 Task: Find connections with filter location Dhrāngadhra with filter topic #successwith filter profile language German with filter current company HDFC Life with filter school Cochin University of Science & Technology, Kochi with filter industry Footwear Manufacturing with filter service category Event Planning with filter keywords title Credit Authorizer
Action: Mouse moved to (151, 235)
Screenshot: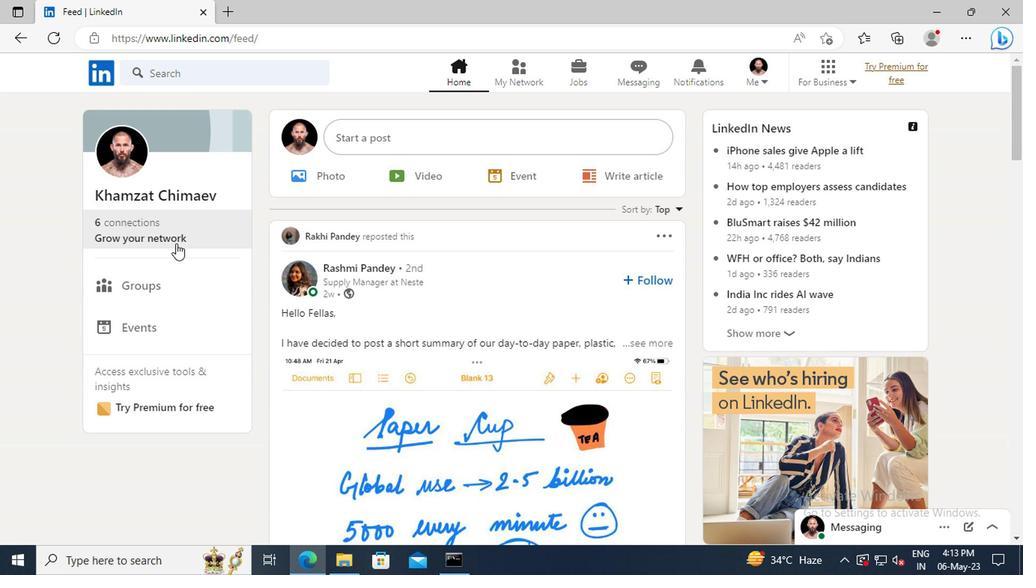 
Action: Mouse pressed left at (151, 235)
Screenshot: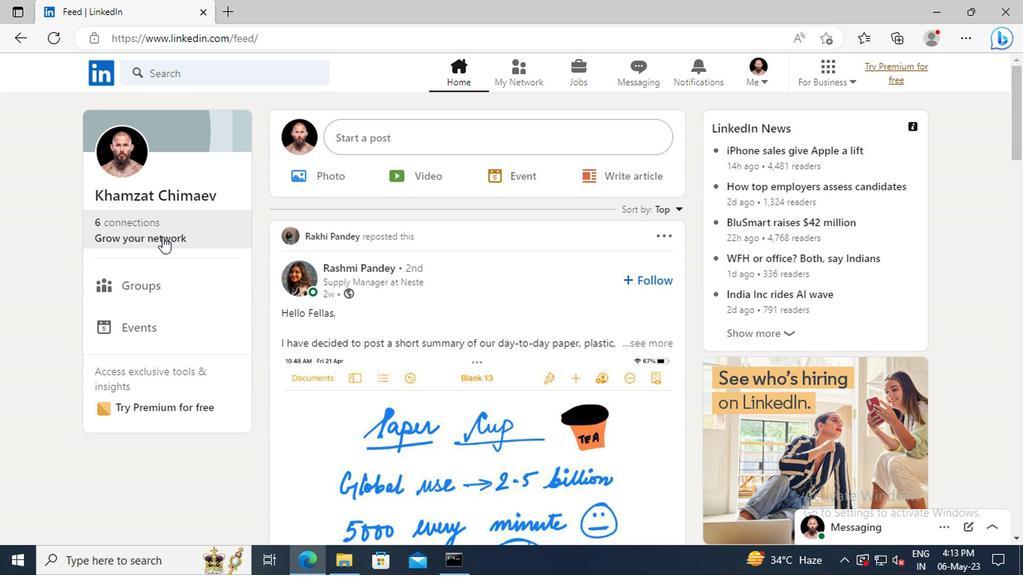 
Action: Mouse moved to (159, 157)
Screenshot: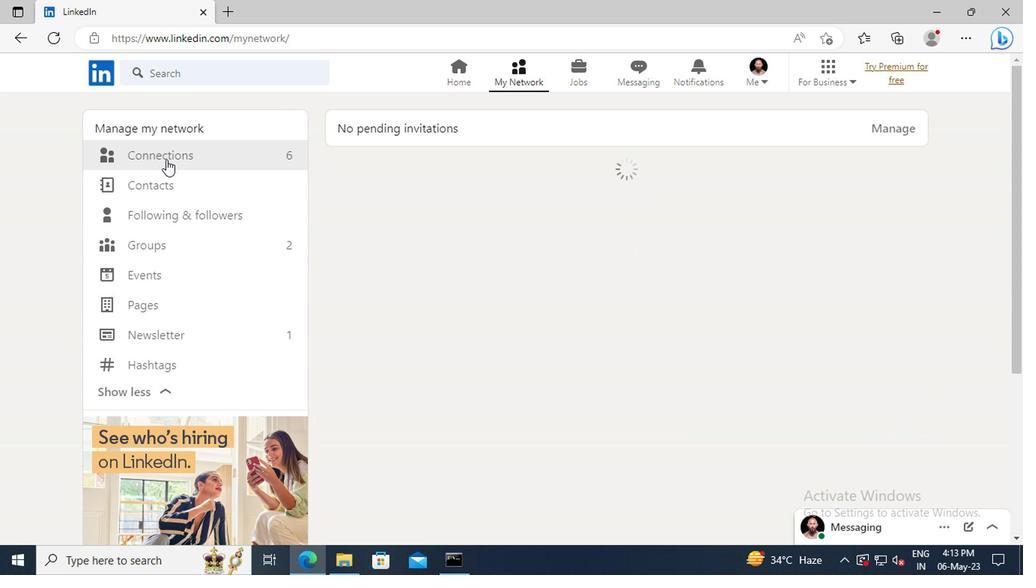 
Action: Mouse pressed left at (159, 157)
Screenshot: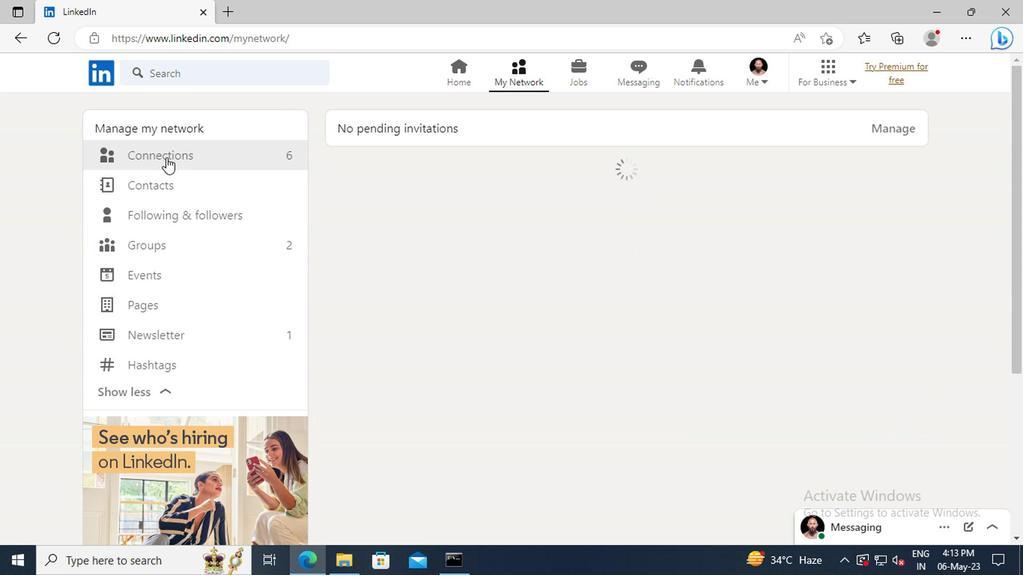 
Action: Mouse moved to (611, 164)
Screenshot: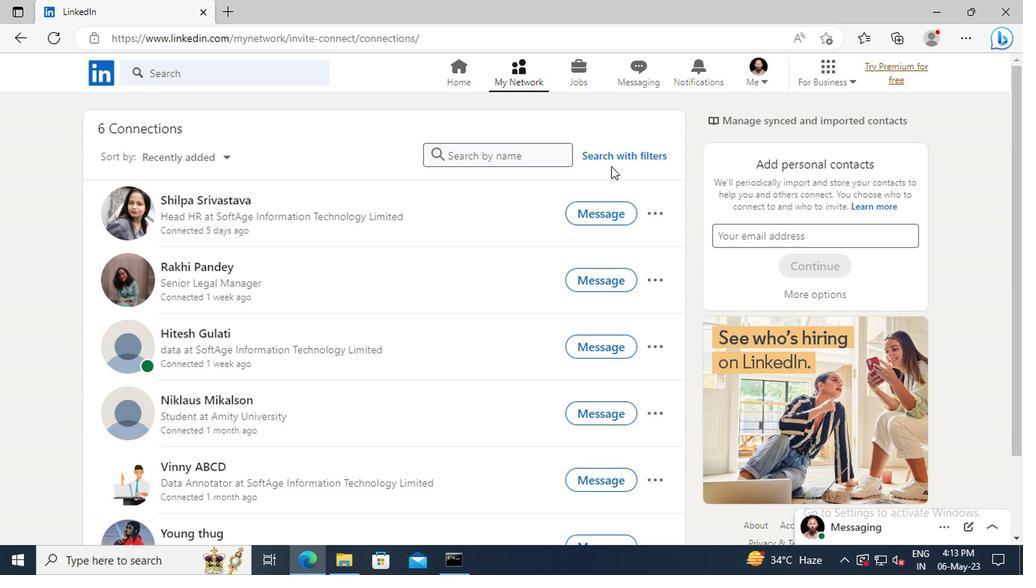 
Action: Mouse pressed left at (611, 164)
Screenshot: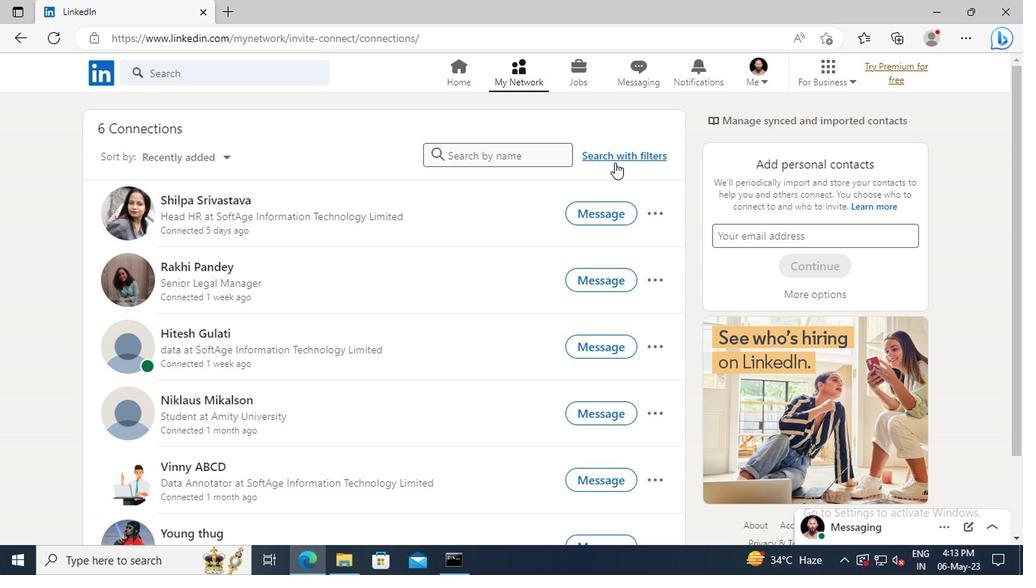 
Action: Mouse moved to (564, 115)
Screenshot: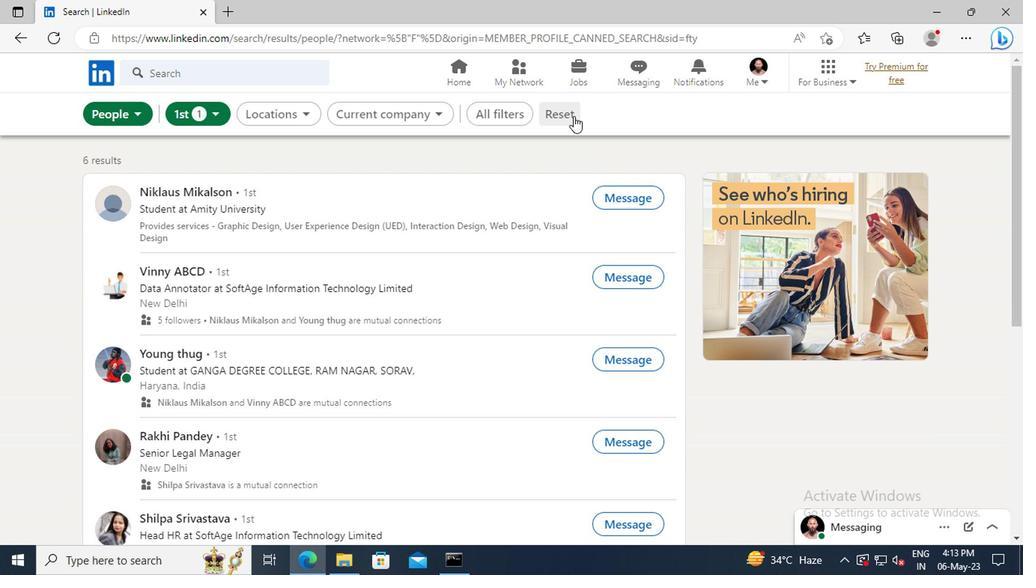
Action: Mouse pressed left at (564, 115)
Screenshot: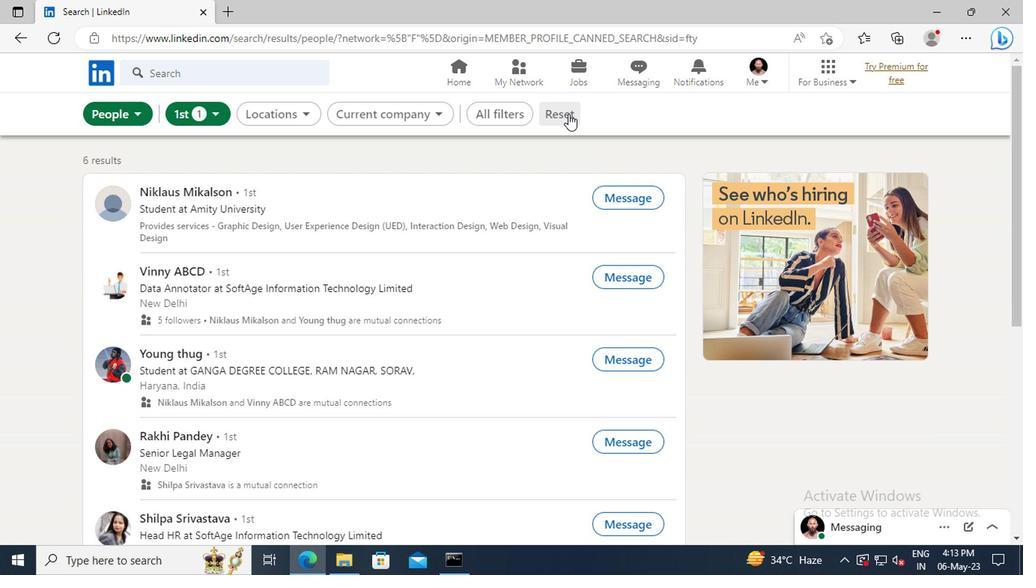 
Action: Mouse moved to (540, 115)
Screenshot: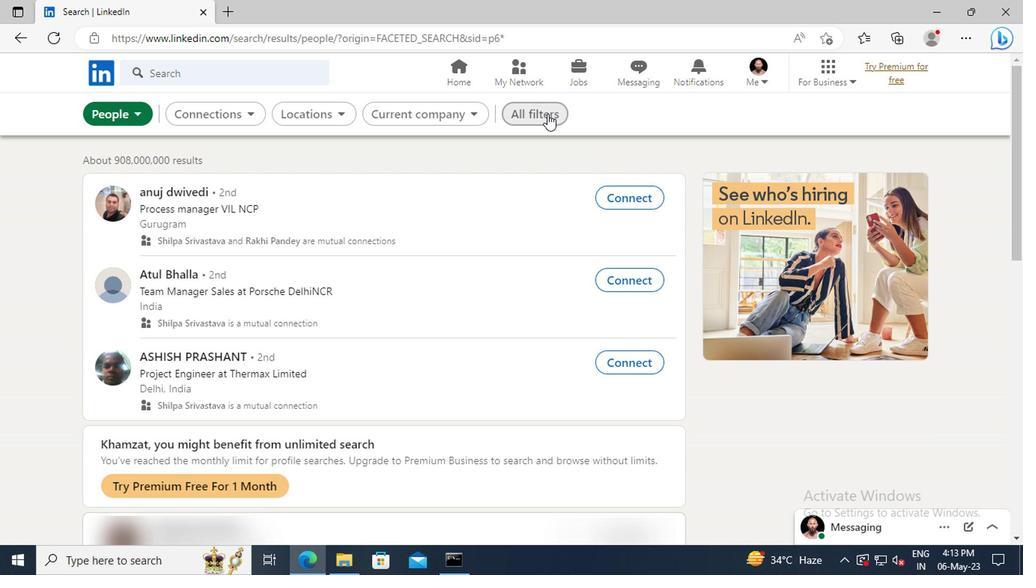 
Action: Mouse pressed left at (540, 115)
Screenshot: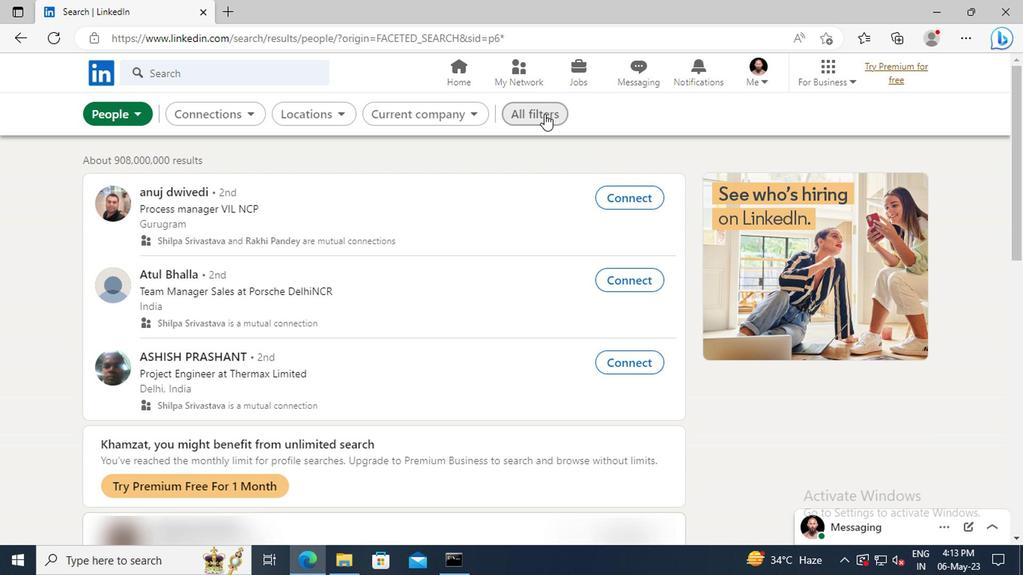 
Action: Mouse moved to (827, 285)
Screenshot: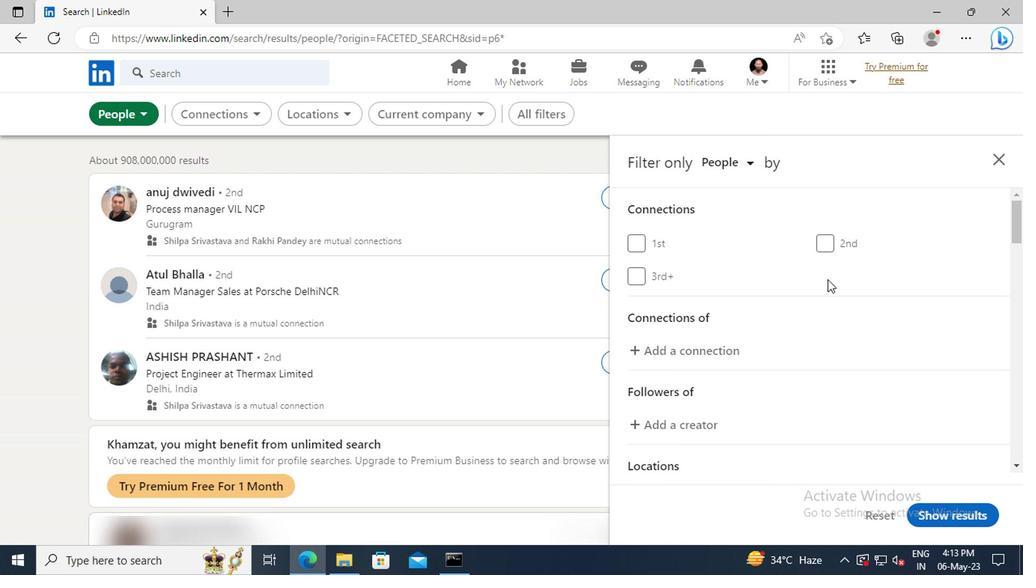 
Action: Mouse scrolled (827, 285) with delta (0, 0)
Screenshot: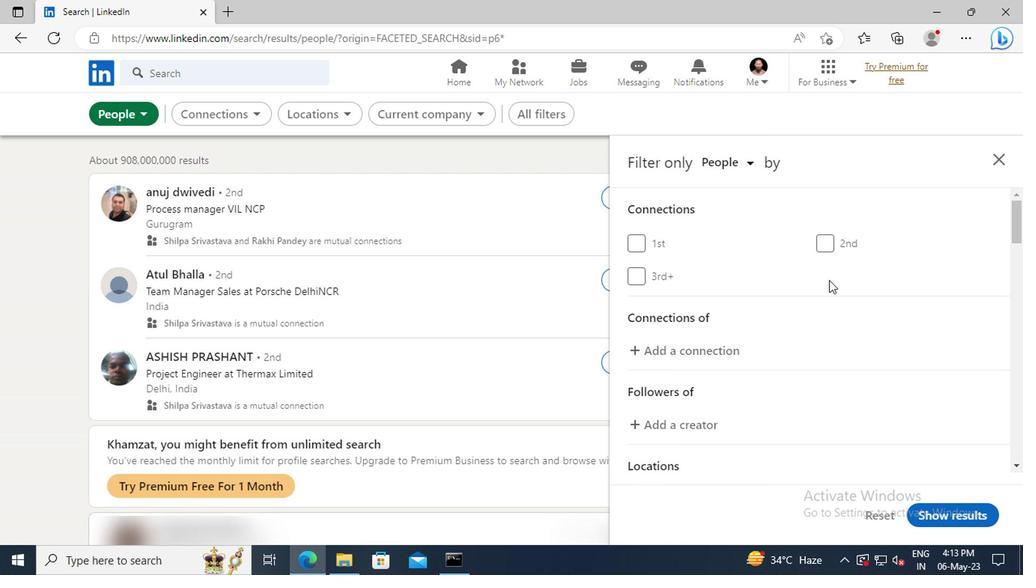 
Action: Mouse scrolled (827, 285) with delta (0, 0)
Screenshot: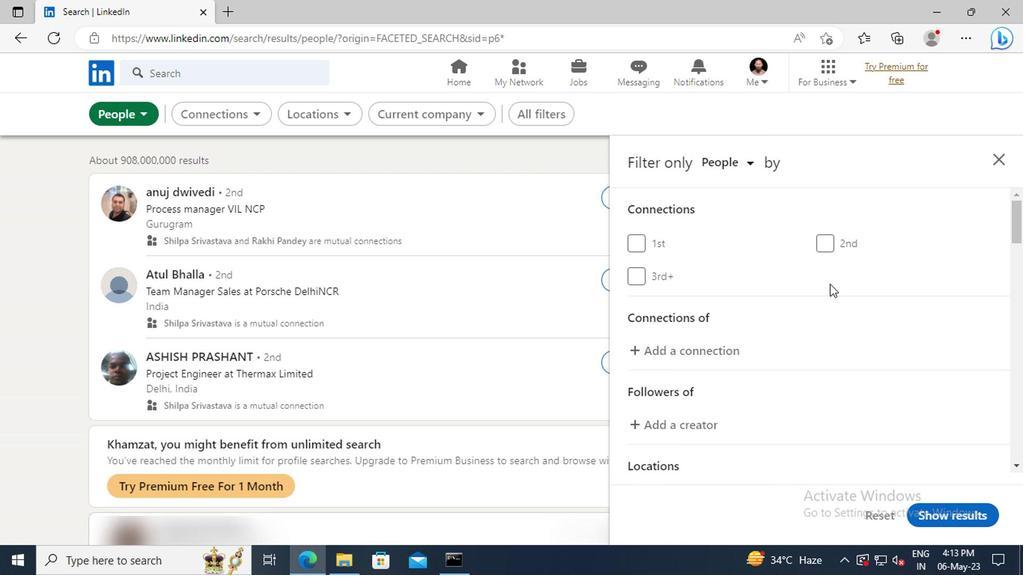 
Action: Mouse scrolled (827, 285) with delta (0, 0)
Screenshot: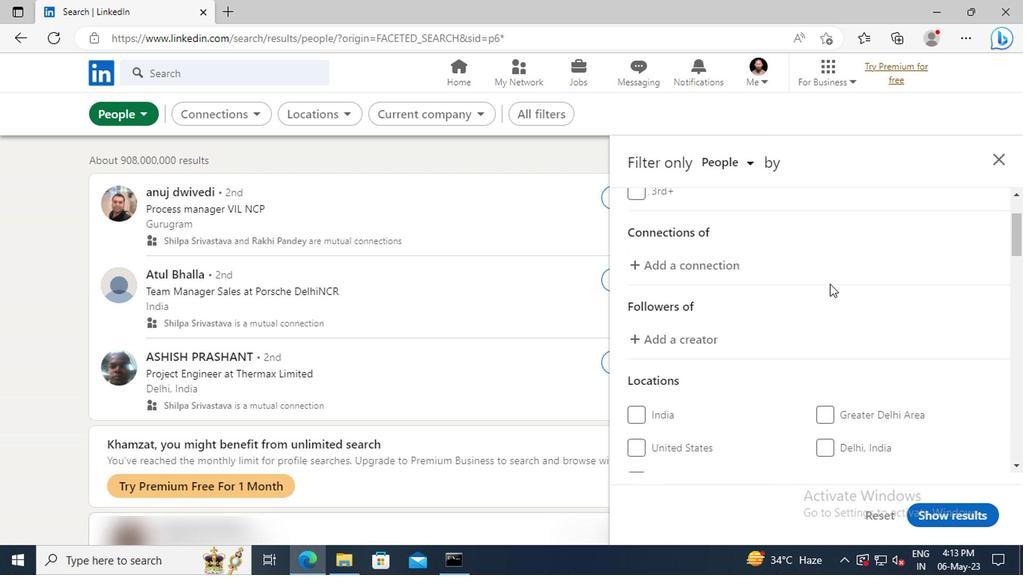 
Action: Mouse scrolled (827, 285) with delta (0, 0)
Screenshot: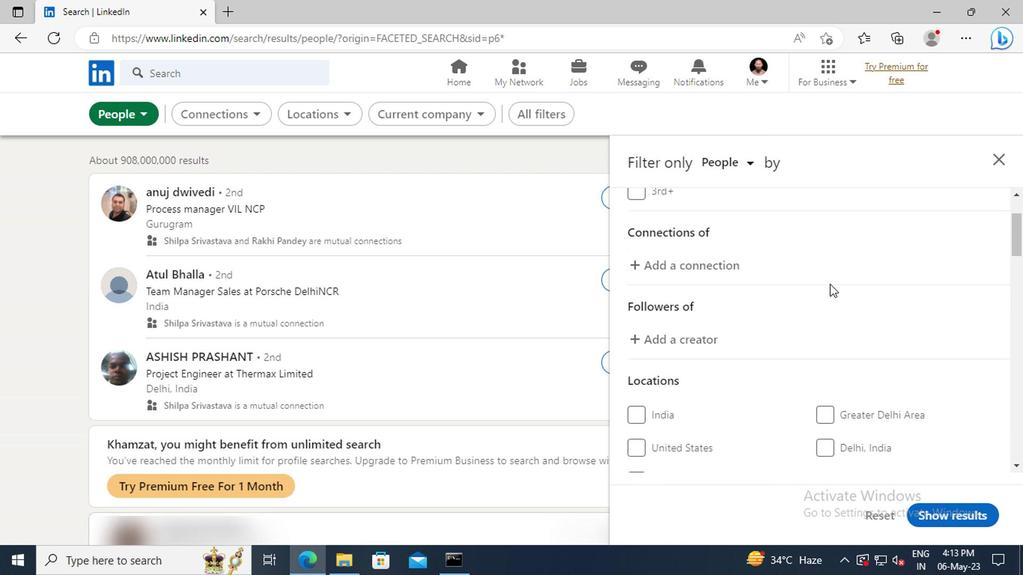 
Action: Mouse scrolled (827, 285) with delta (0, 0)
Screenshot: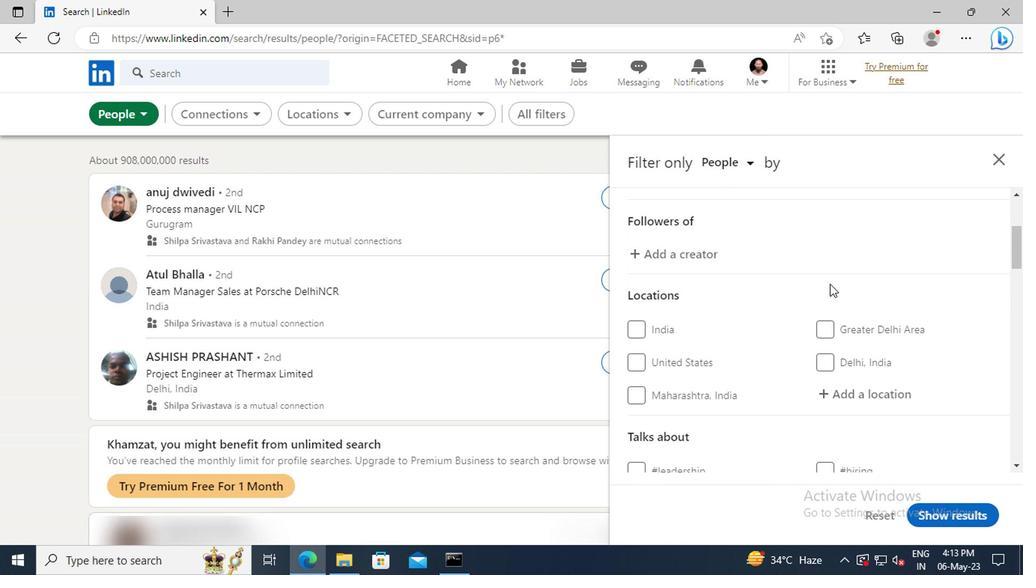 
Action: Mouse moved to (838, 356)
Screenshot: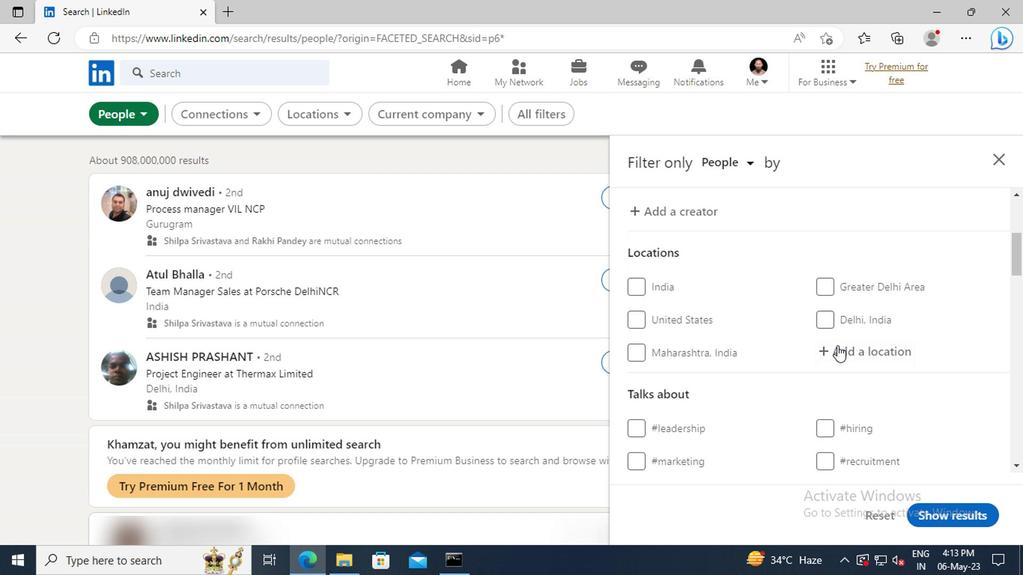
Action: Mouse pressed left at (838, 356)
Screenshot: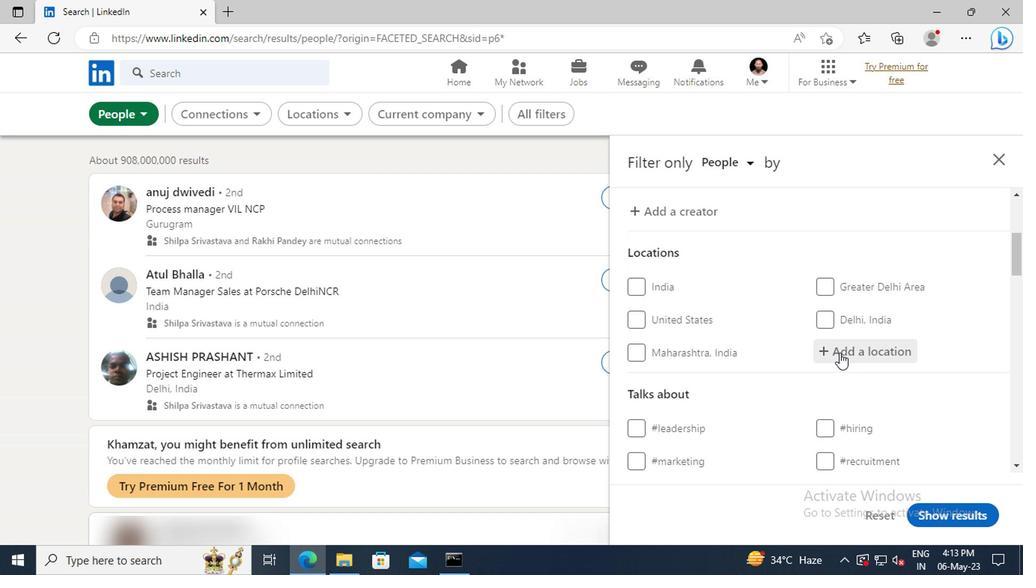 
Action: Key pressed <Key.shift>DHRANGADHRA
Screenshot: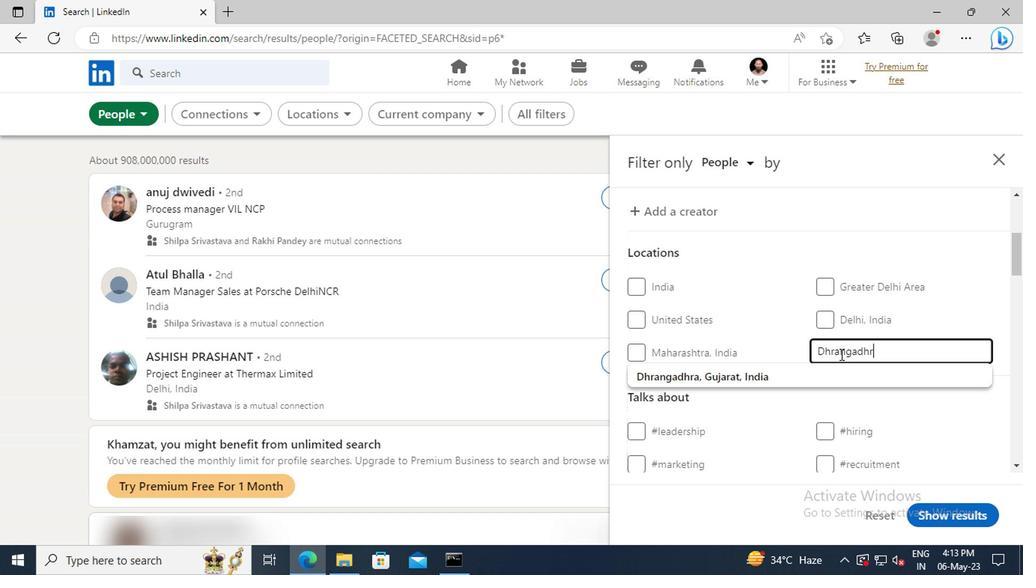 
Action: Mouse moved to (834, 375)
Screenshot: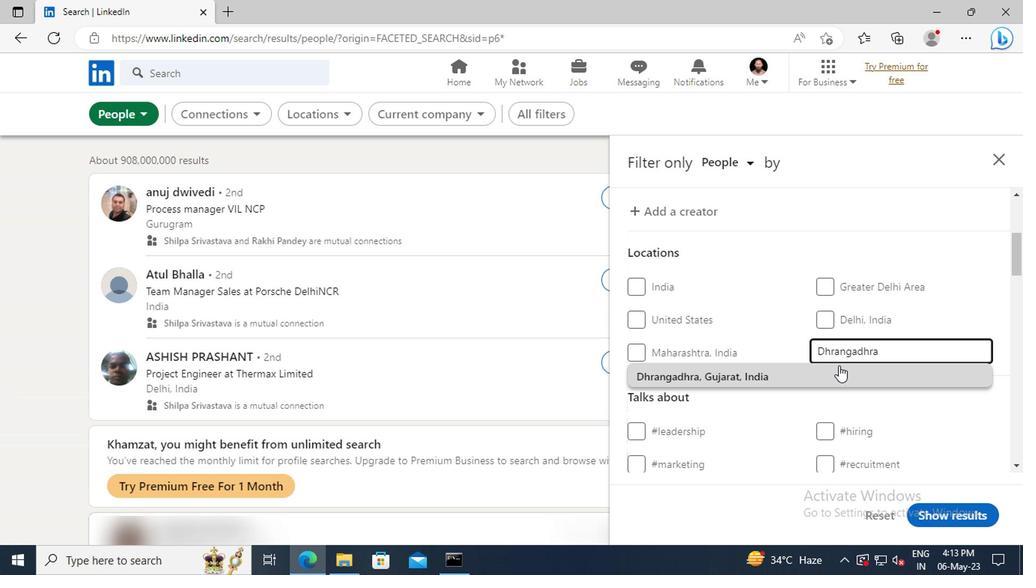 
Action: Mouse pressed left at (834, 375)
Screenshot: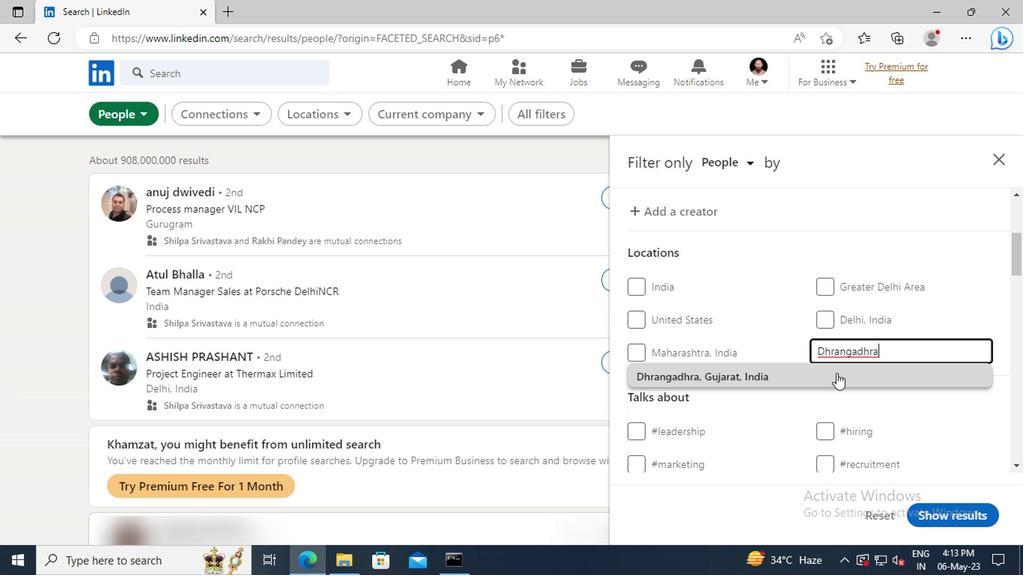 
Action: Mouse scrolled (834, 375) with delta (0, 0)
Screenshot: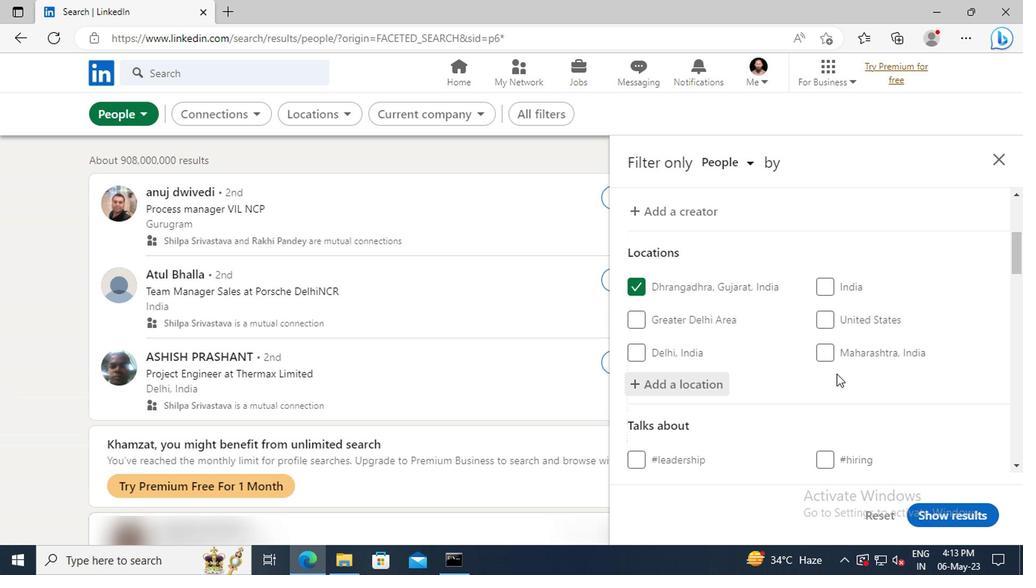 
Action: Mouse scrolled (834, 375) with delta (0, 0)
Screenshot: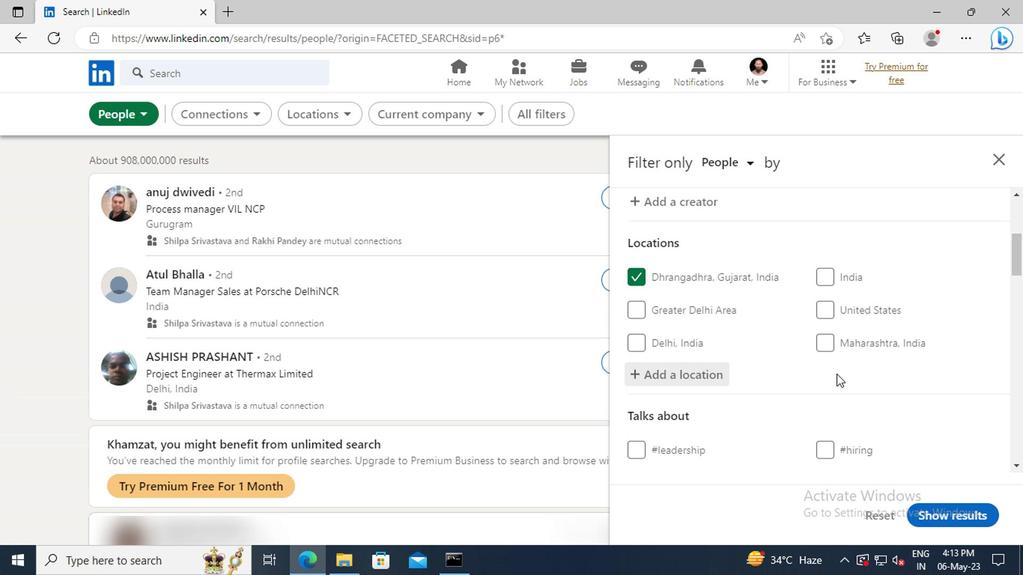
Action: Mouse scrolled (834, 375) with delta (0, 0)
Screenshot: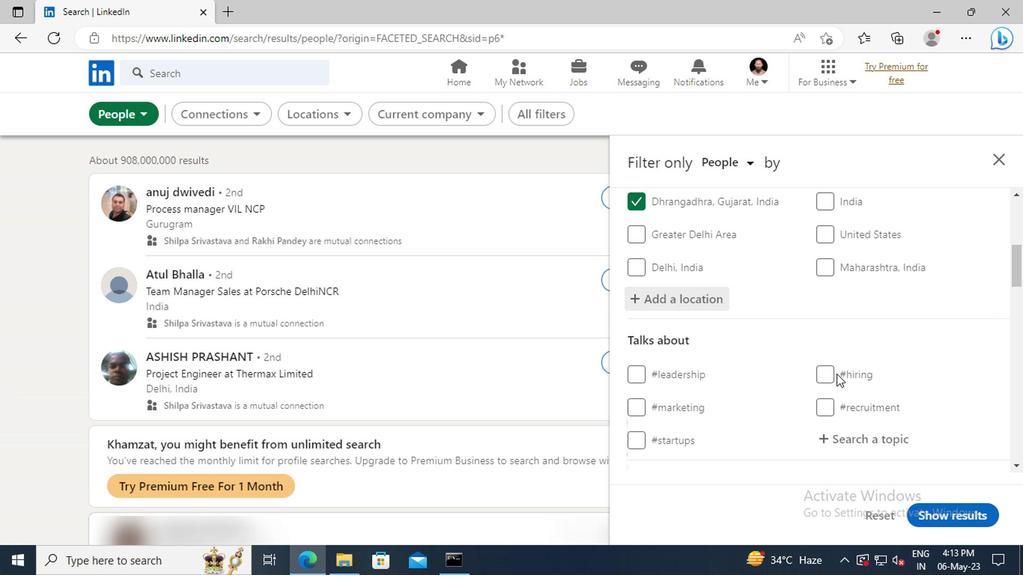 
Action: Mouse moved to (834, 394)
Screenshot: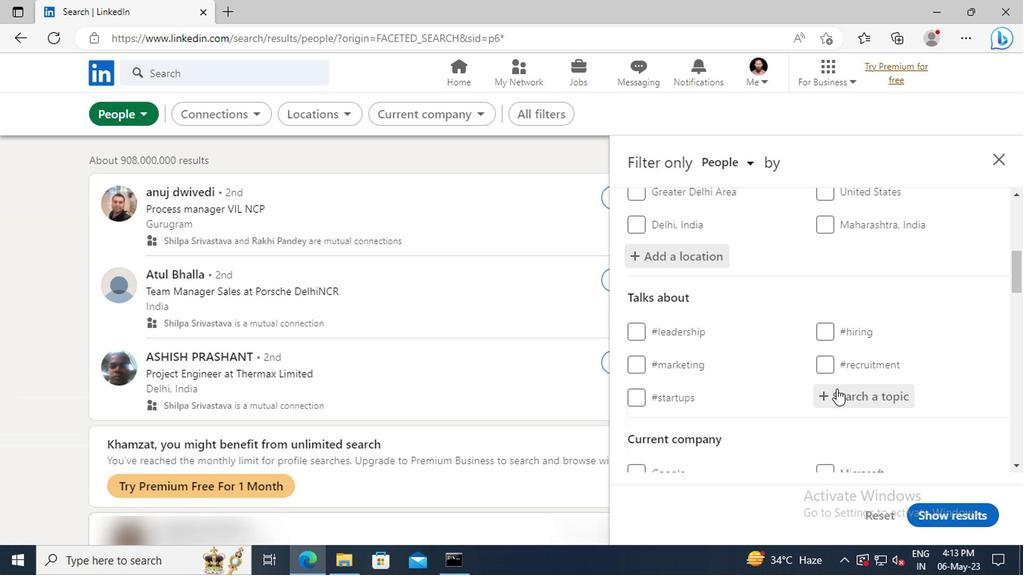 
Action: Mouse pressed left at (834, 394)
Screenshot: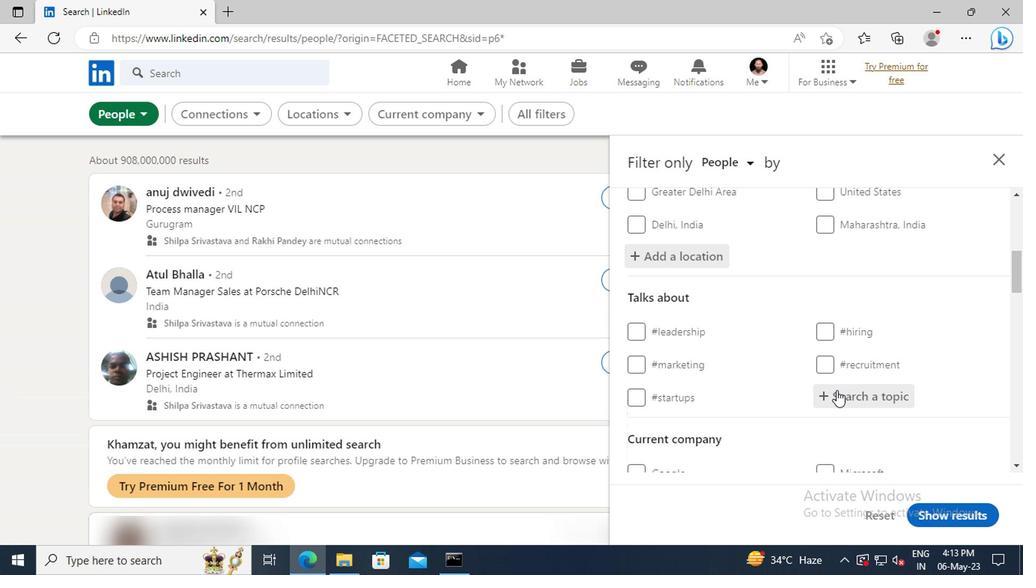 
Action: Mouse moved to (835, 395)
Screenshot: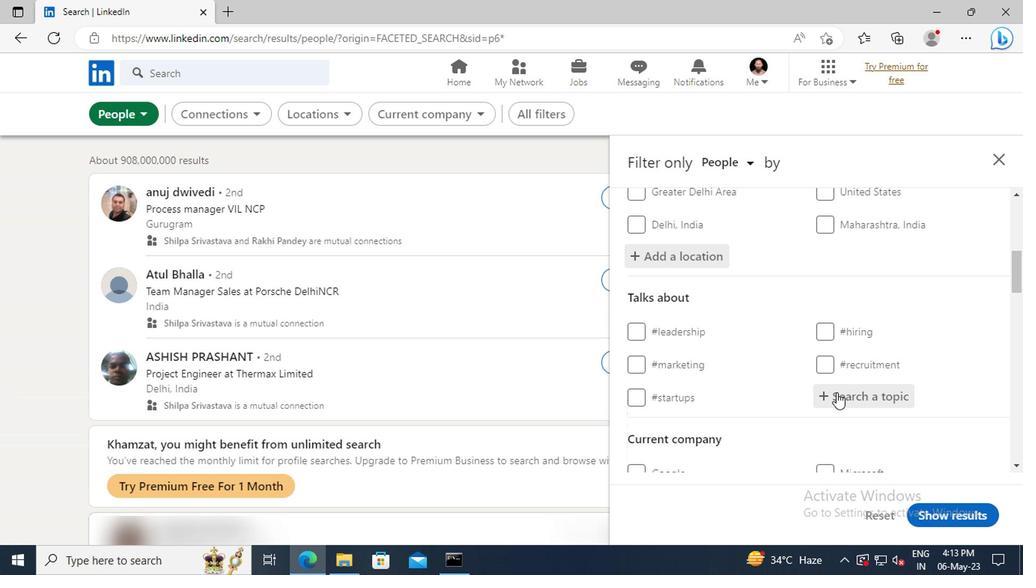 
Action: Key pressed SUCC
Screenshot: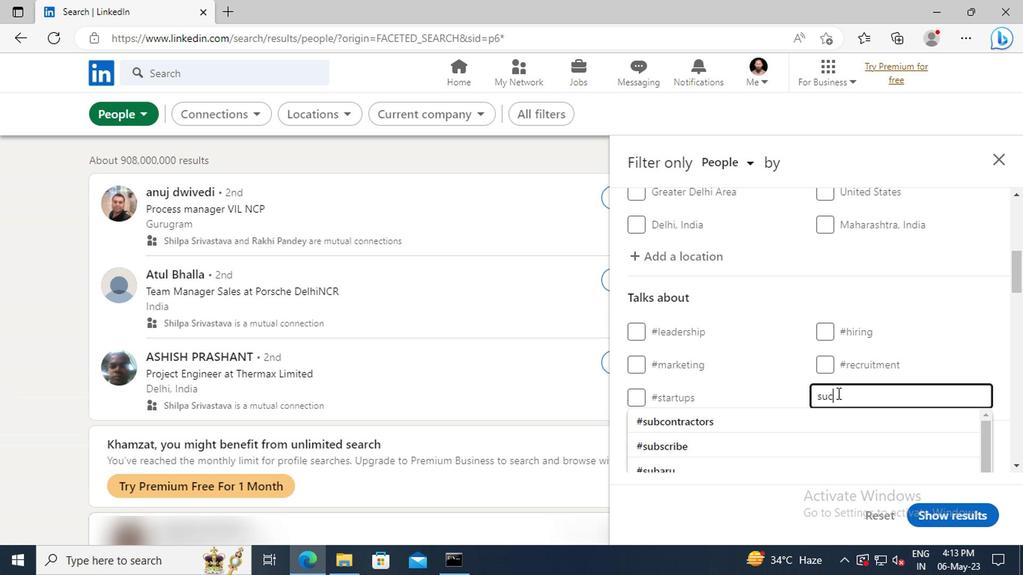 
Action: Mouse moved to (841, 414)
Screenshot: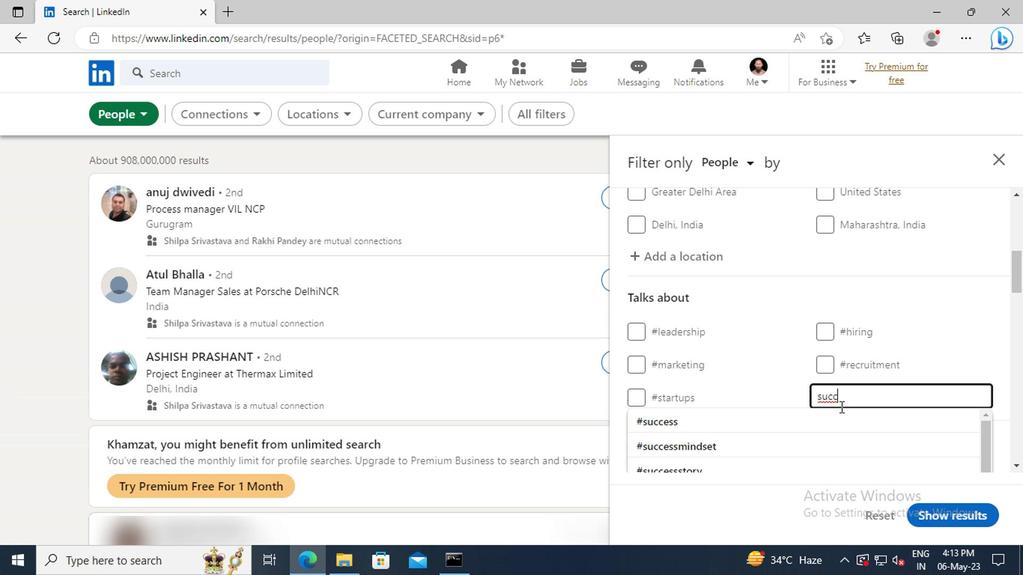 
Action: Mouse pressed left at (841, 414)
Screenshot: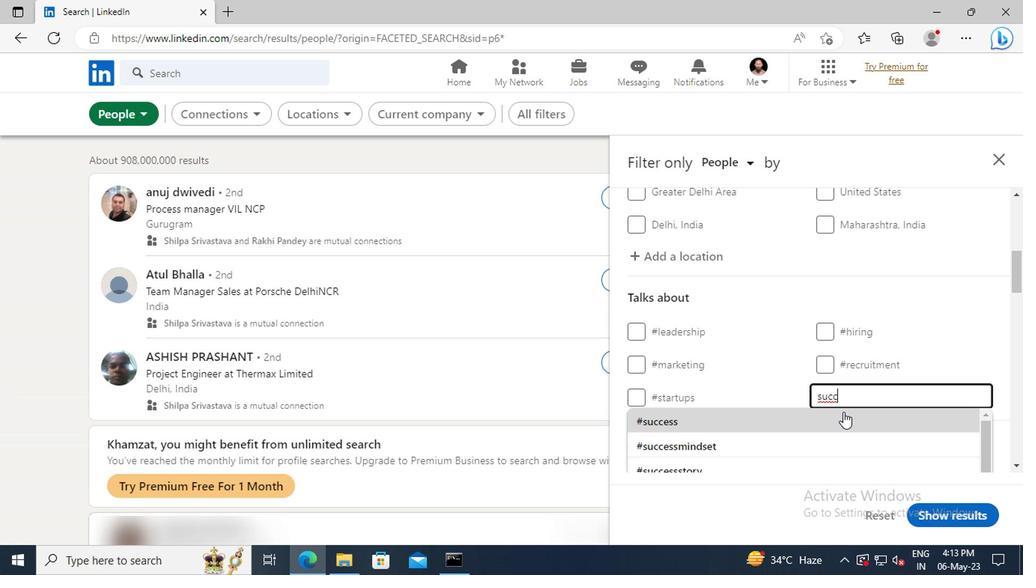 
Action: Mouse scrolled (841, 413) with delta (0, 0)
Screenshot: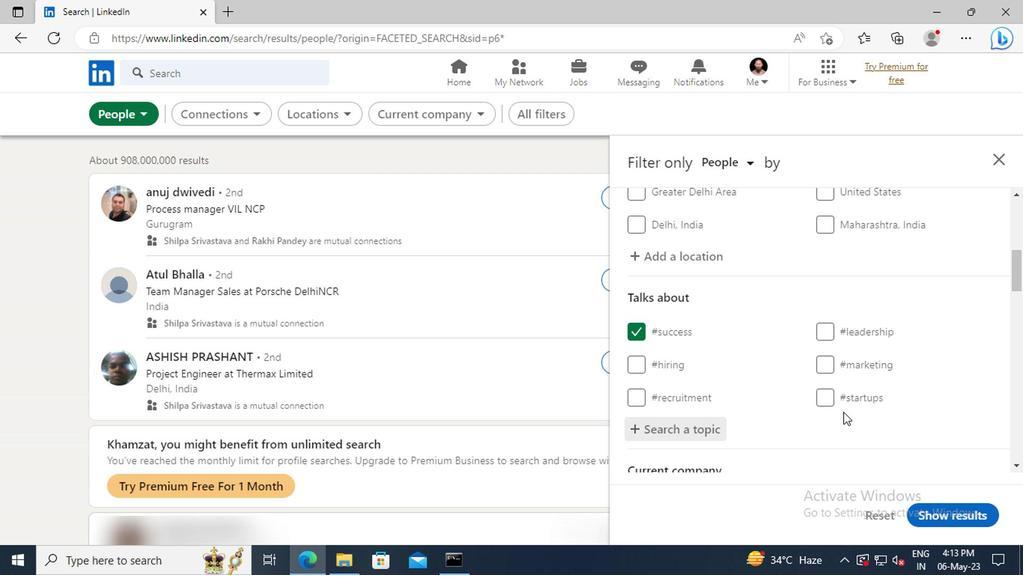 
Action: Mouse scrolled (841, 413) with delta (0, 0)
Screenshot: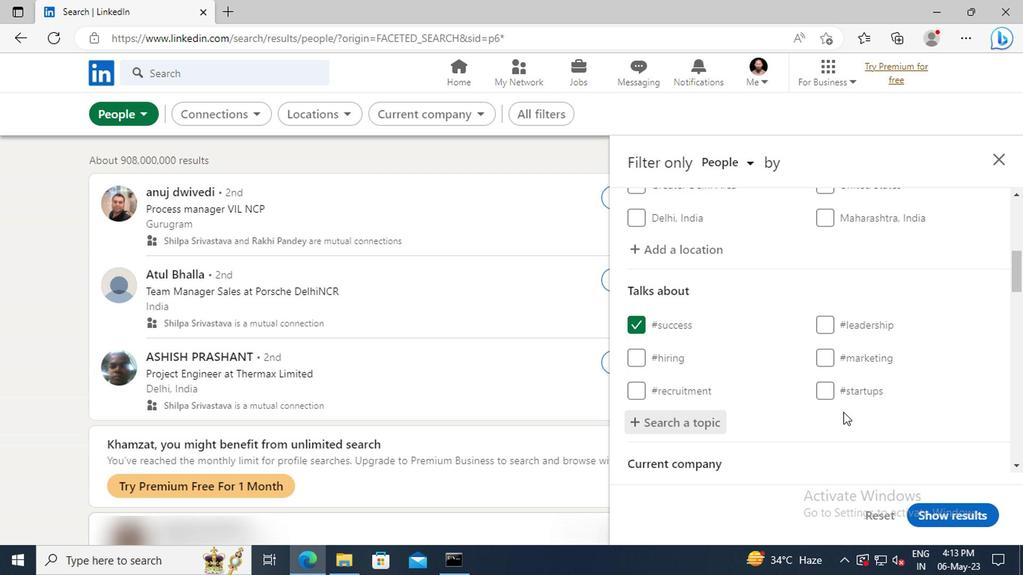 
Action: Mouse scrolled (841, 413) with delta (0, 0)
Screenshot: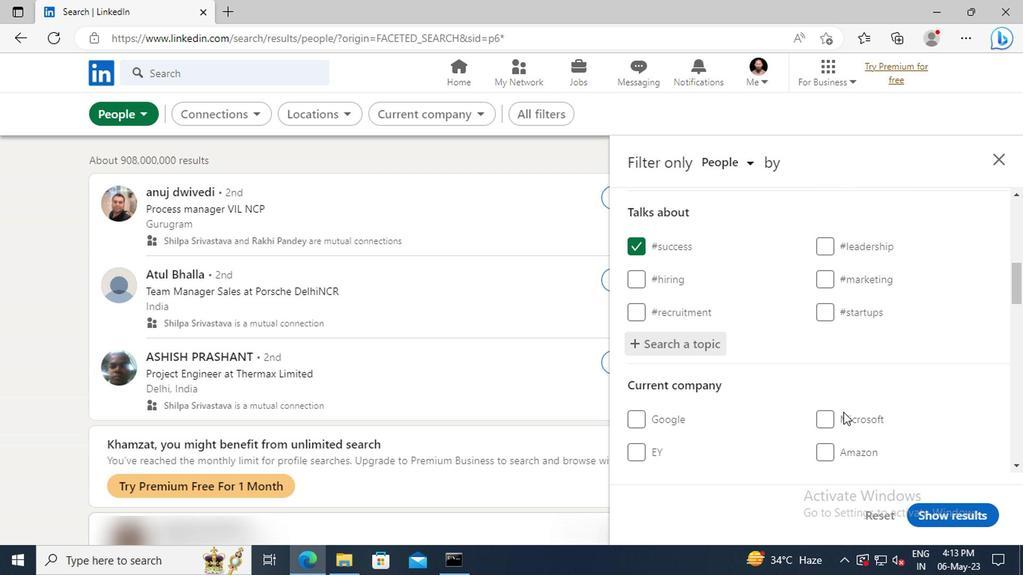 
Action: Mouse scrolled (841, 413) with delta (0, 0)
Screenshot: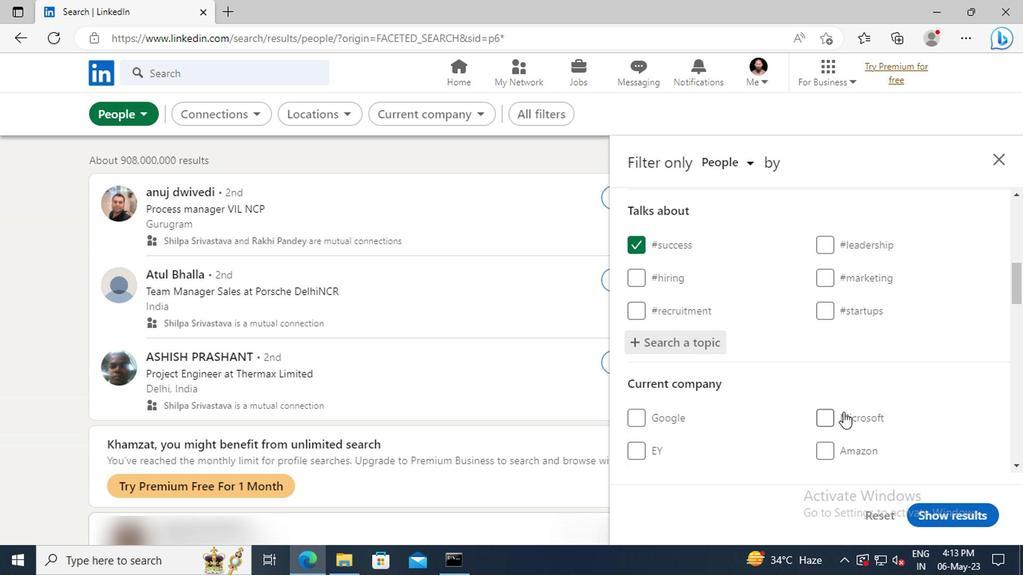 
Action: Mouse scrolled (841, 413) with delta (0, 0)
Screenshot: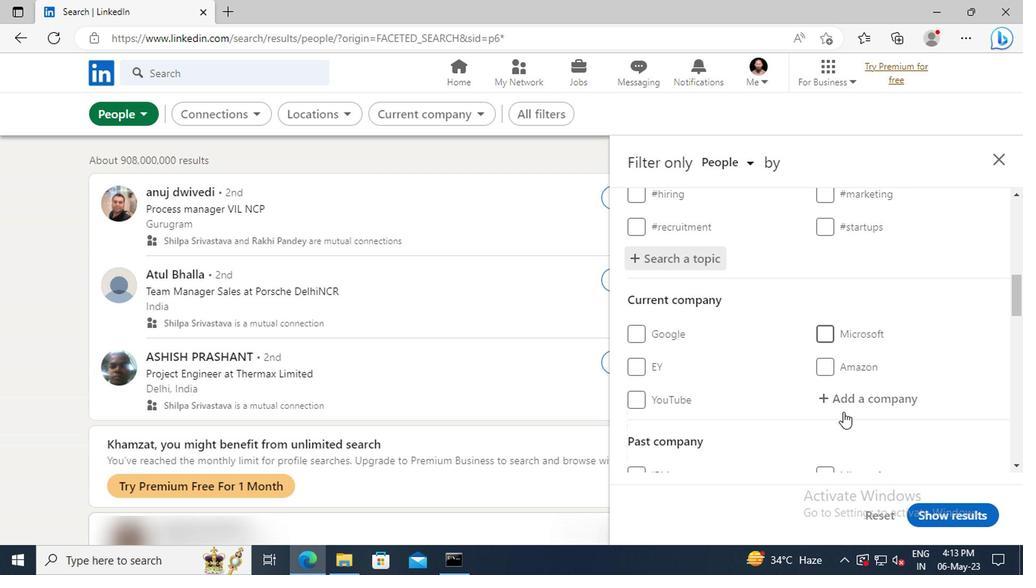 
Action: Mouse scrolled (841, 413) with delta (0, 0)
Screenshot: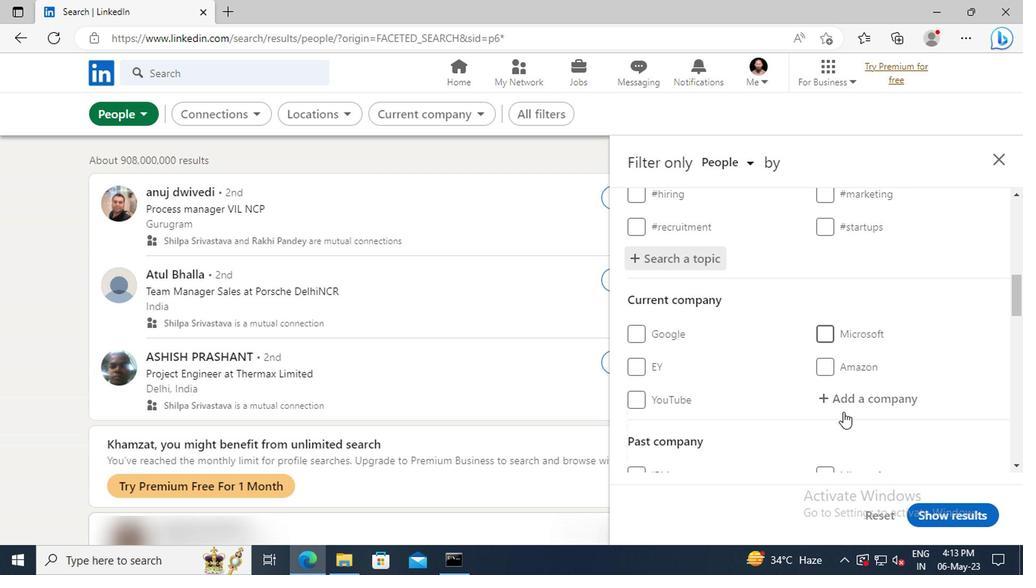 
Action: Mouse moved to (841, 413)
Screenshot: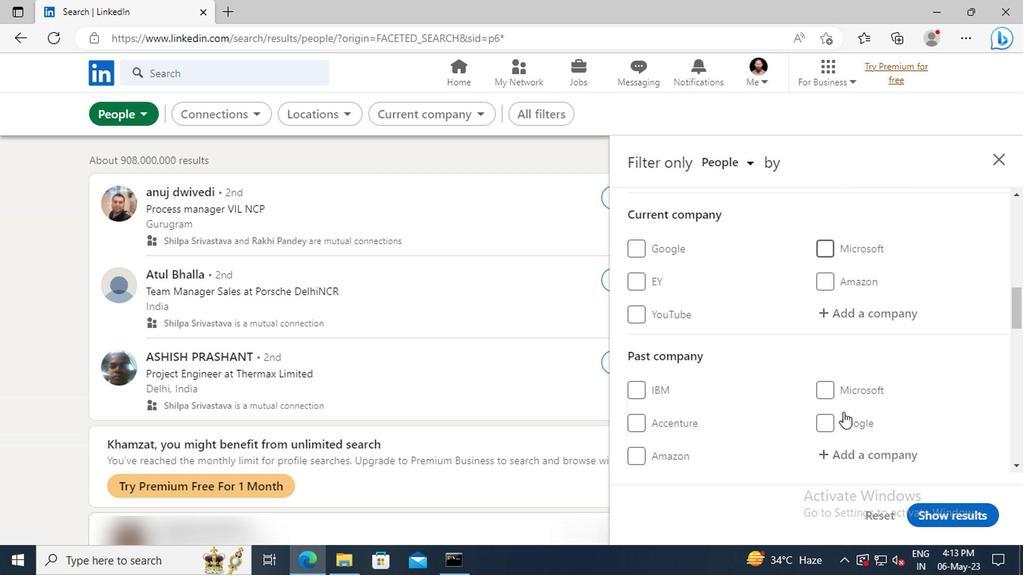 
Action: Mouse scrolled (841, 412) with delta (0, -1)
Screenshot: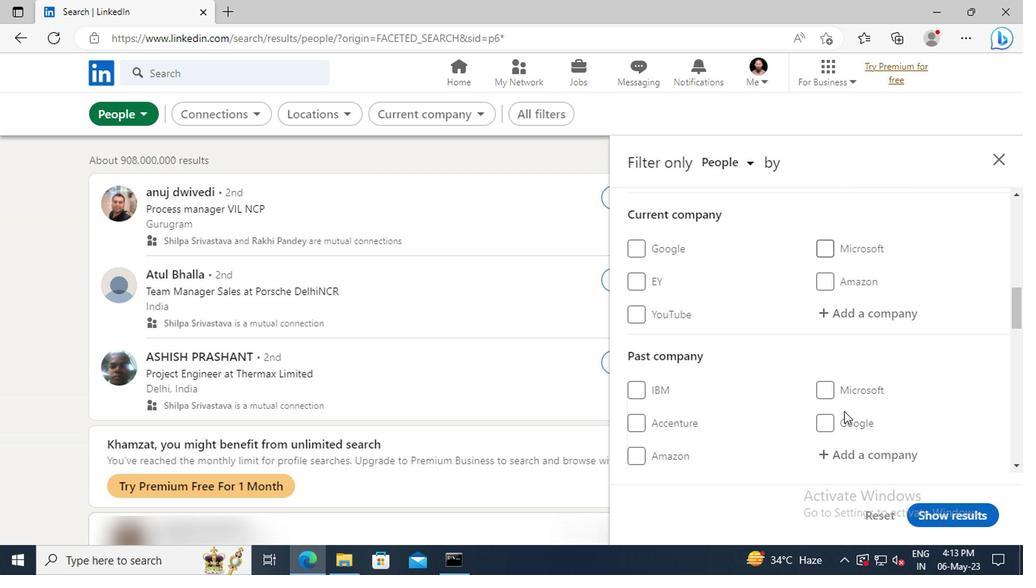 
Action: Mouse moved to (841, 411)
Screenshot: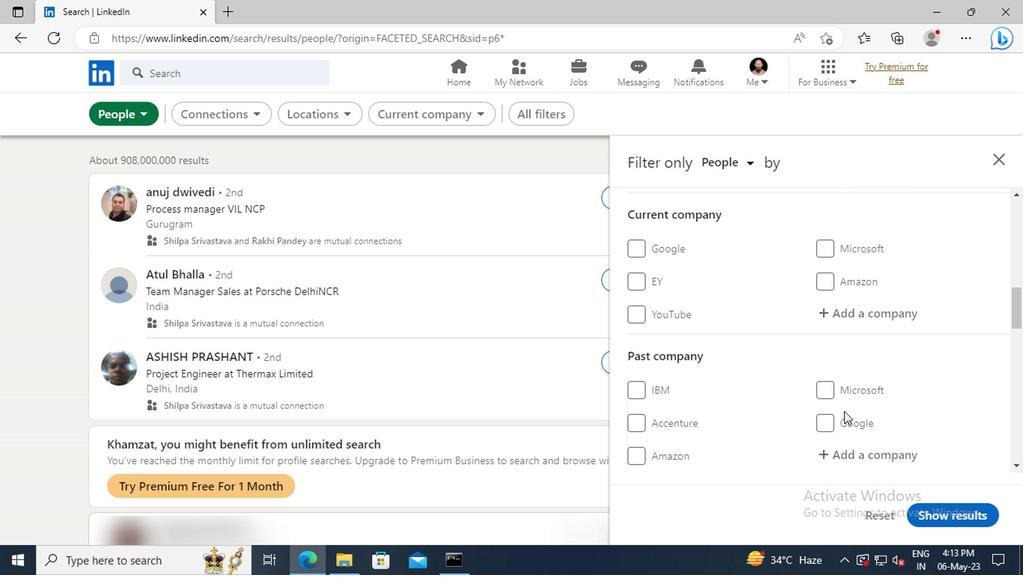 
Action: Mouse scrolled (841, 410) with delta (0, -1)
Screenshot: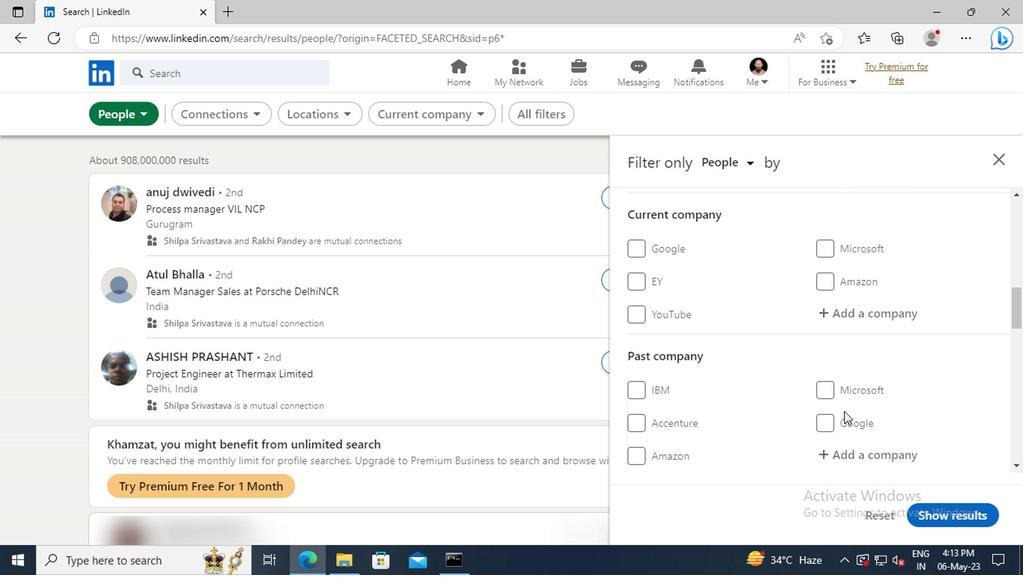 
Action: Mouse moved to (840, 409)
Screenshot: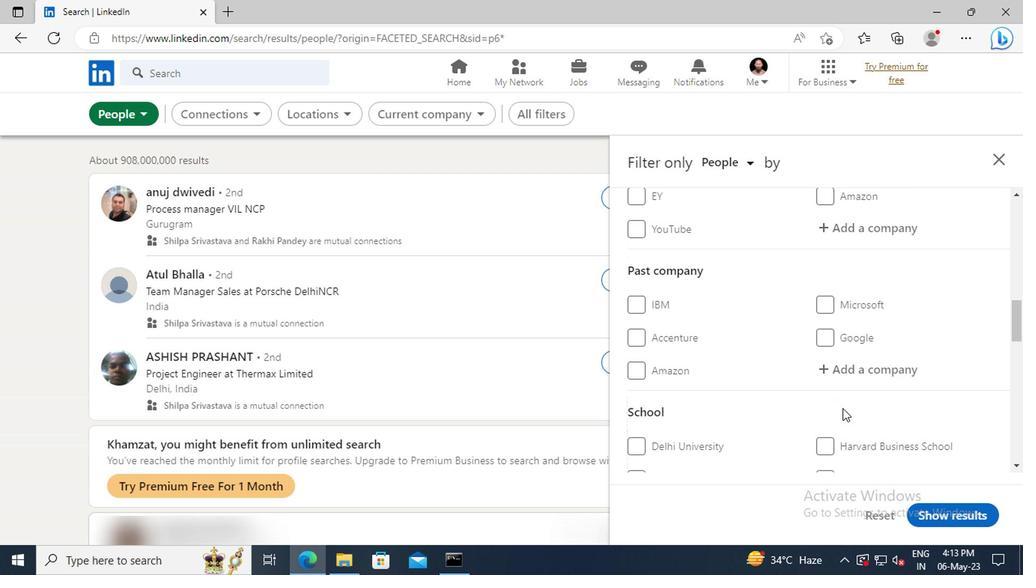 
Action: Mouse scrolled (840, 408) with delta (0, -1)
Screenshot: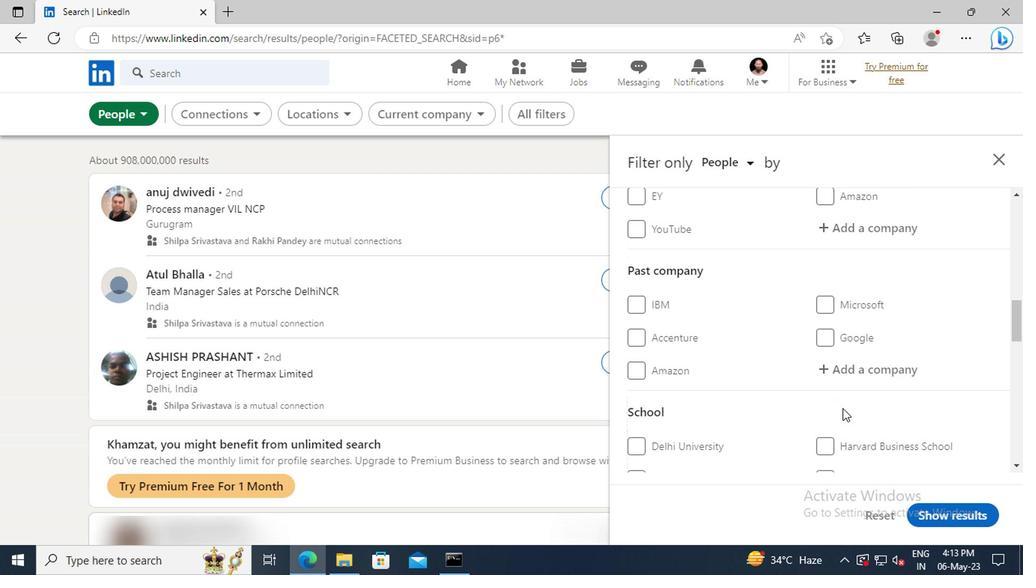 
Action: Mouse moved to (838, 405)
Screenshot: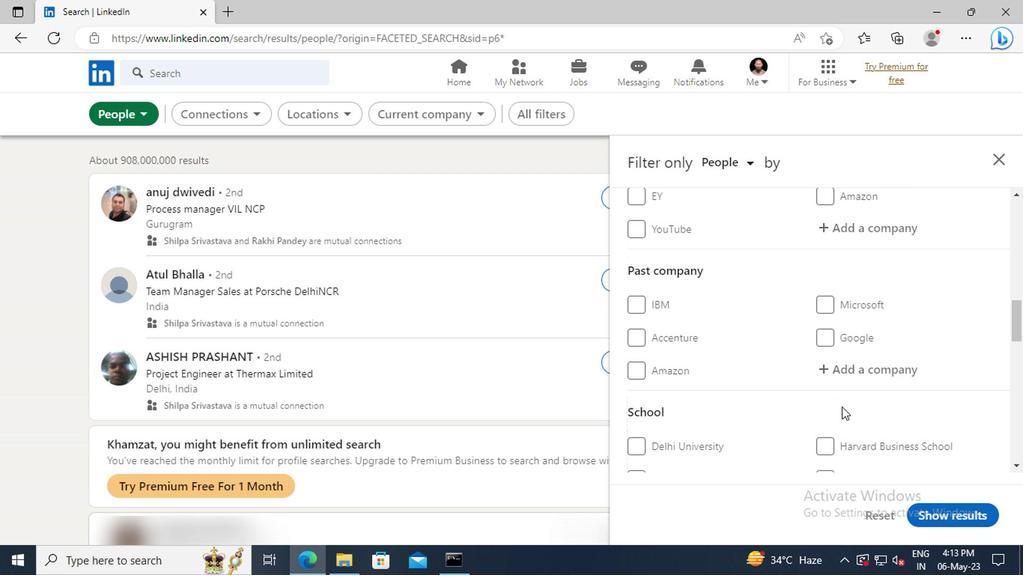 
Action: Mouse scrolled (838, 404) with delta (0, 0)
Screenshot: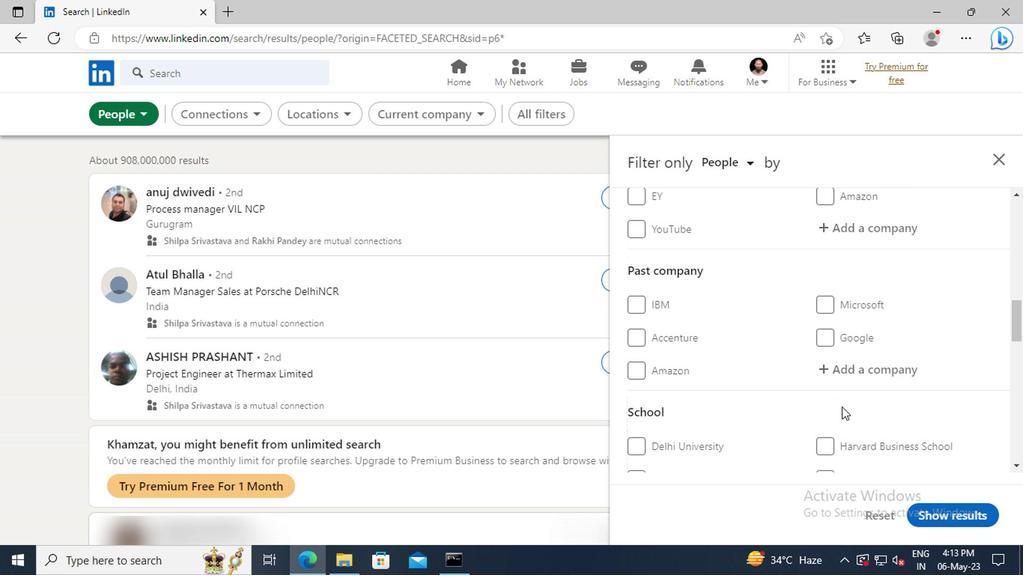 
Action: Mouse moved to (838, 390)
Screenshot: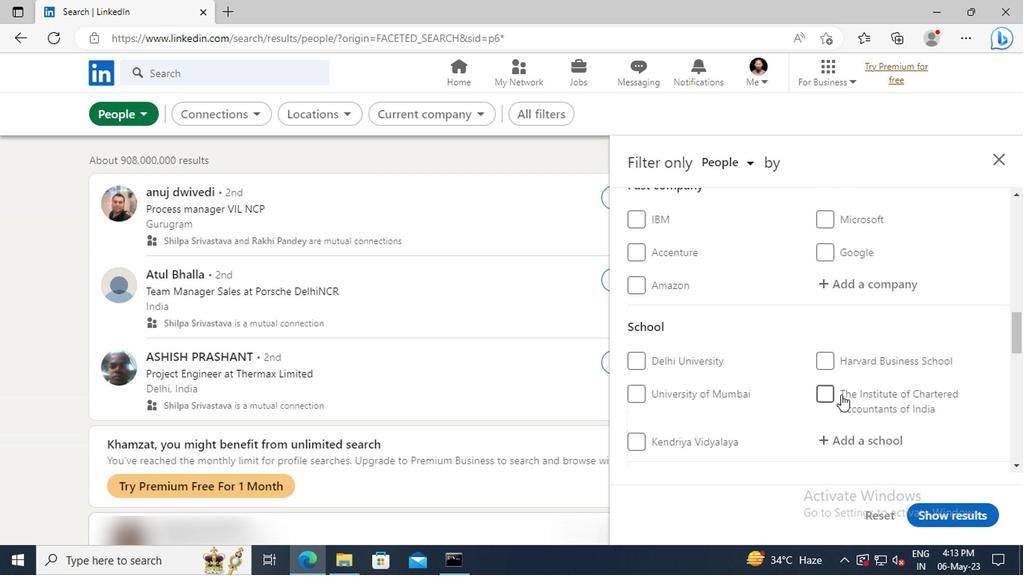 
Action: Mouse scrolled (838, 390) with delta (0, 0)
Screenshot: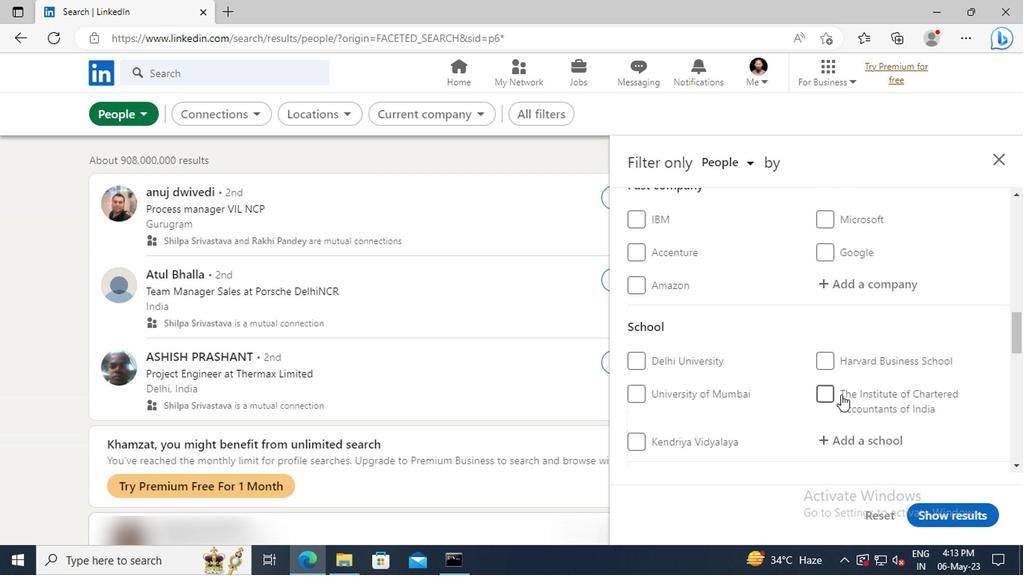 
Action: Mouse moved to (837, 386)
Screenshot: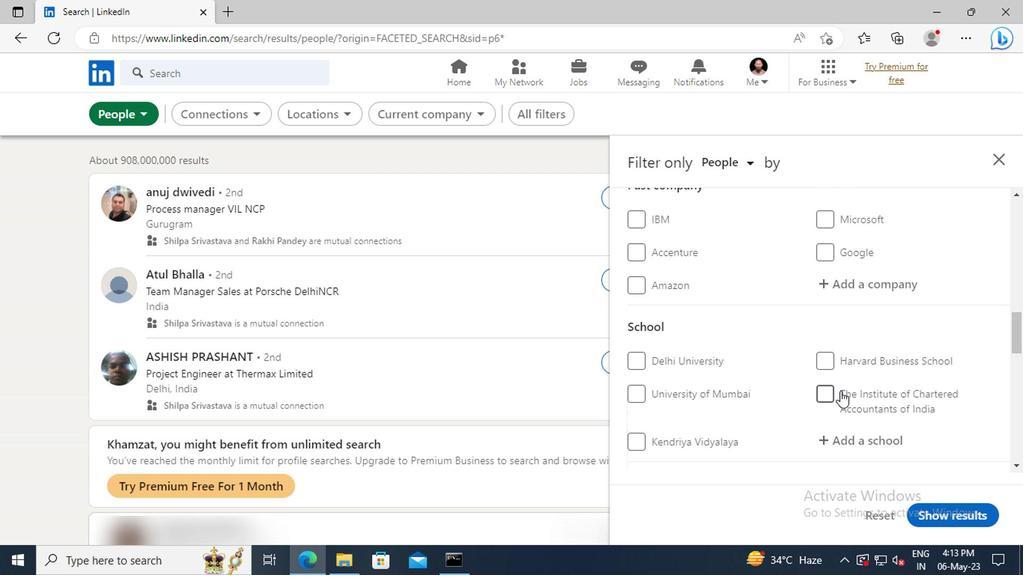 
Action: Mouse scrolled (837, 386) with delta (0, 0)
Screenshot: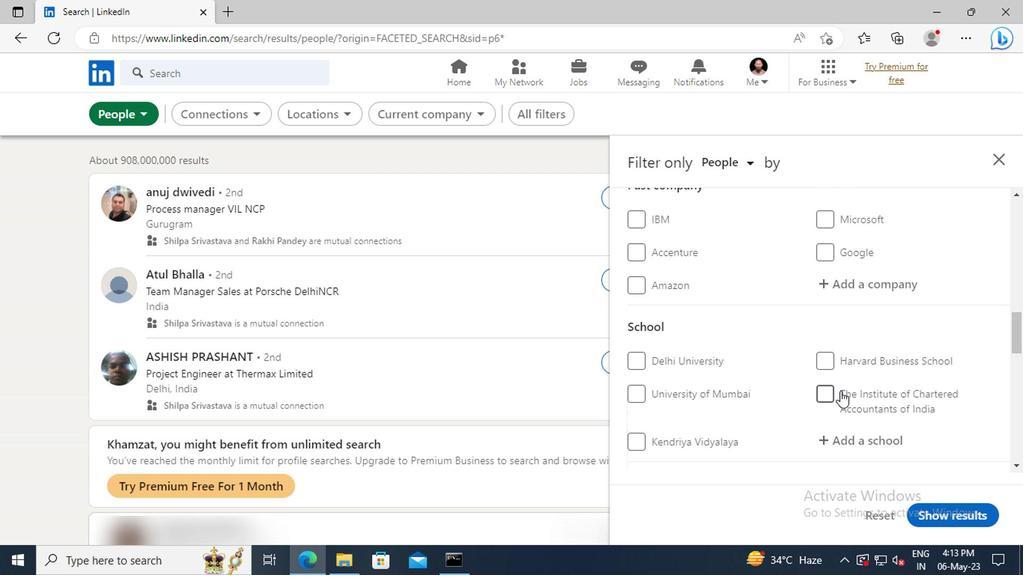 
Action: Mouse moved to (836, 369)
Screenshot: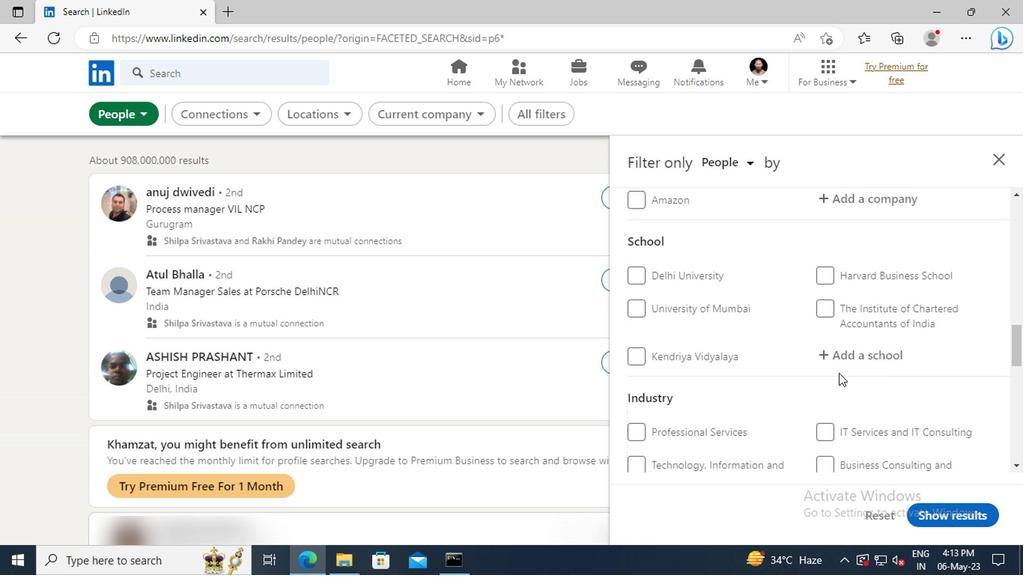
Action: Mouse scrolled (836, 369) with delta (0, 0)
Screenshot: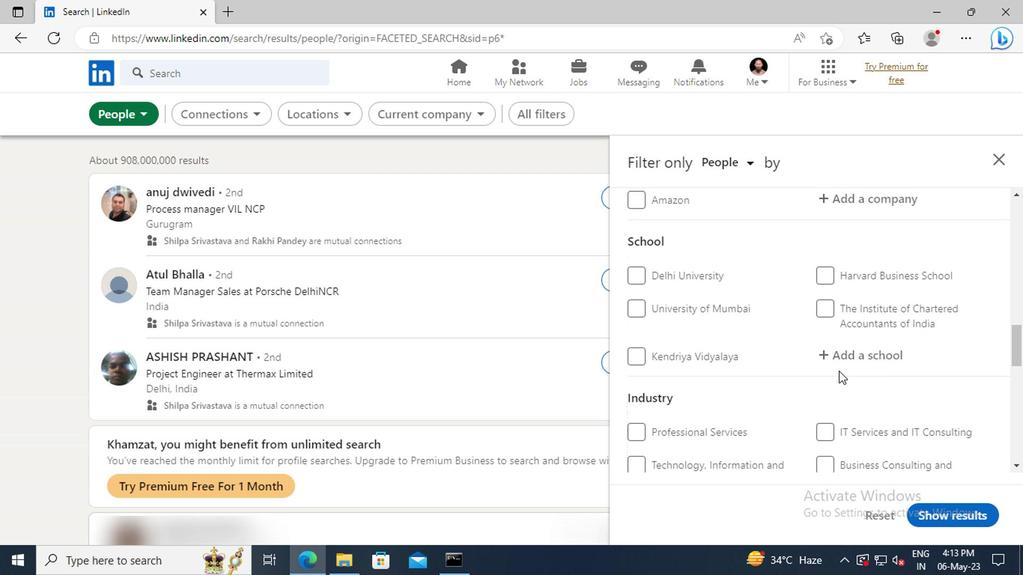 
Action: Mouse moved to (836, 367)
Screenshot: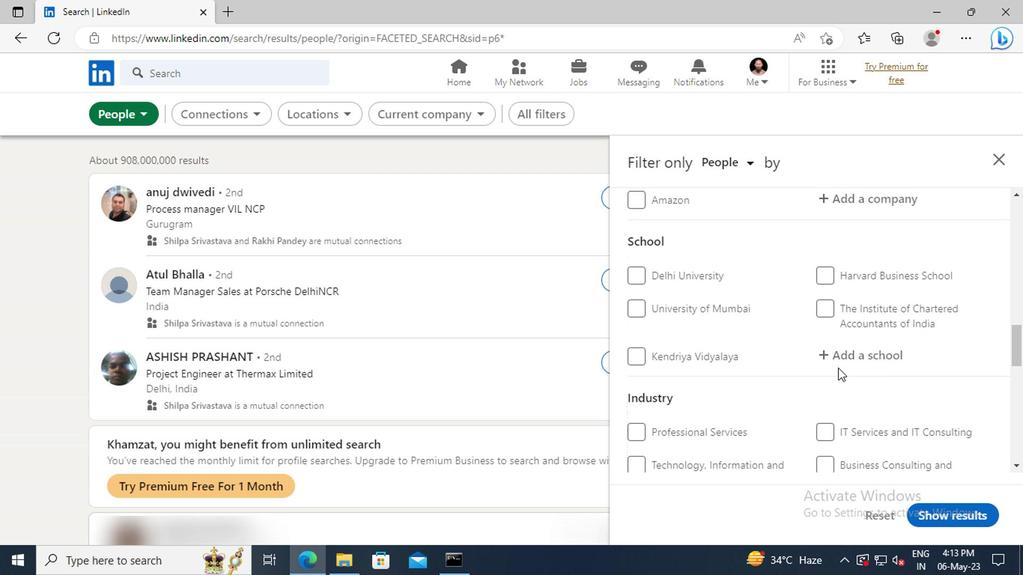 
Action: Mouse scrolled (836, 366) with delta (0, -1)
Screenshot: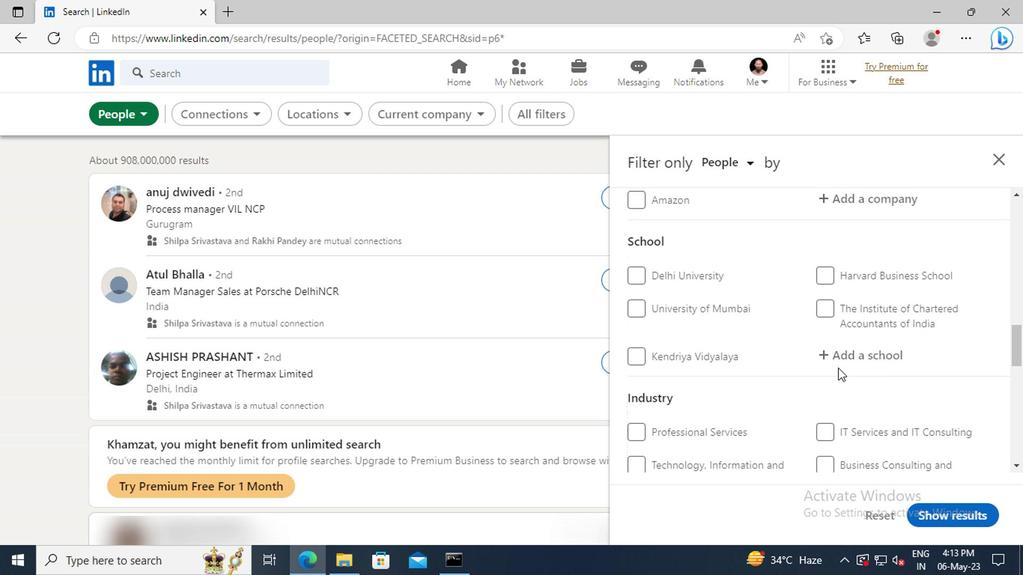 
Action: Mouse moved to (835, 365)
Screenshot: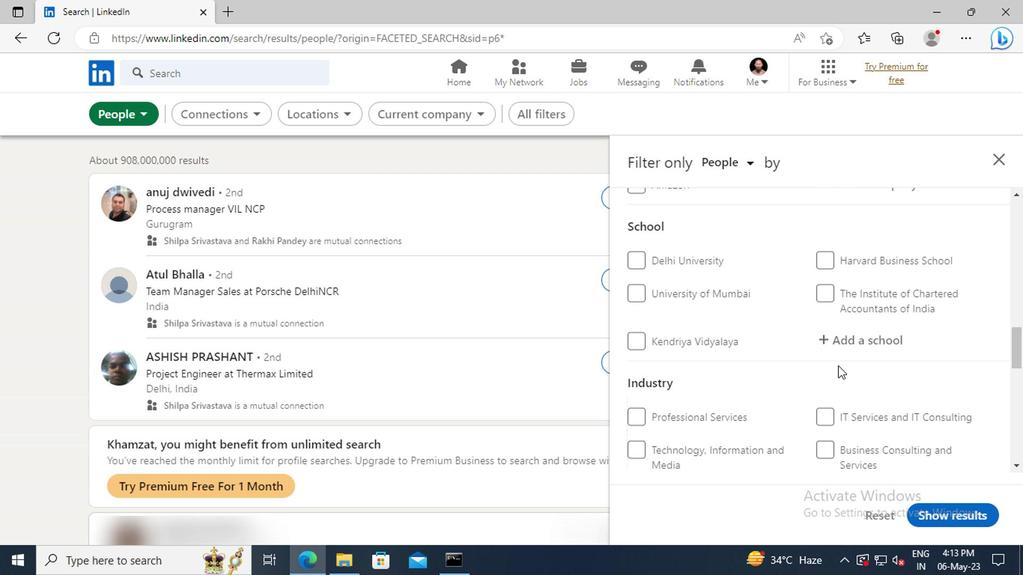 
Action: Mouse scrolled (835, 364) with delta (0, 0)
Screenshot: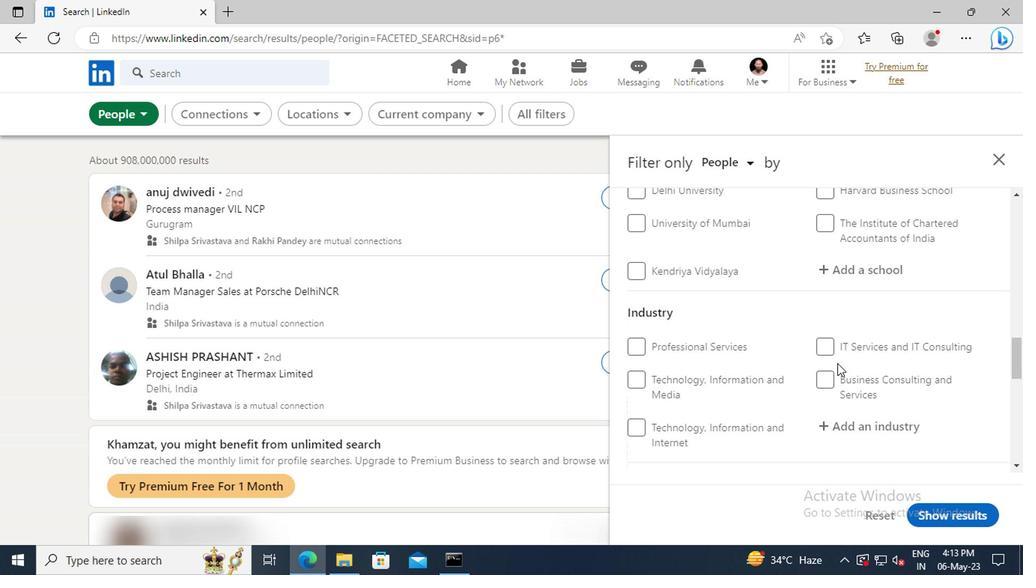 
Action: Mouse scrolled (835, 364) with delta (0, 0)
Screenshot: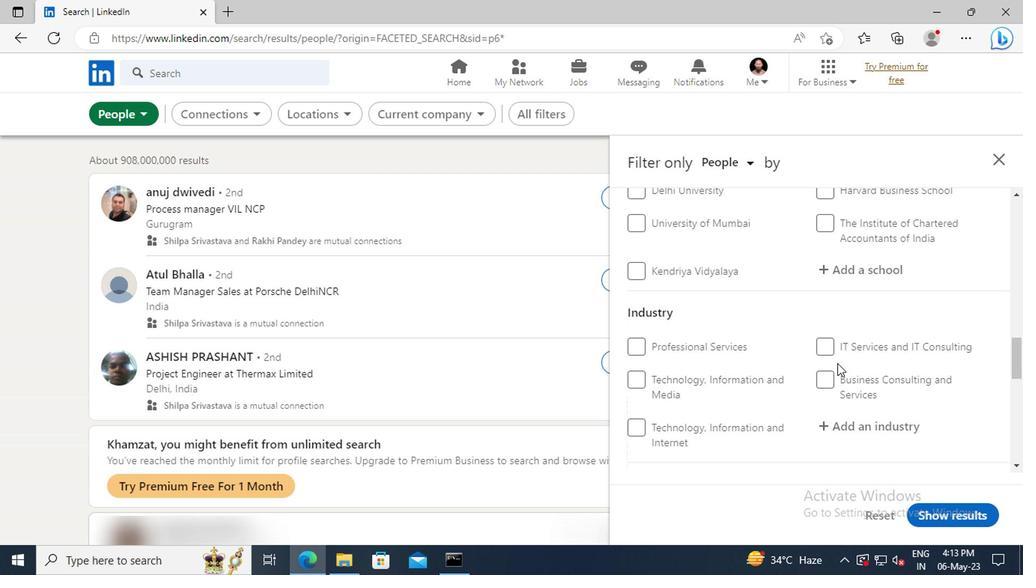 
Action: Mouse moved to (835, 365)
Screenshot: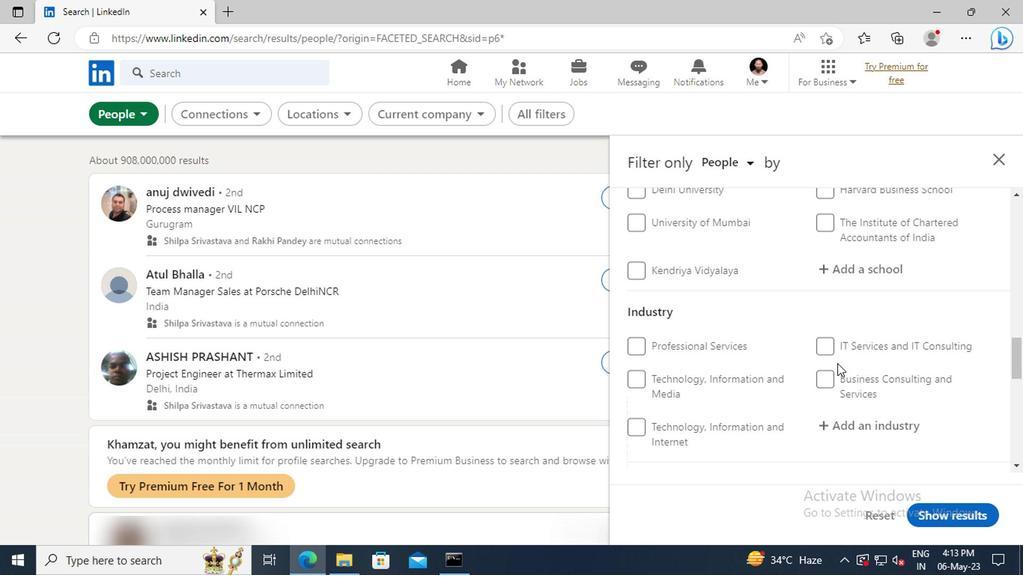 
Action: Mouse scrolled (835, 364) with delta (0, 0)
Screenshot: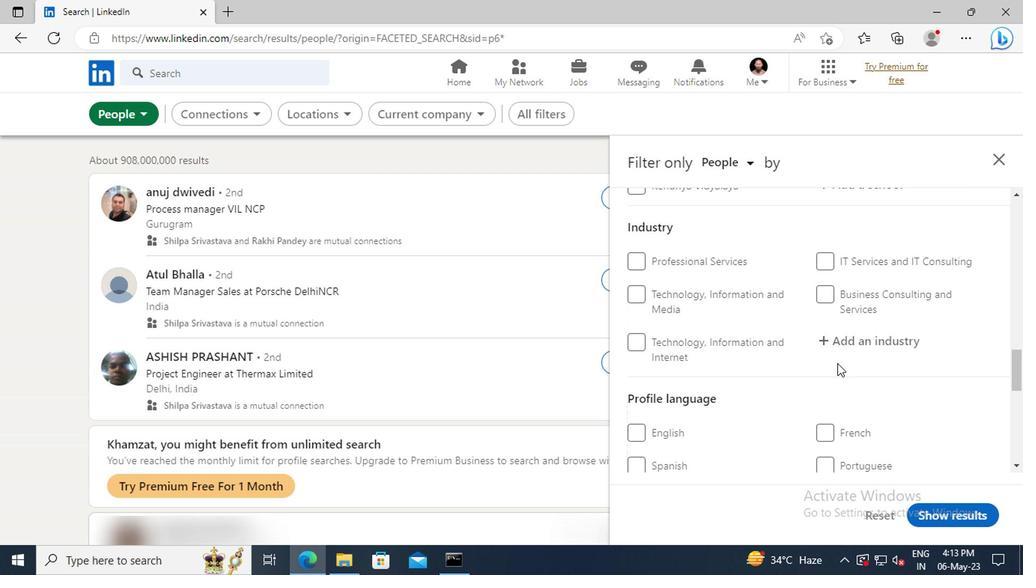 
Action: Mouse scrolled (835, 364) with delta (0, 0)
Screenshot: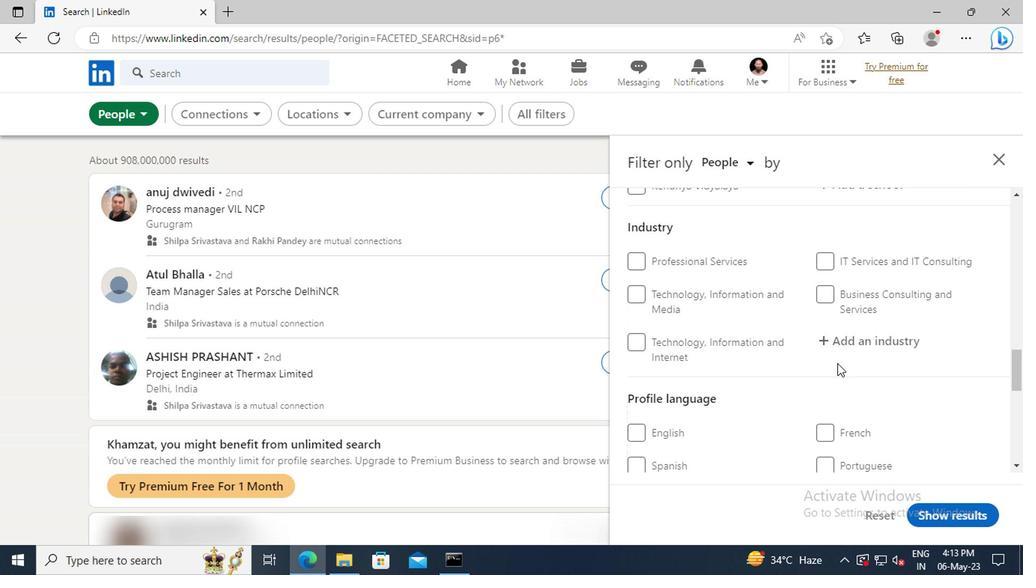 
Action: Mouse moved to (637, 414)
Screenshot: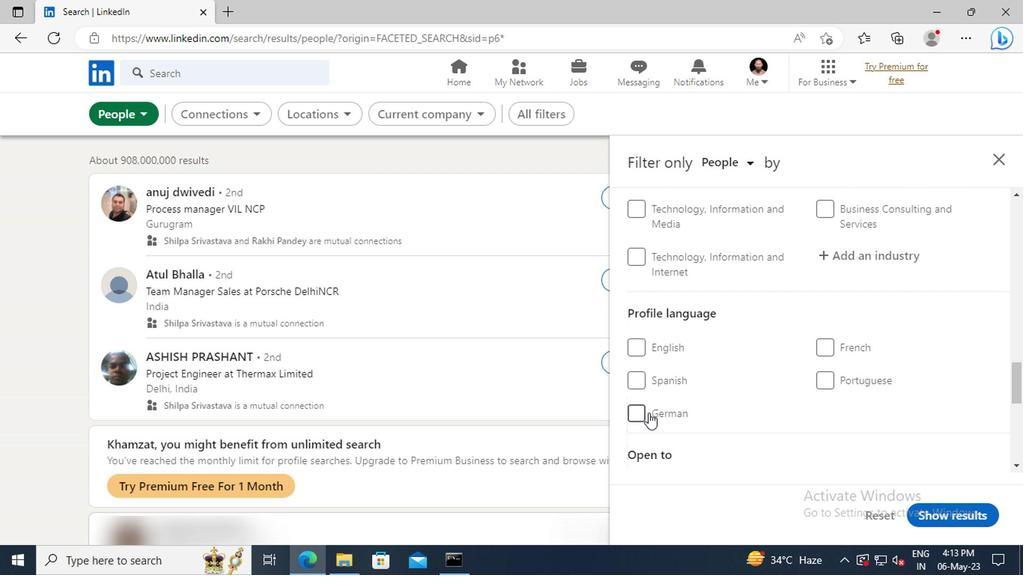 
Action: Mouse pressed left at (637, 414)
Screenshot: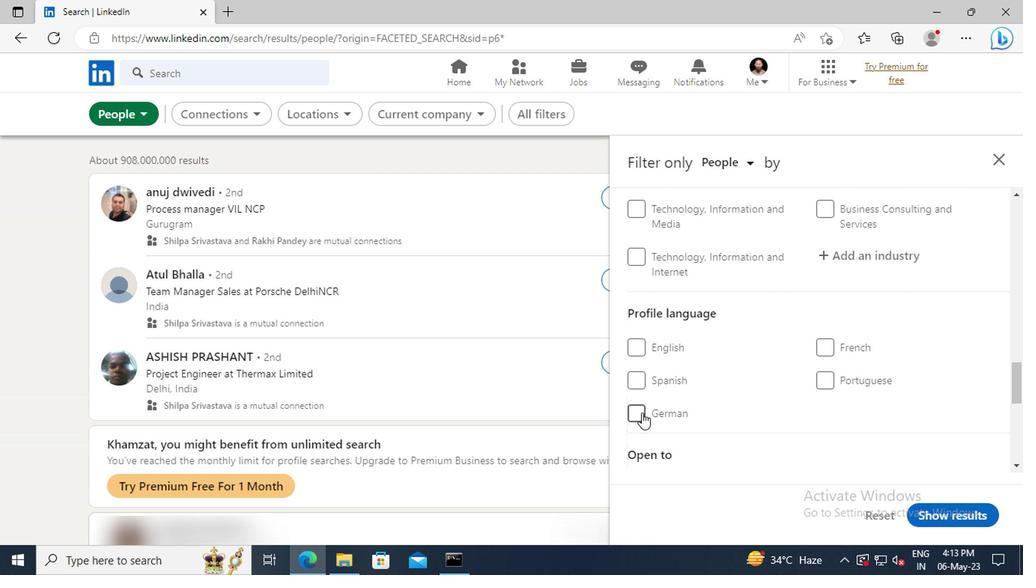 
Action: Mouse moved to (822, 371)
Screenshot: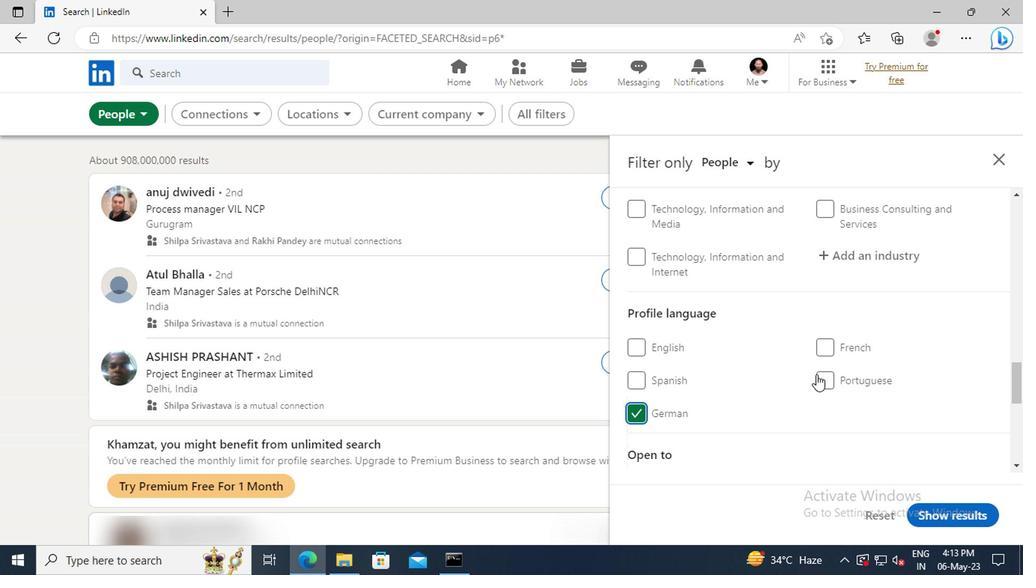 
Action: Mouse scrolled (822, 371) with delta (0, 0)
Screenshot: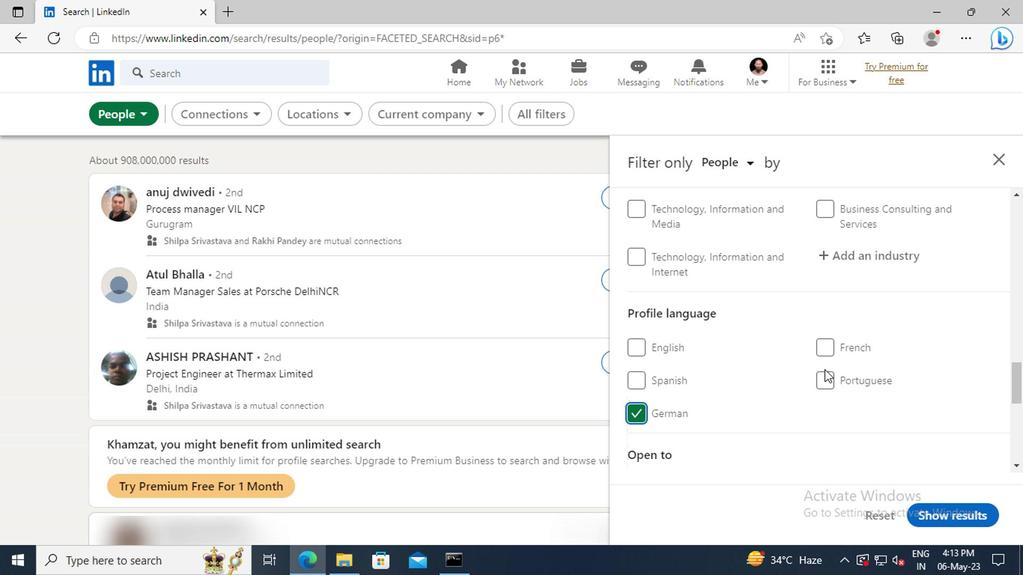 
Action: Mouse moved to (823, 371)
Screenshot: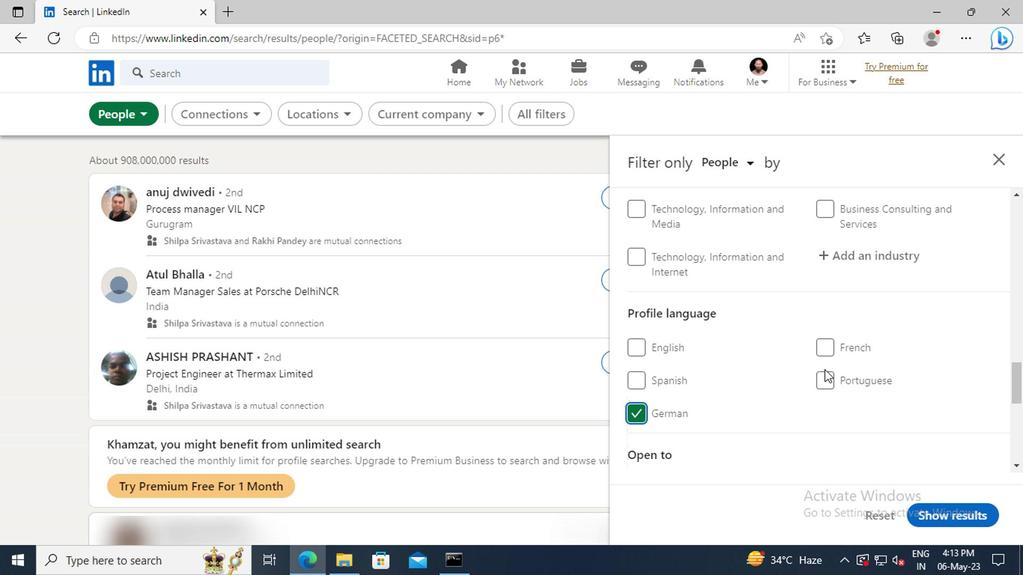 
Action: Mouse scrolled (823, 371) with delta (0, 0)
Screenshot: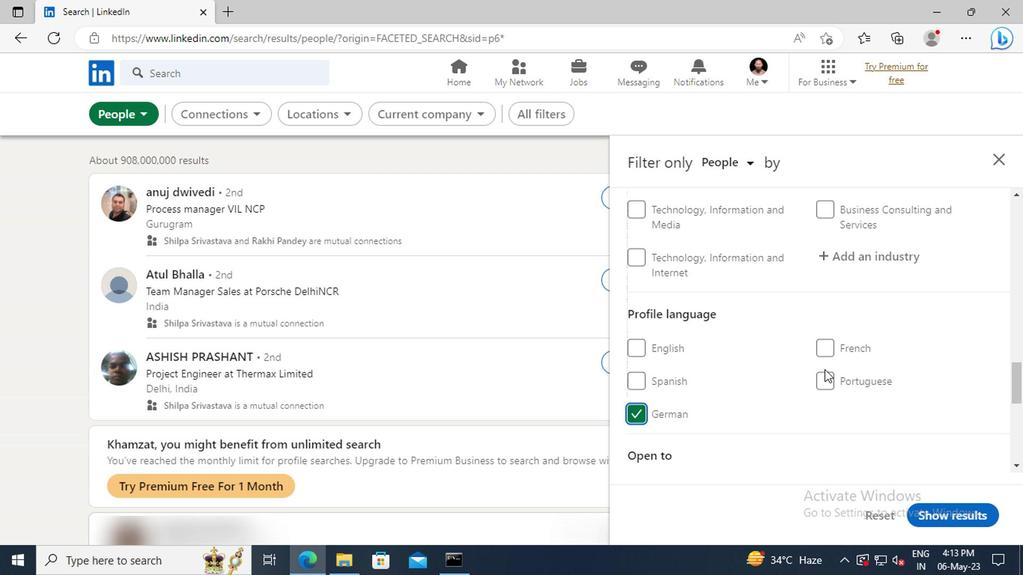 
Action: Mouse scrolled (823, 371) with delta (0, 0)
Screenshot: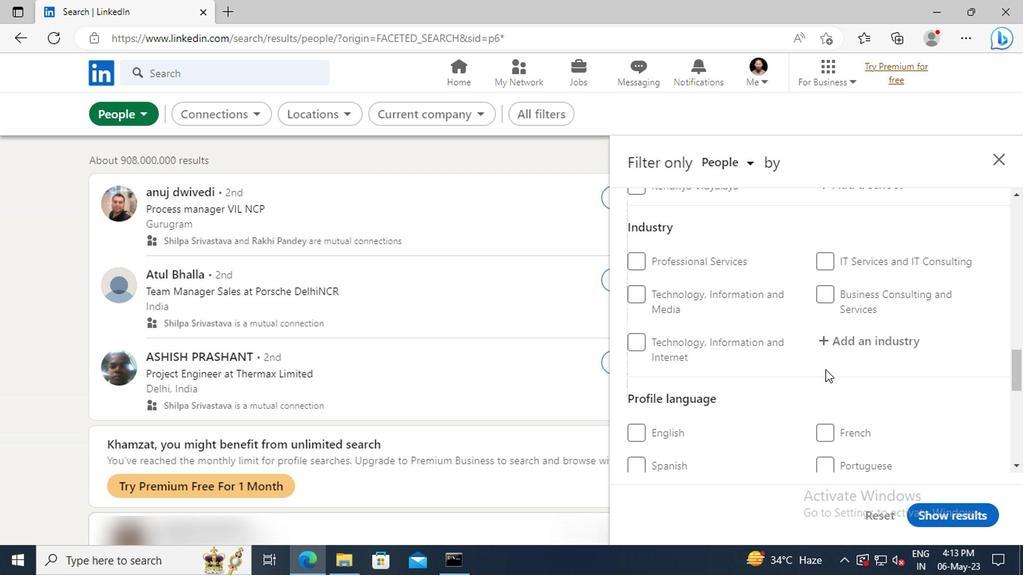 
Action: Mouse scrolled (823, 371) with delta (0, 0)
Screenshot: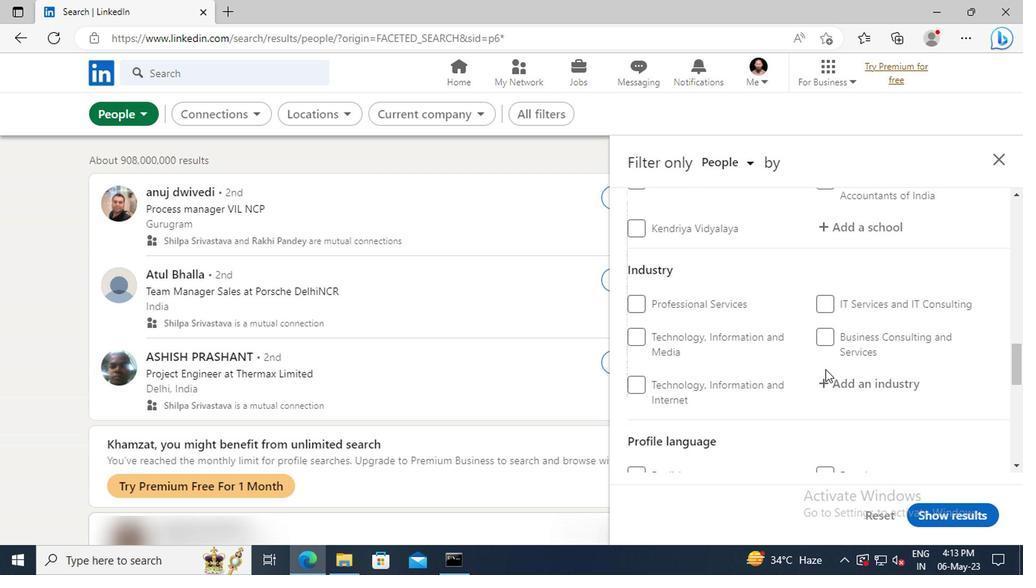 
Action: Mouse scrolled (823, 371) with delta (0, 0)
Screenshot: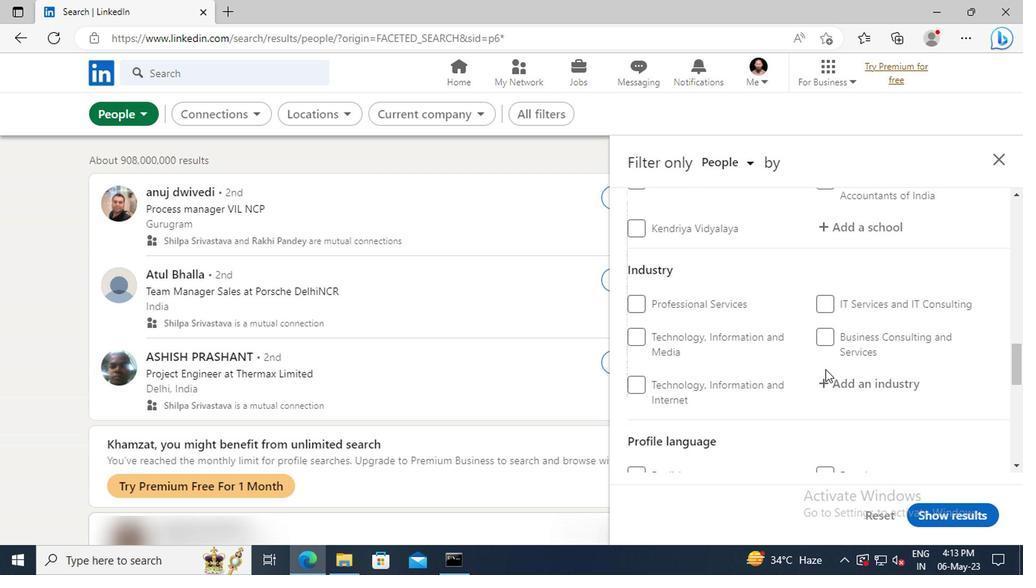 
Action: Mouse scrolled (823, 371) with delta (0, 0)
Screenshot: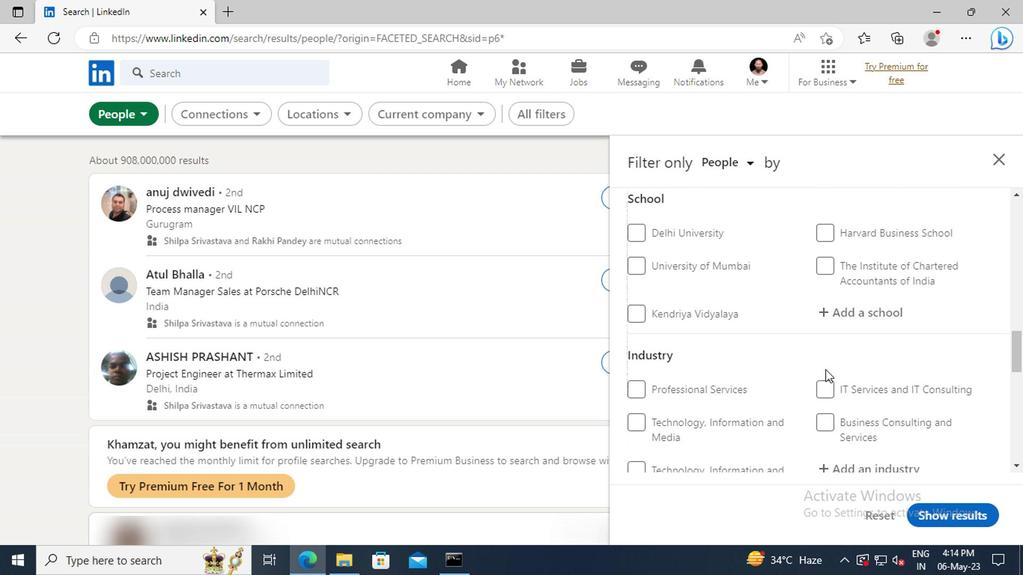 
Action: Mouse scrolled (823, 371) with delta (0, 0)
Screenshot: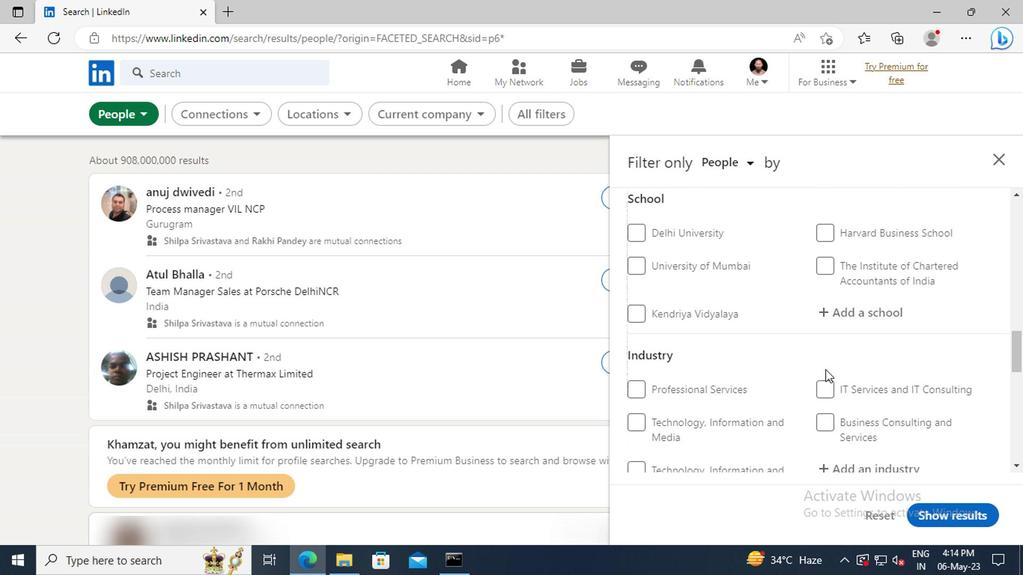 
Action: Mouse scrolled (823, 371) with delta (0, 0)
Screenshot: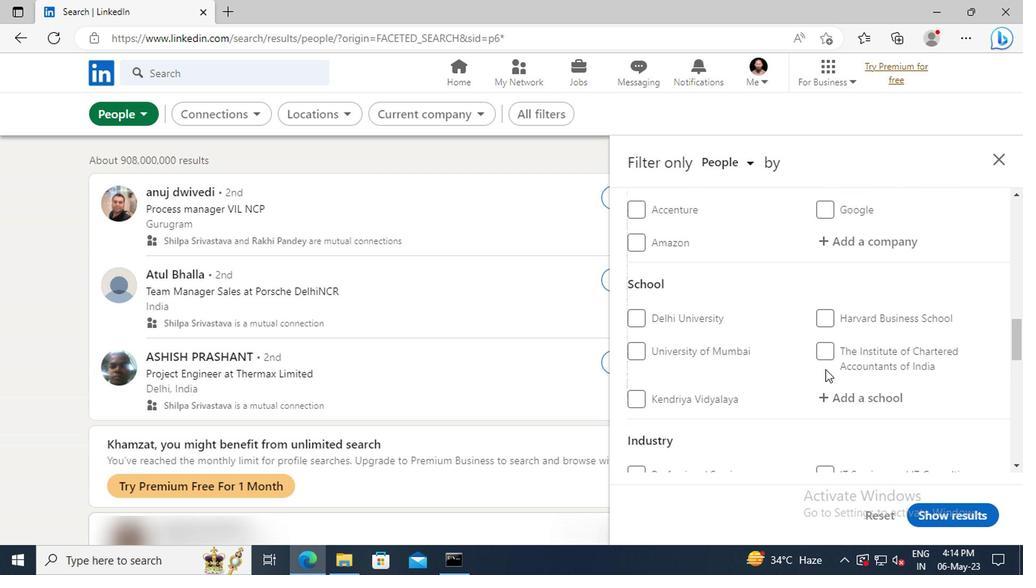
Action: Mouse moved to (823, 371)
Screenshot: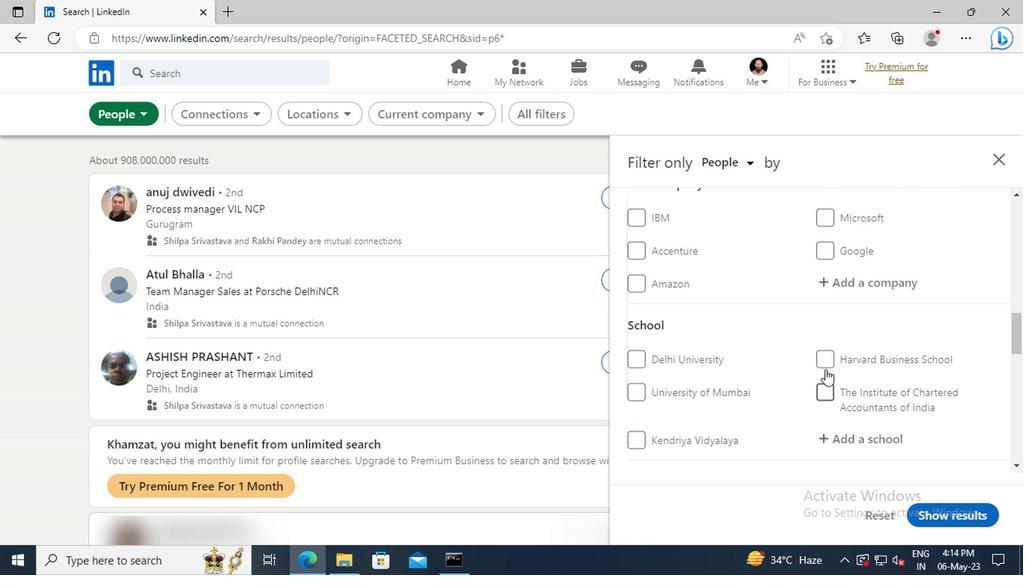 
Action: Mouse scrolled (823, 371) with delta (0, 0)
Screenshot: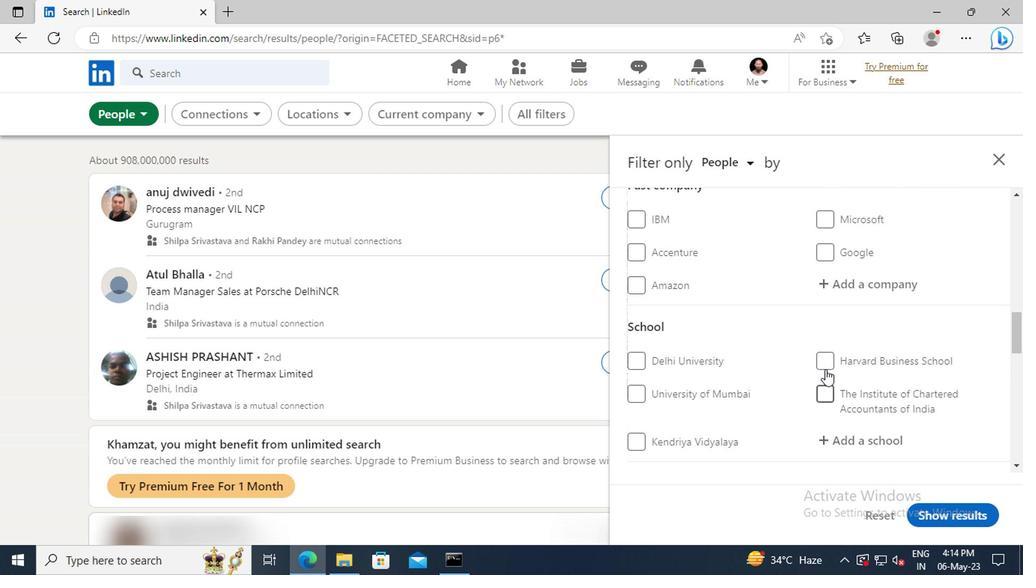 
Action: Mouse scrolled (823, 371) with delta (0, 0)
Screenshot: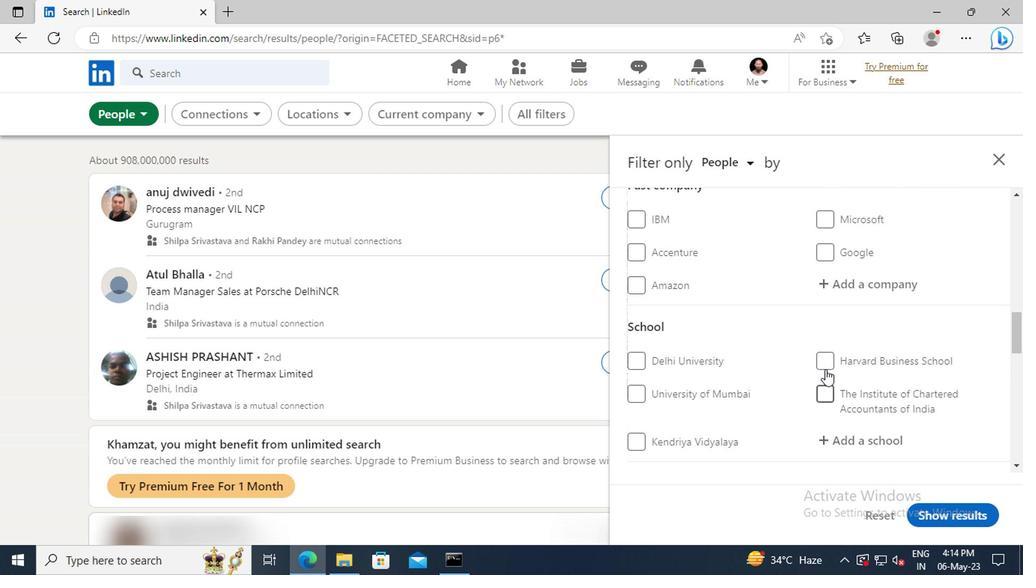 
Action: Mouse scrolled (823, 371) with delta (0, 0)
Screenshot: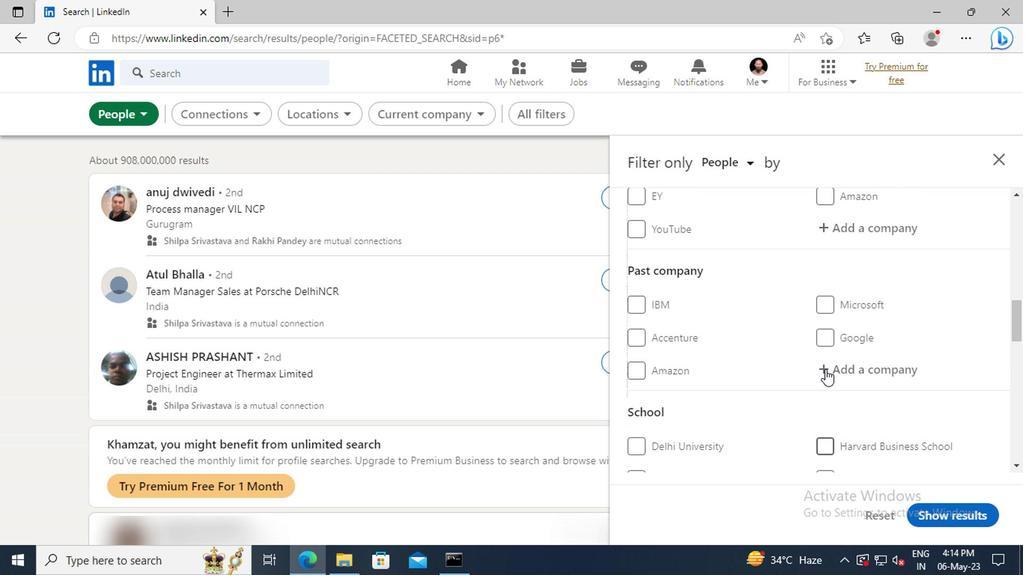 
Action: Mouse scrolled (823, 371) with delta (0, 0)
Screenshot: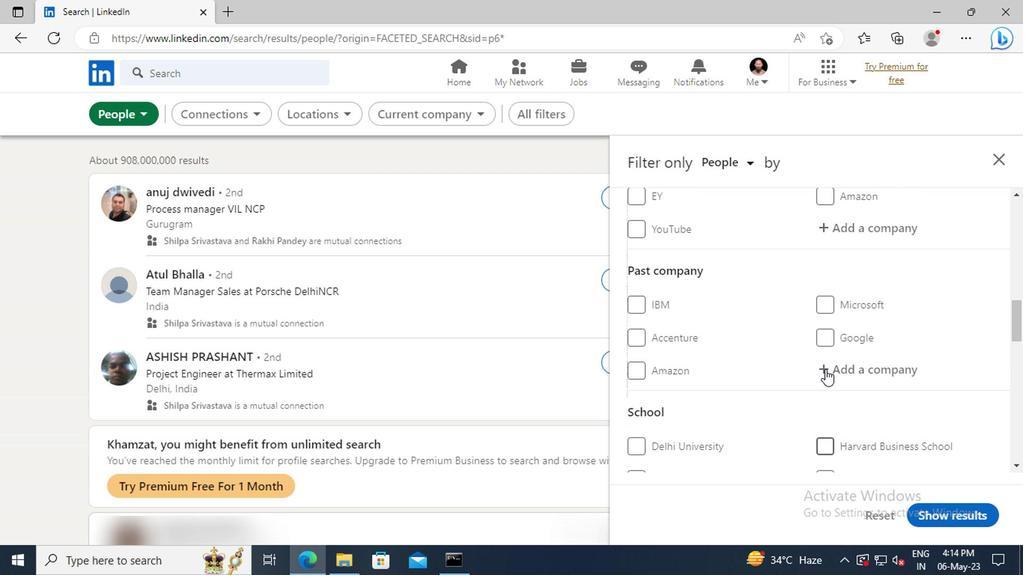 
Action: Mouse moved to (836, 324)
Screenshot: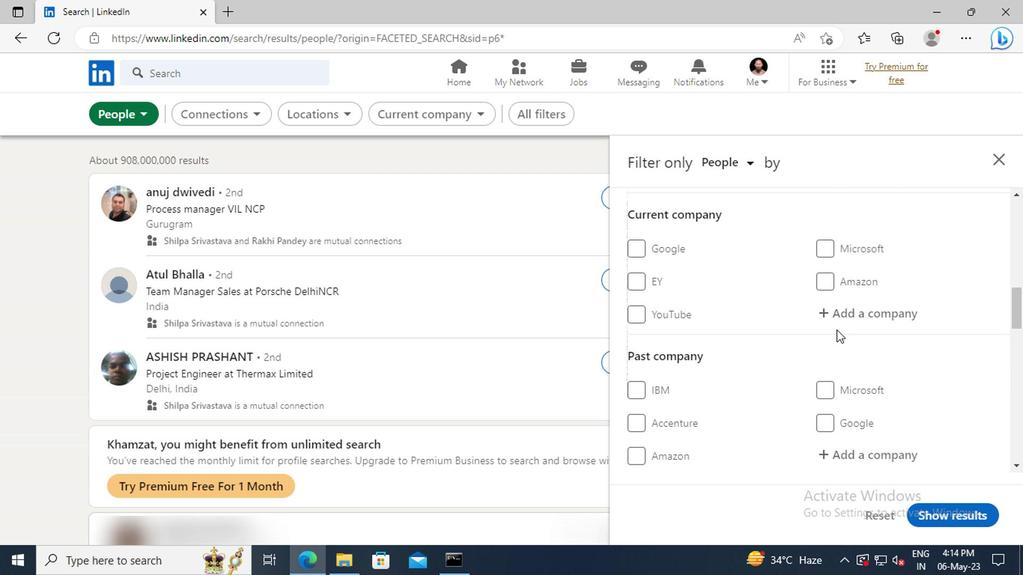 
Action: Mouse pressed left at (836, 324)
Screenshot: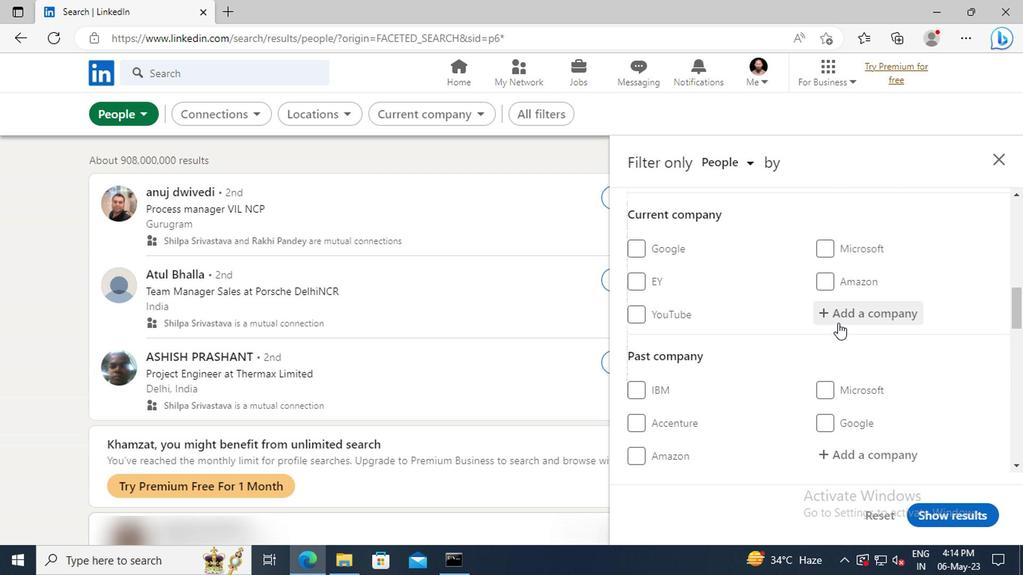 
Action: Key pressed <Key.shift>HDFC<Key.space><Key.shift>LIFE
Screenshot: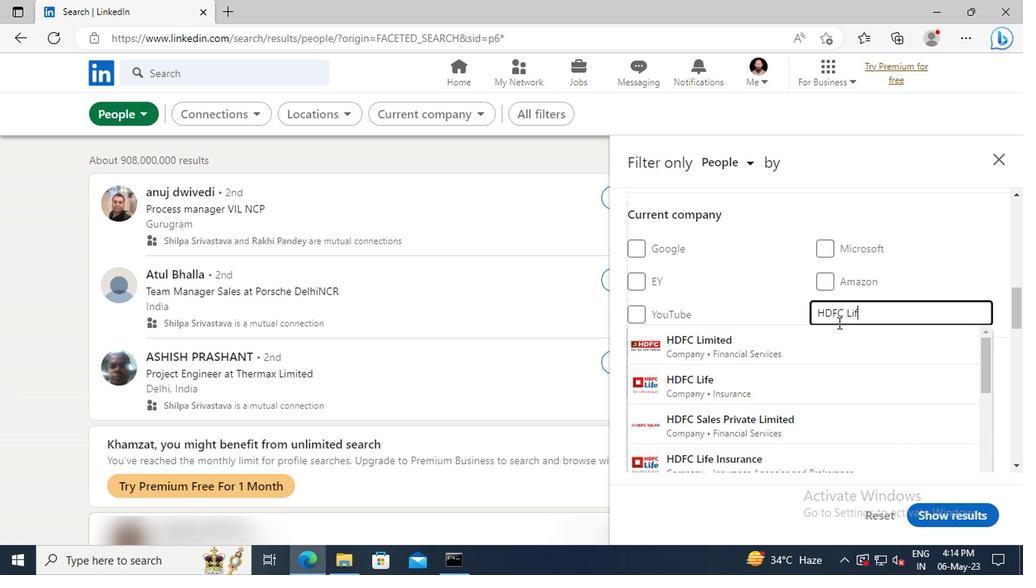 
Action: Mouse moved to (835, 336)
Screenshot: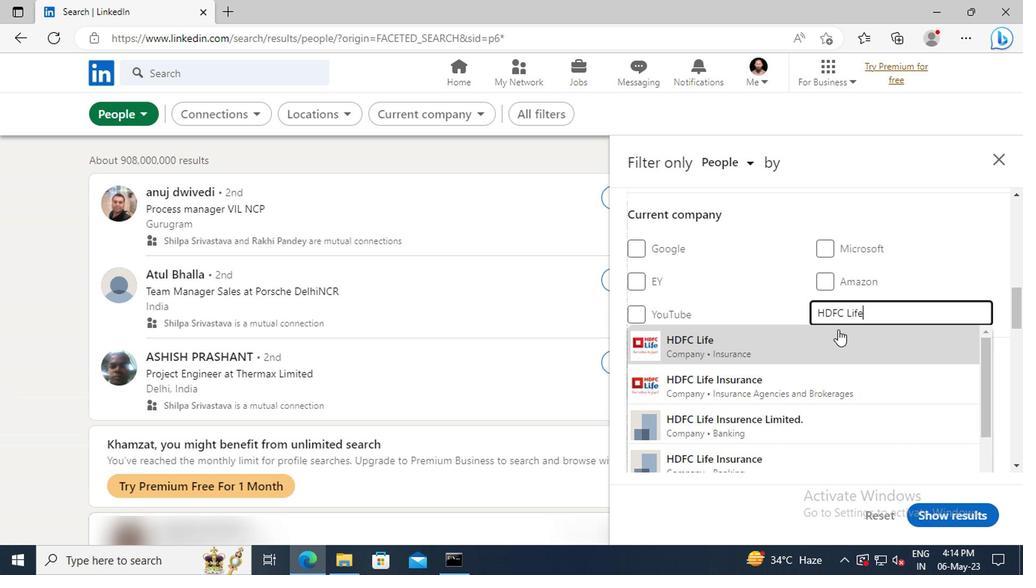 
Action: Mouse pressed left at (835, 336)
Screenshot: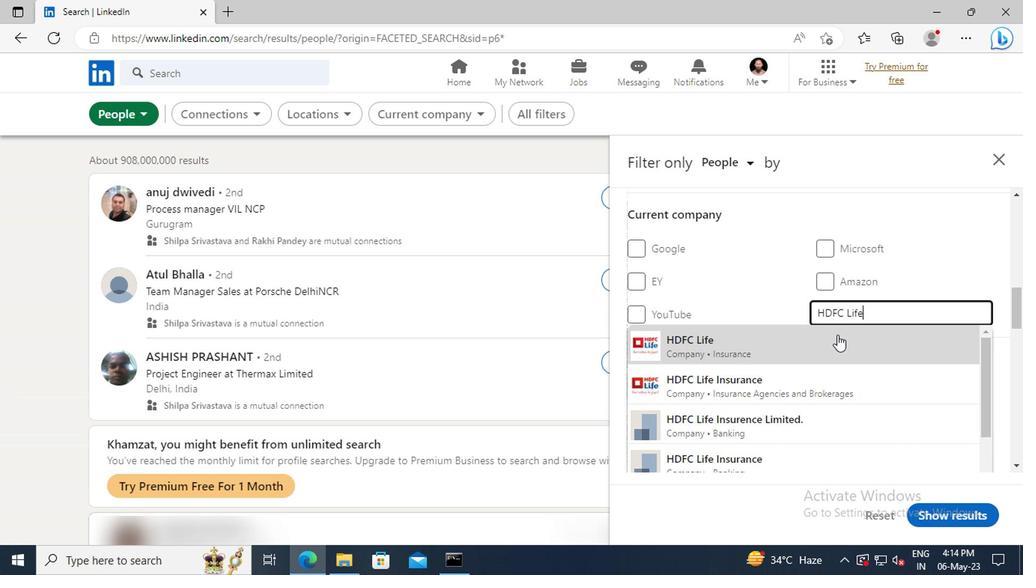 
Action: Mouse scrolled (835, 336) with delta (0, 0)
Screenshot: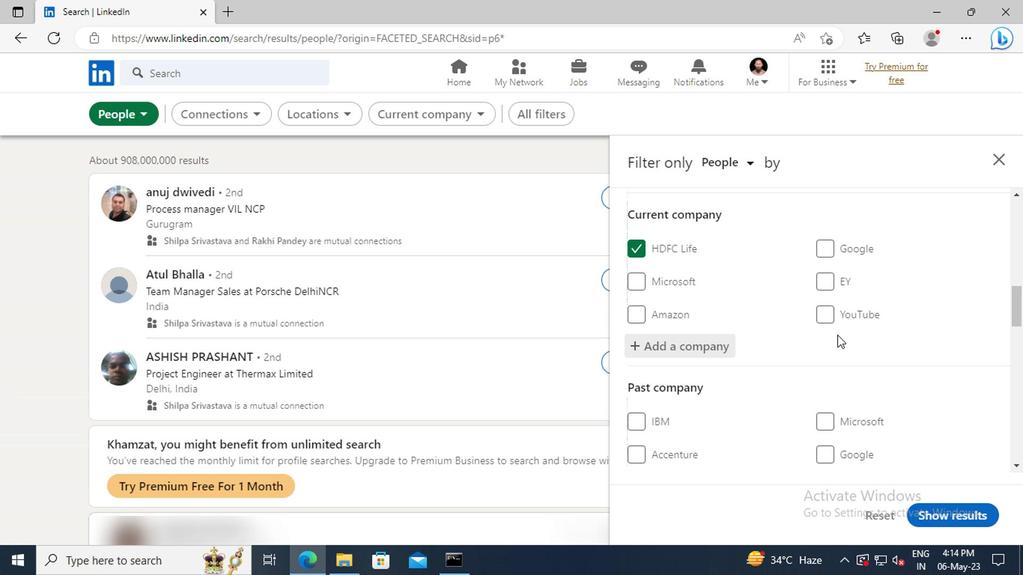
Action: Mouse scrolled (835, 336) with delta (0, 0)
Screenshot: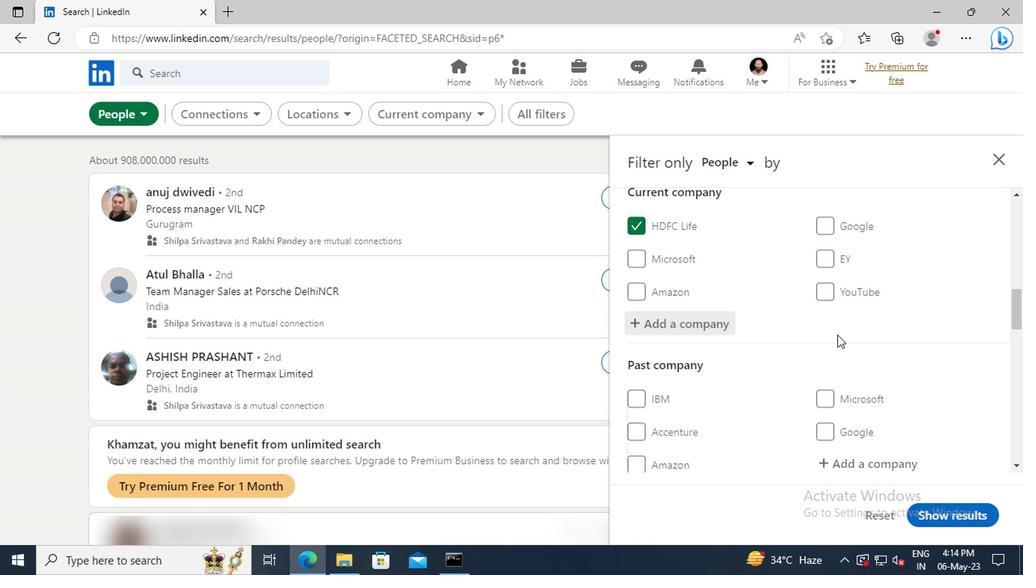 
Action: Mouse scrolled (835, 336) with delta (0, 0)
Screenshot: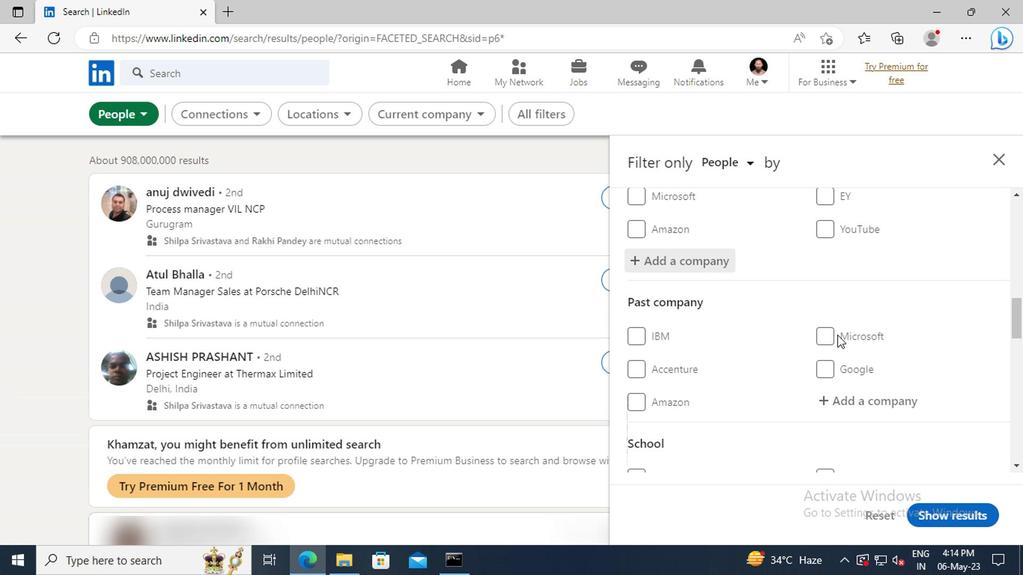 
Action: Mouse moved to (835, 336)
Screenshot: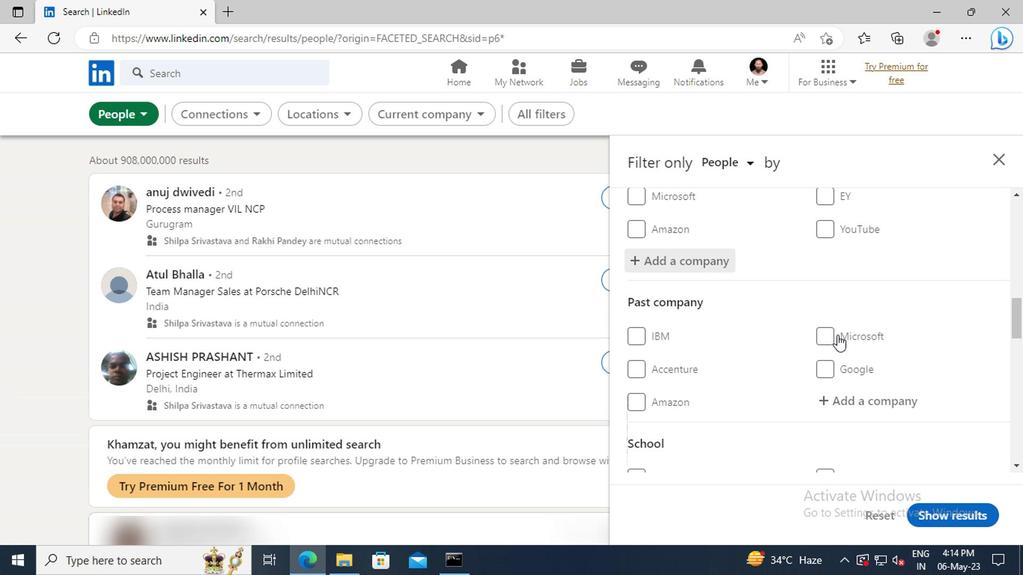 
Action: Mouse scrolled (835, 335) with delta (0, -1)
Screenshot: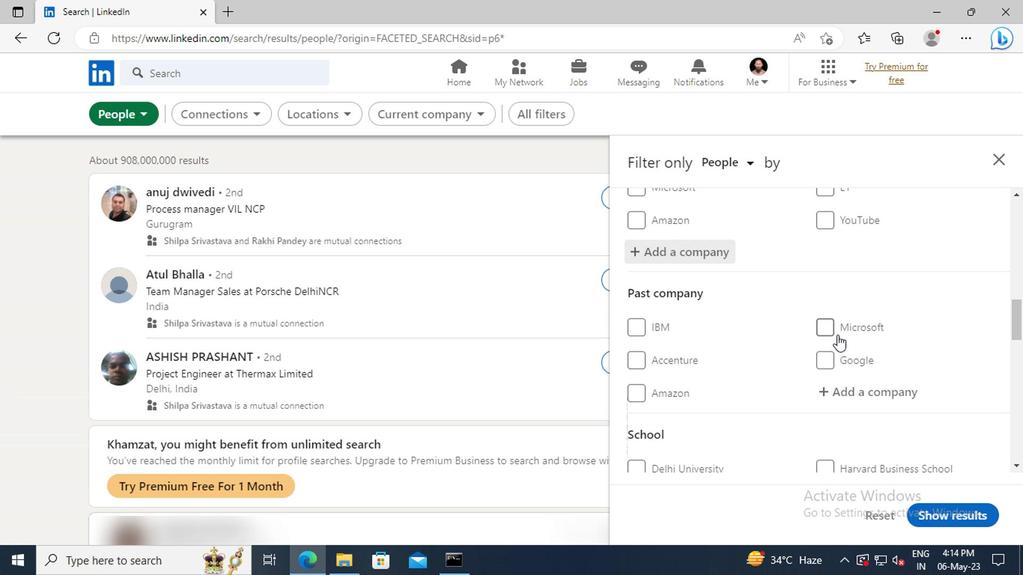 
Action: Mouse moved to (834, 334)
Screenshot: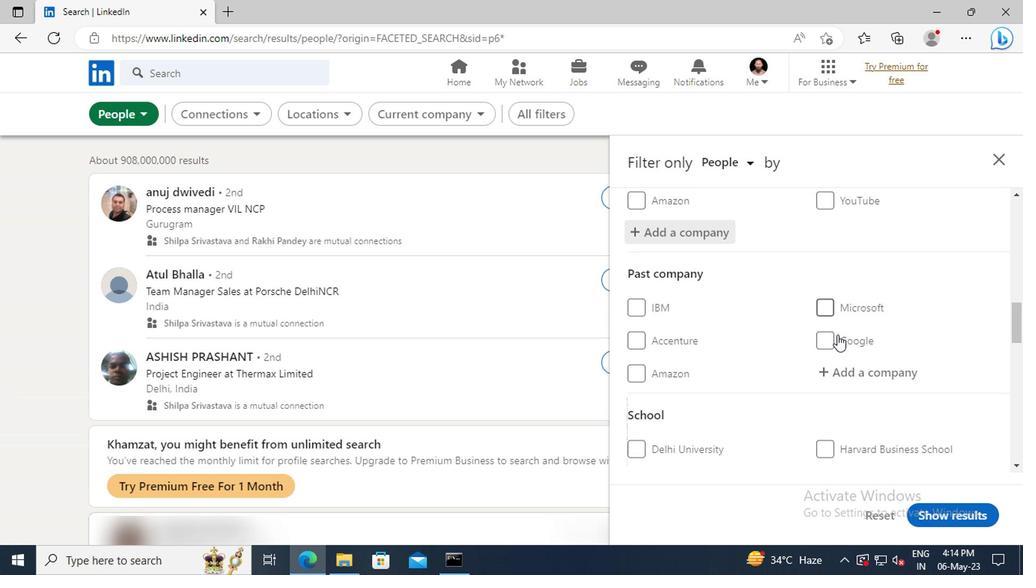 
Action: Mouse scrolled (834, 333) with delta (0, -1)
Screenshot: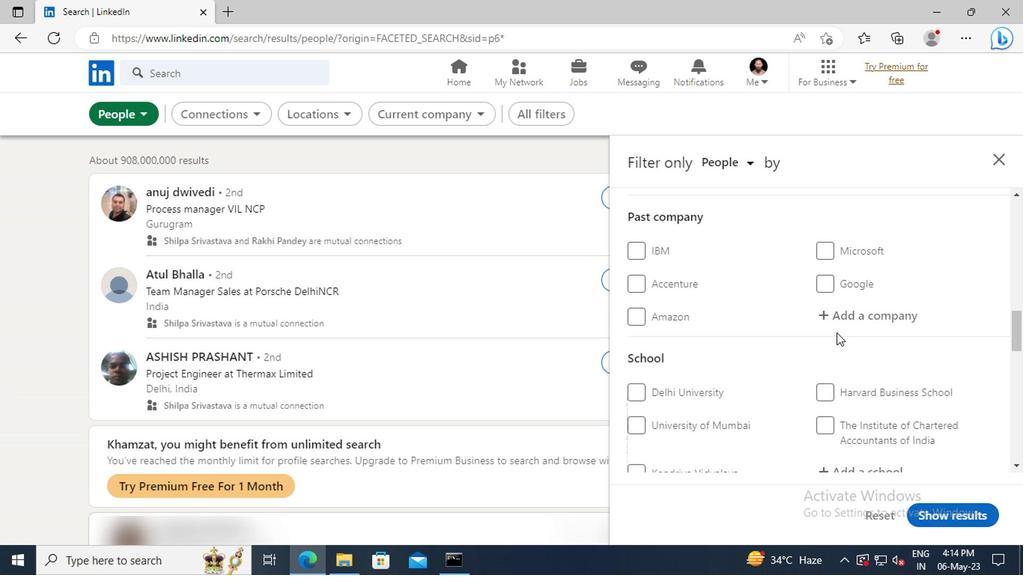 
Action: Mouse scrolled (834, 333) with delta (0, -1)
Screenshot: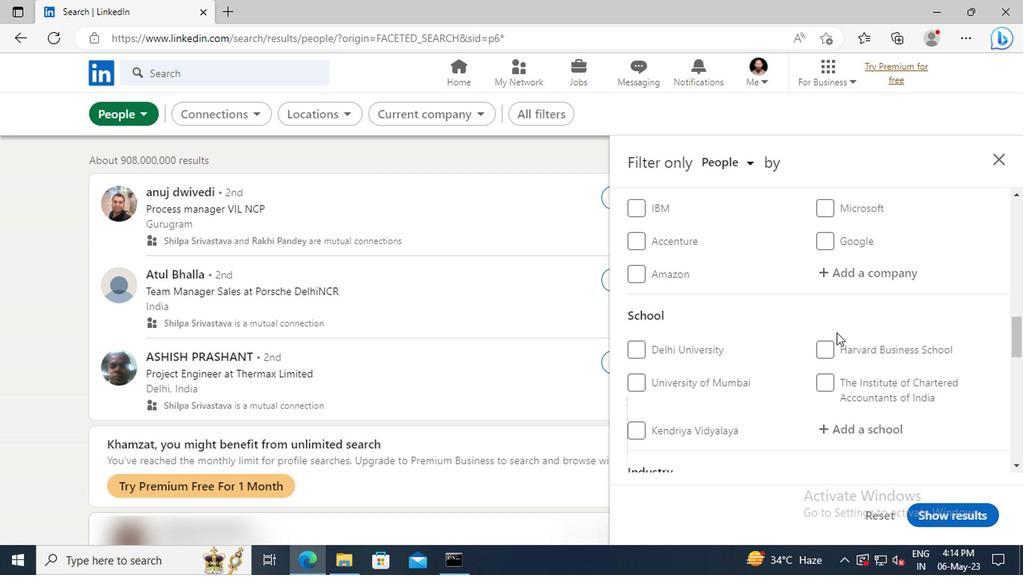 
Action: Mouse scrolled (834, 333) with delta (0, -1)
Screenshot: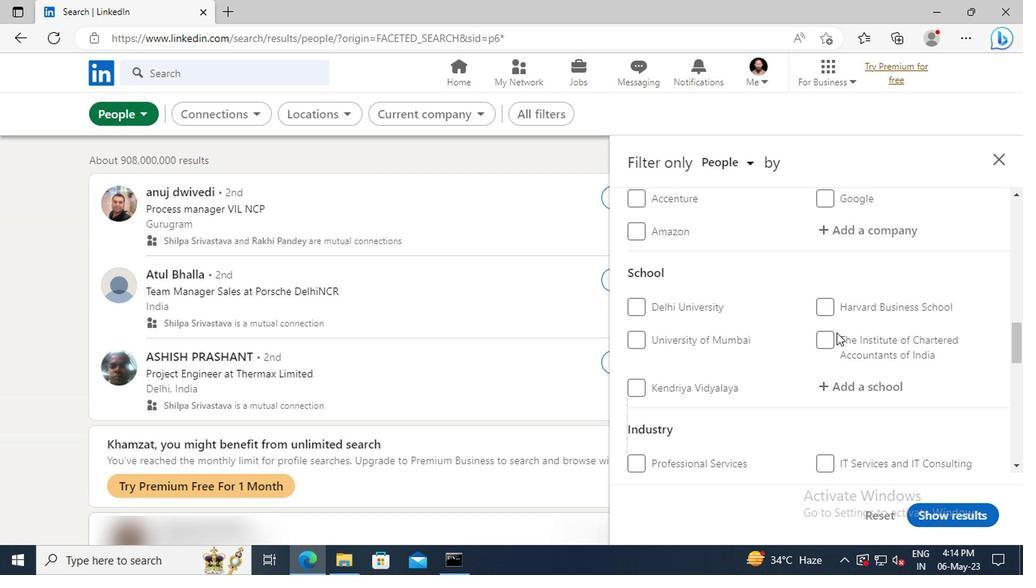 
Action: Mouse moved to (838, 341)
Screenshot: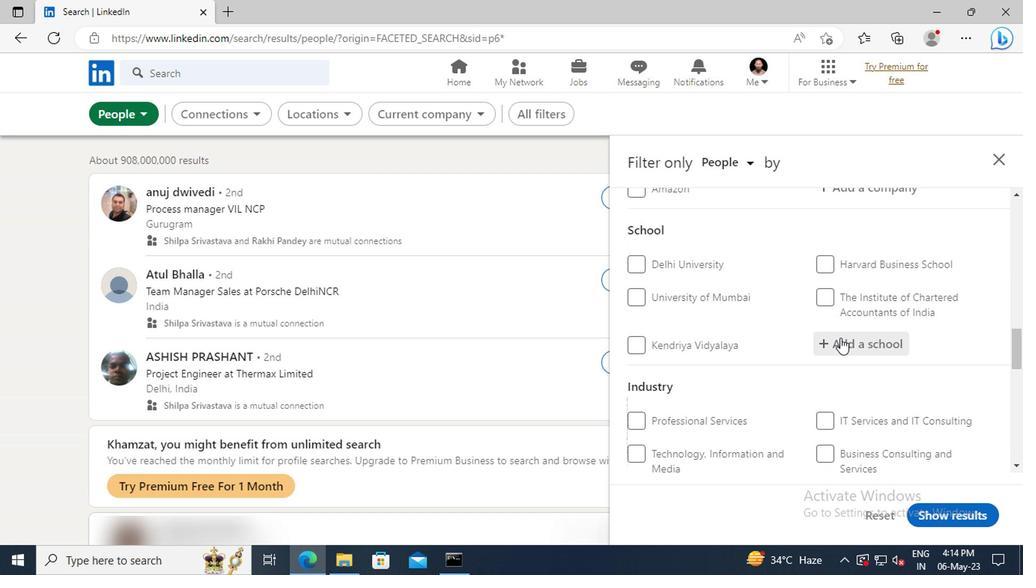 
Action: Mouse pressed left at (838, 341)
Screenshot: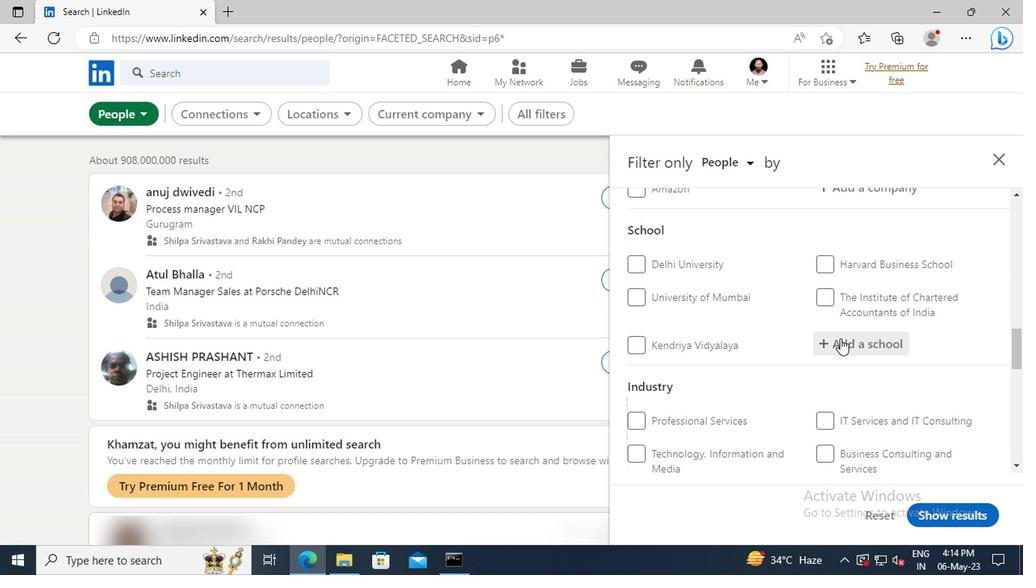 
Action: Key pressed <Key.shift>COCHIN<Key.space><Key.shift>UNIVERSITY<Key.space>
Screenshot: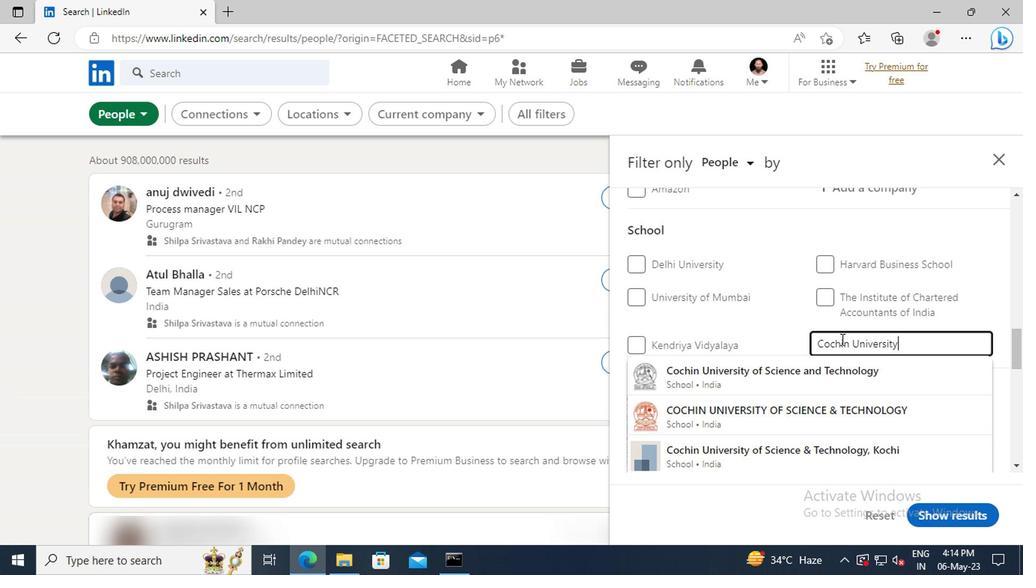 
Action: Mouse moved to (865, 443)
Screenshot: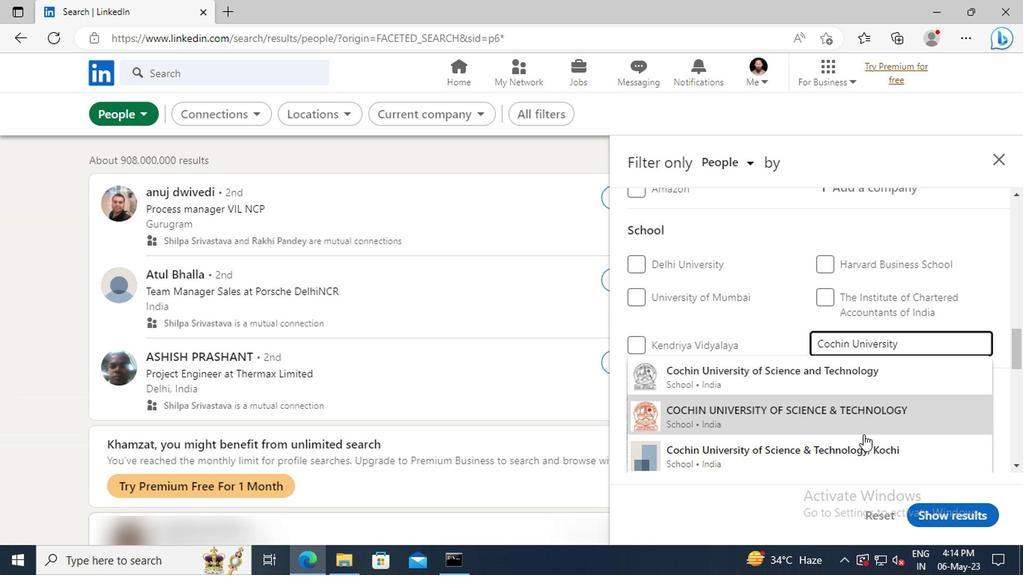 
Action: Mouse pressed left at (865, 443)
Screenshot: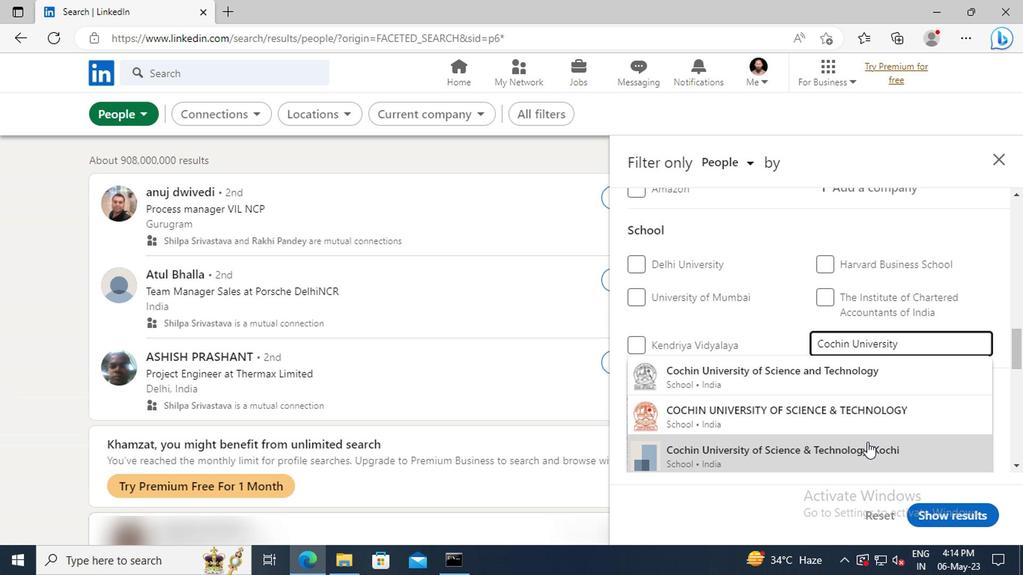 
Action: Mouse moved to (865, 440)
Screenshot: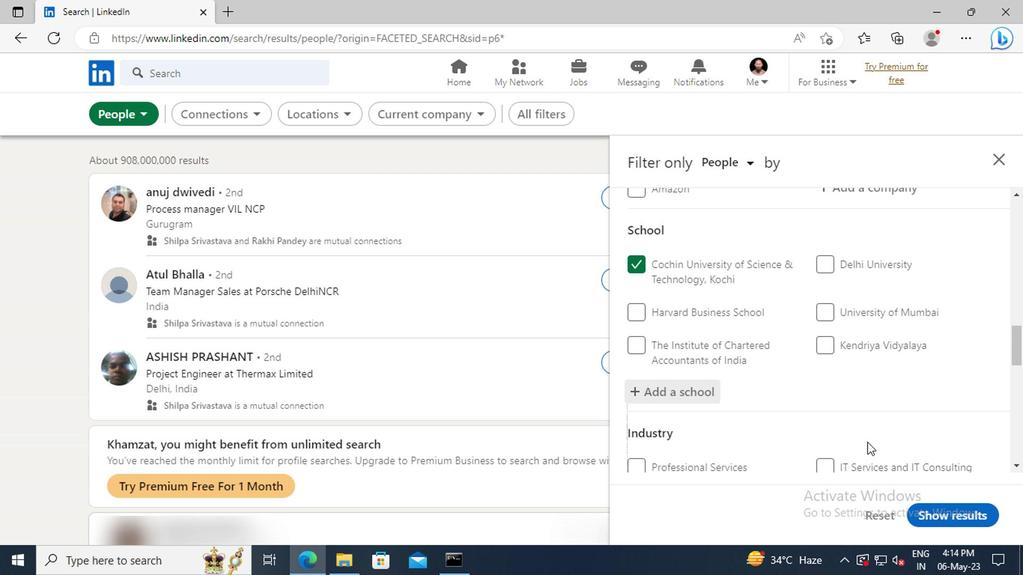 
Action: Mouse scrolled (865, 439) with delta (0, 0)
Screenshot: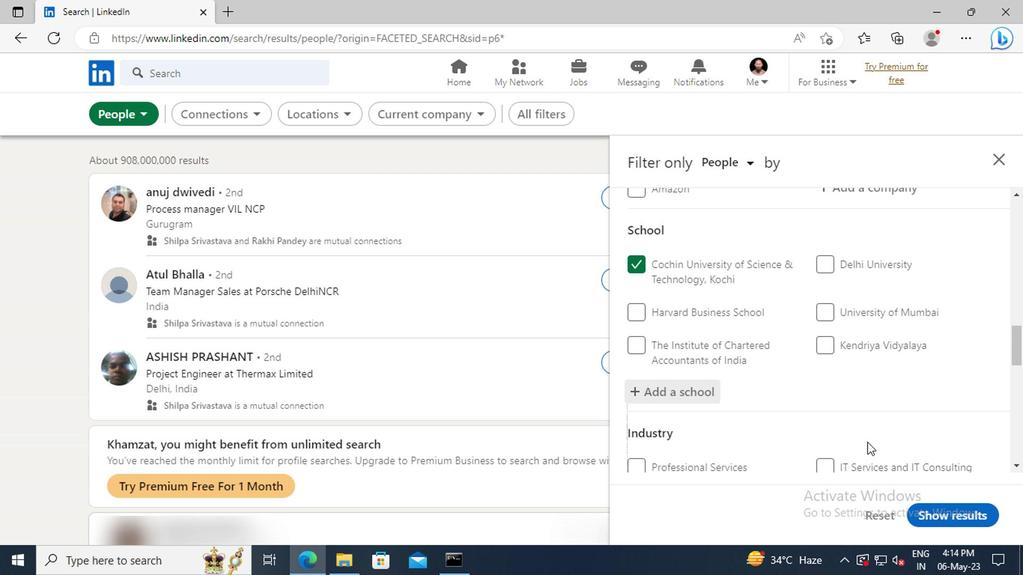 
Action: Mouse moved to (863, 428)
Screenshot: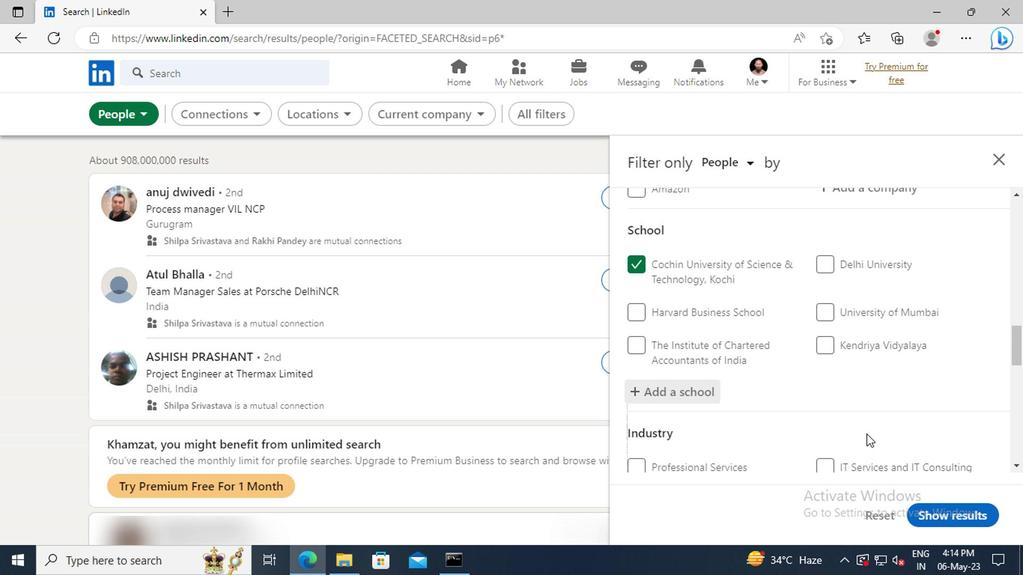 
Action: Mouse scrolled (863, 427) with delta (0, -1)
Screenshot: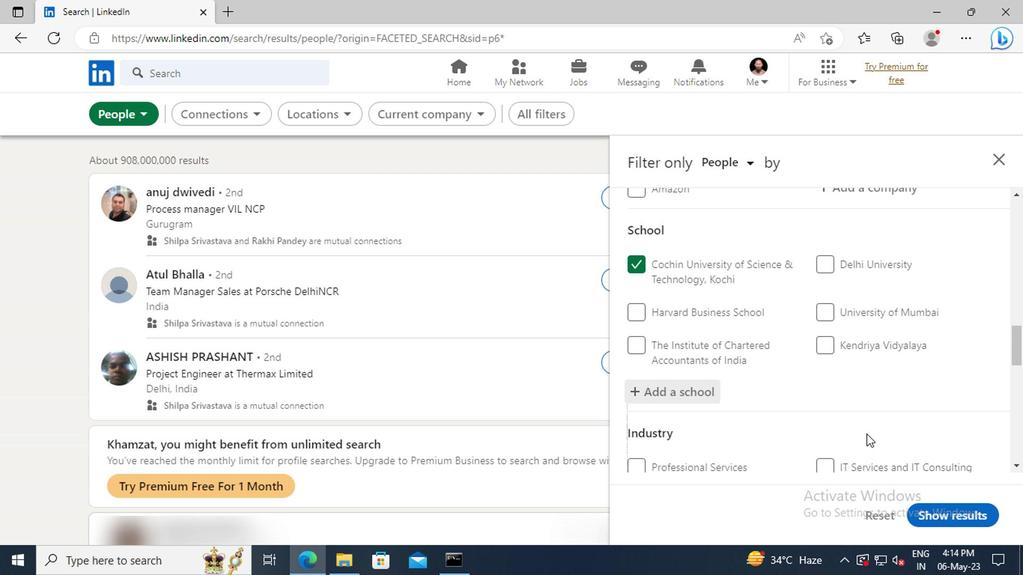 
Action: Mouse moved to (863, 395)
Screenshot: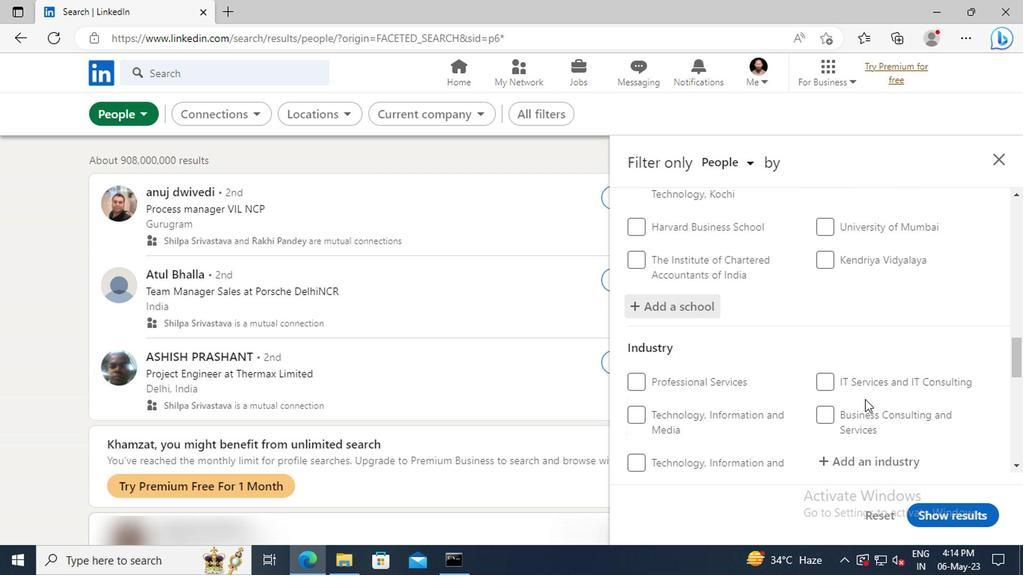 
Action: Mouse scrolled (863, 394) with delta (0, -1)
Screenshot: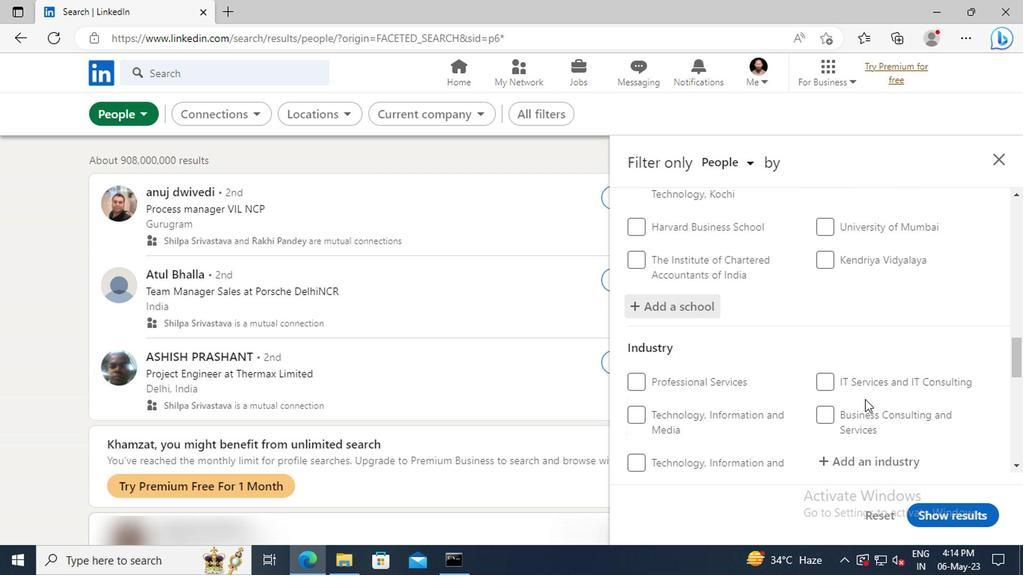 
Action: Mouse moved to (863, 393)
Screenshot: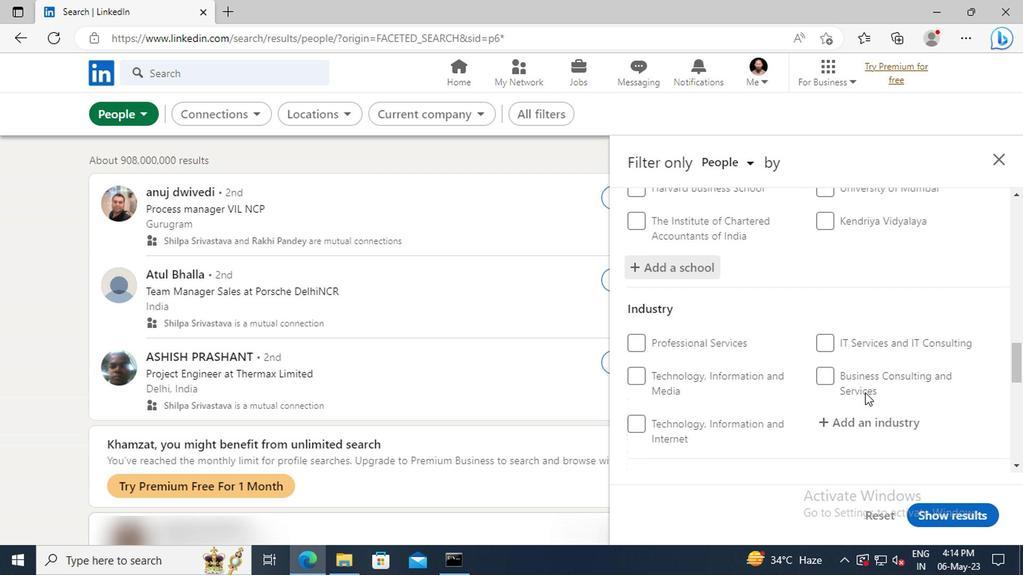 
Action: Mouse scrolled (863, 393) with delta (0, 0)
Screenshot: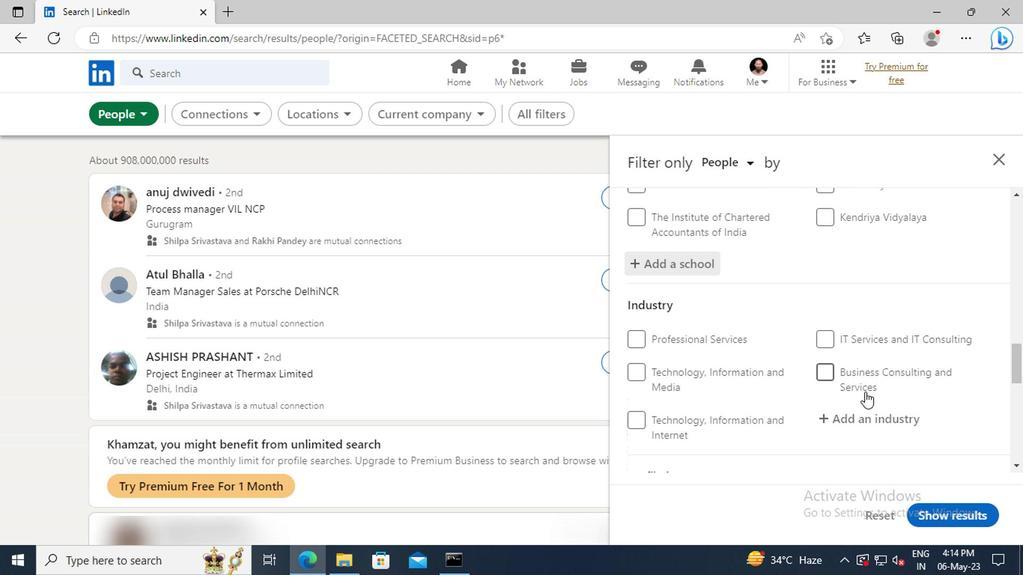 
Action: Mouse moved to (860, 381)
Screenshot: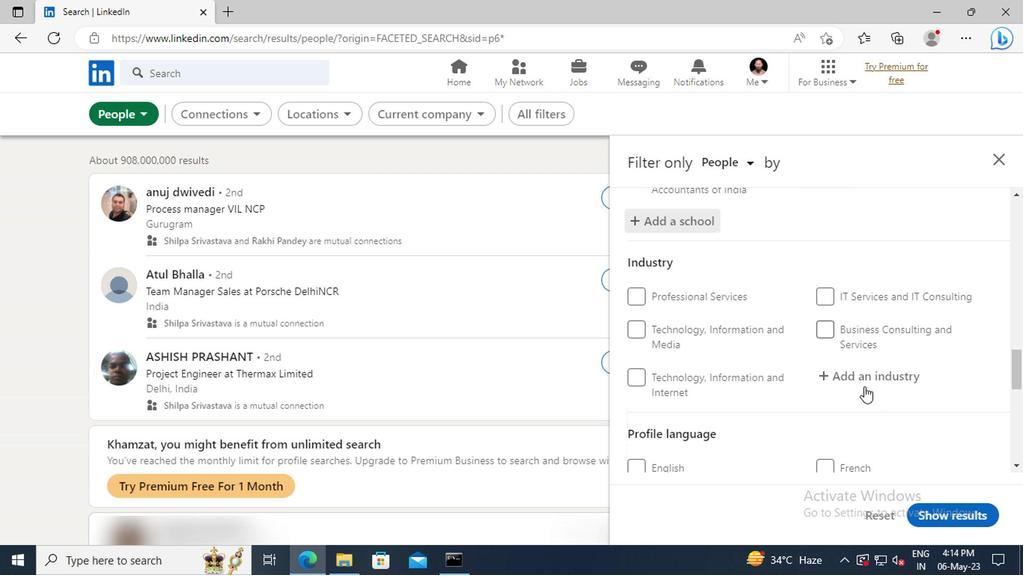 
Action: Mouse pressed left at (860, 381)
Screenshot: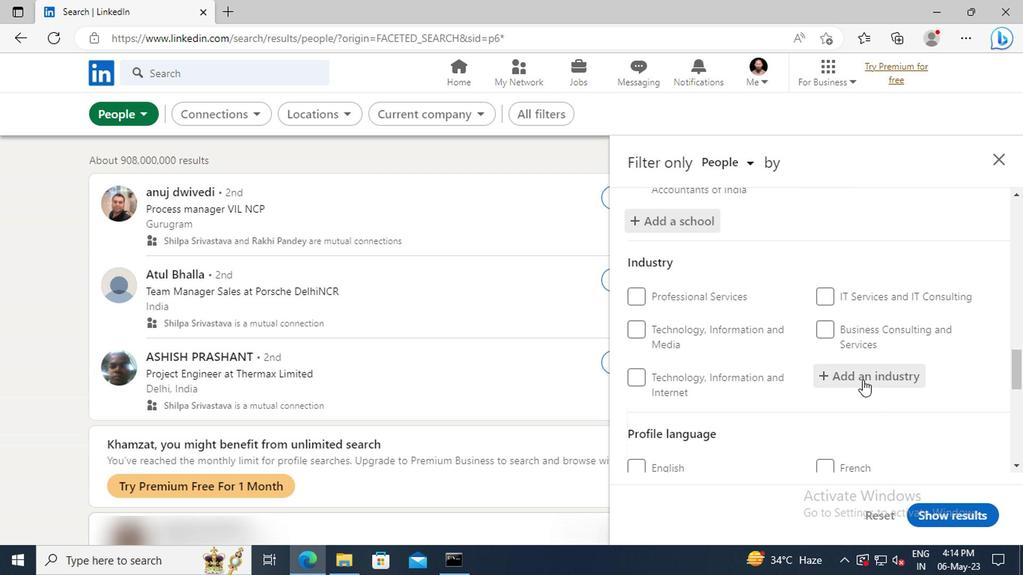 
Action: Key pressed <Key.shift>FOOTWEAR<Key.space>
Screenshot: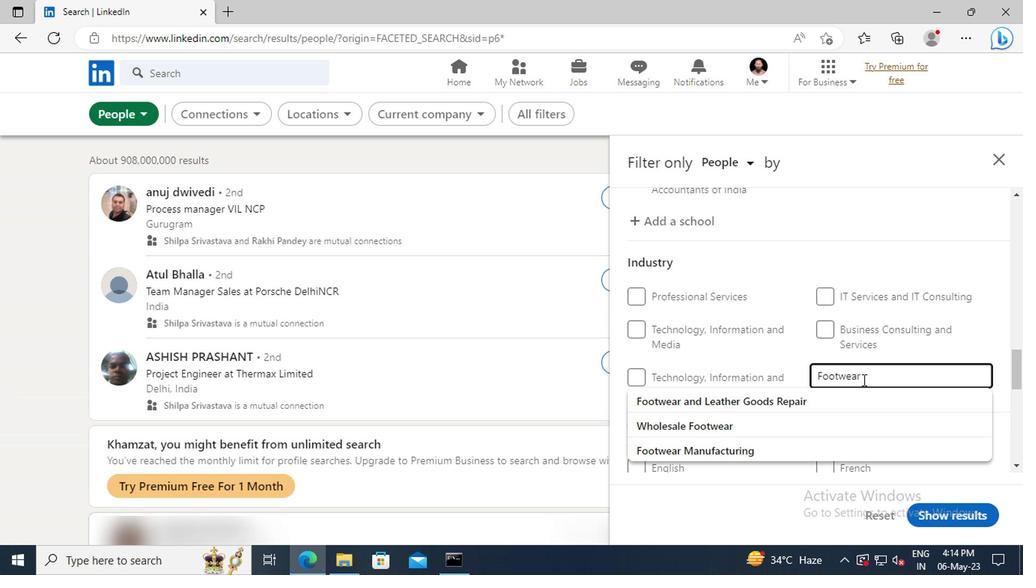 
Action: Mouse moved to (863, 443)
Screenshot: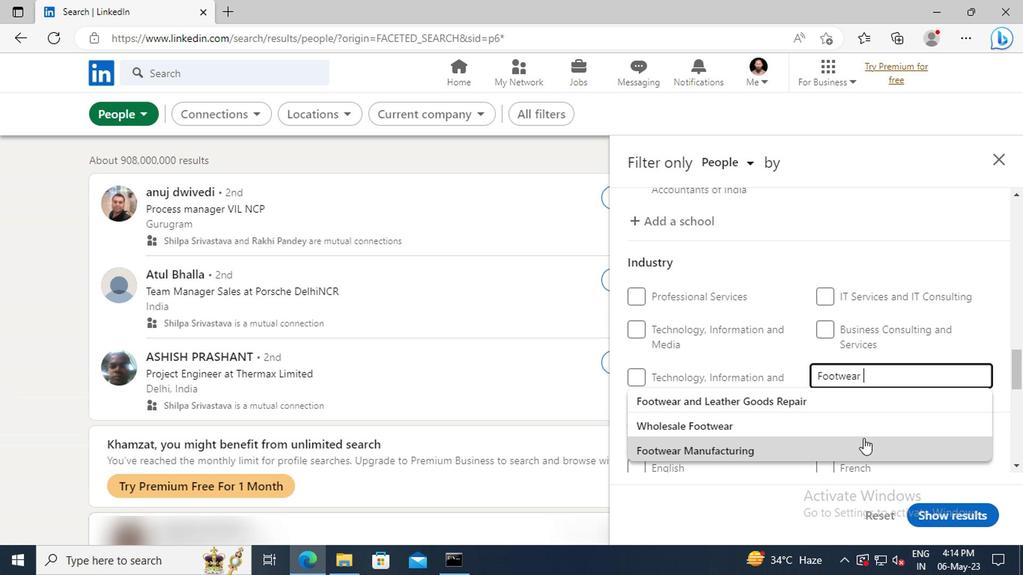 
Action: Mouse pressed left at (863, 443)
Screenshot: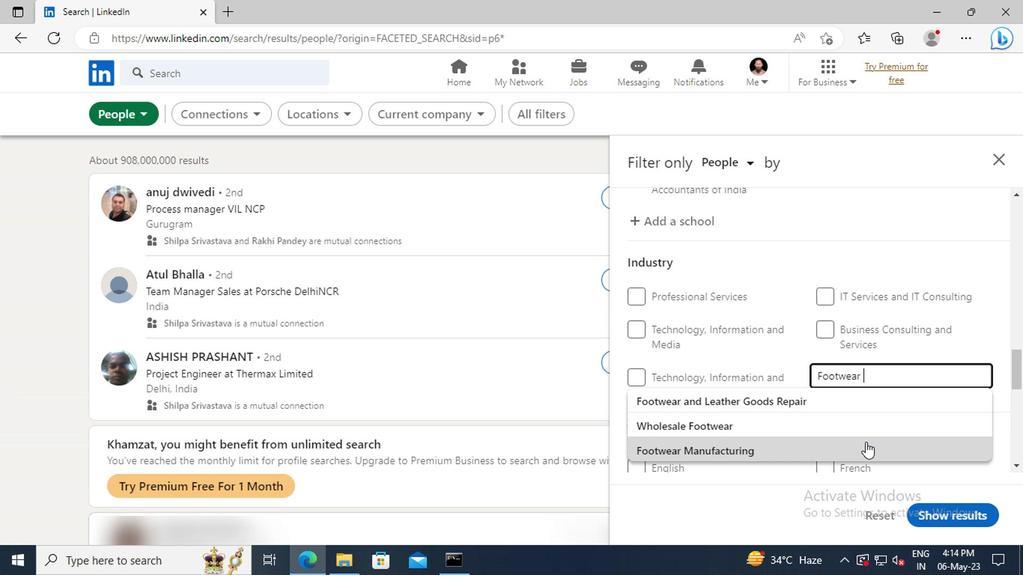 
Action: Mouse scrolled (863, 443) with delta (0, 0)
Screenshot: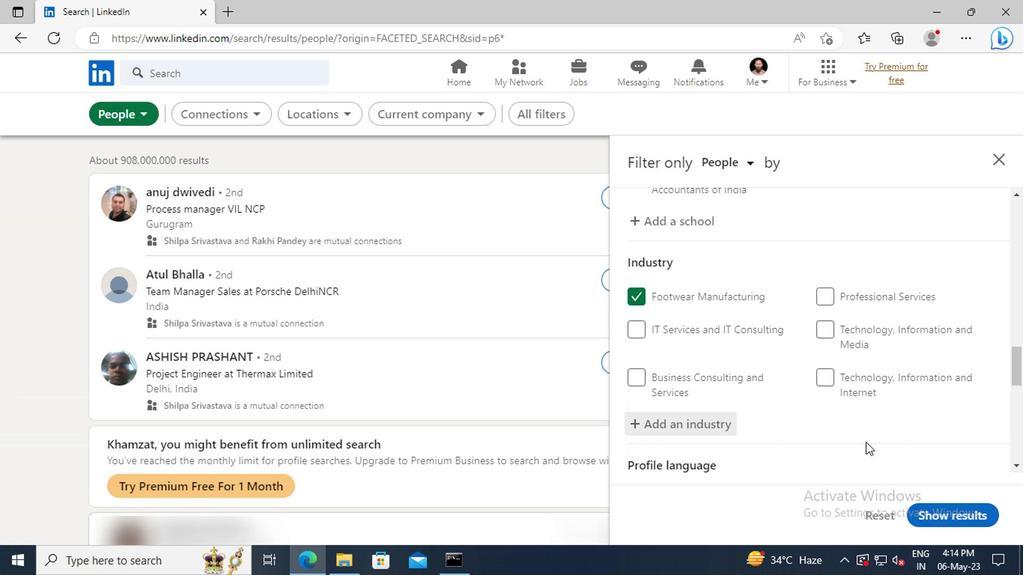 
Action: Mouse moved to (865, 440)
Screenshot: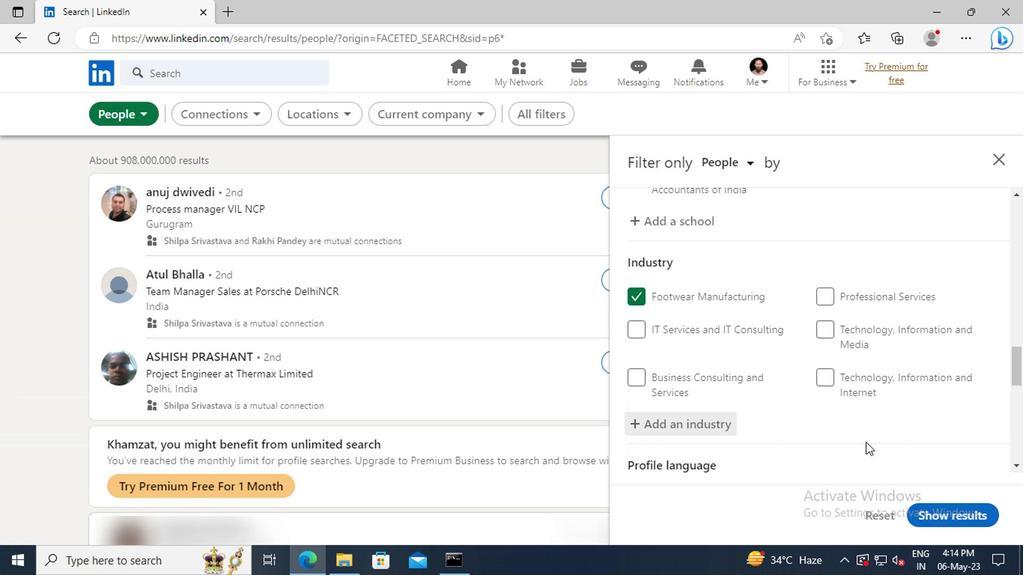 
Action: Mouse scrolled (865, 439) with delta (0, 0)
Screenshot: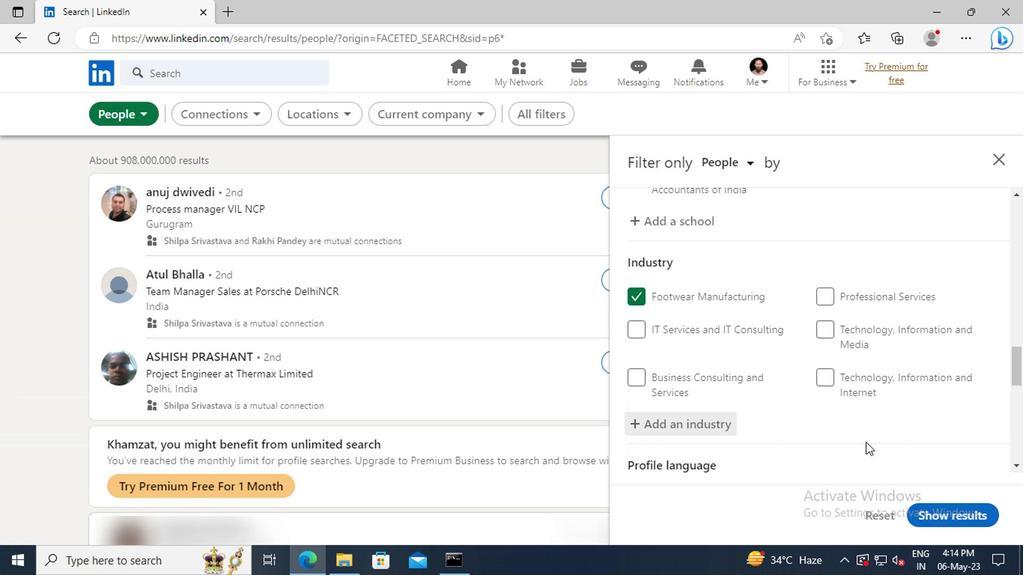 
Action: Mouse moved to (865, 438)
Screenshot: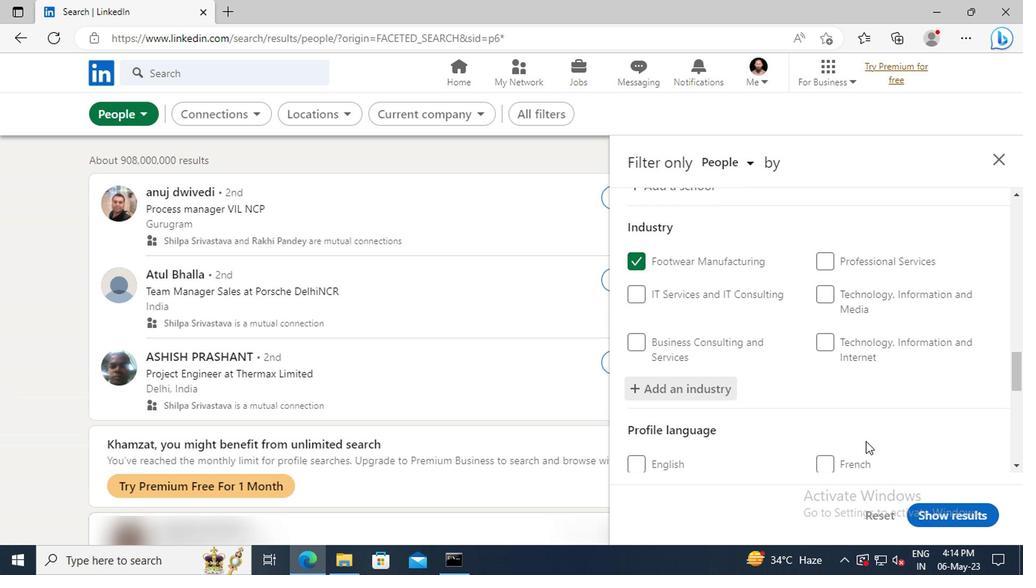 
Action: Mouse scrolled (865, 437) with delta (0, 0)
Screenshot: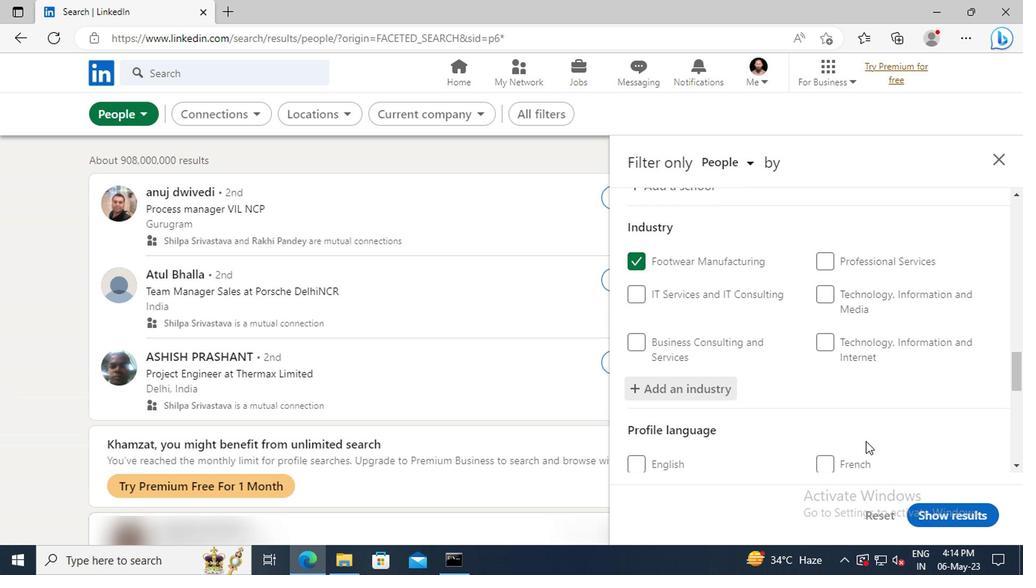 
Action: Mouse moved to (856, 383)
Screenshot: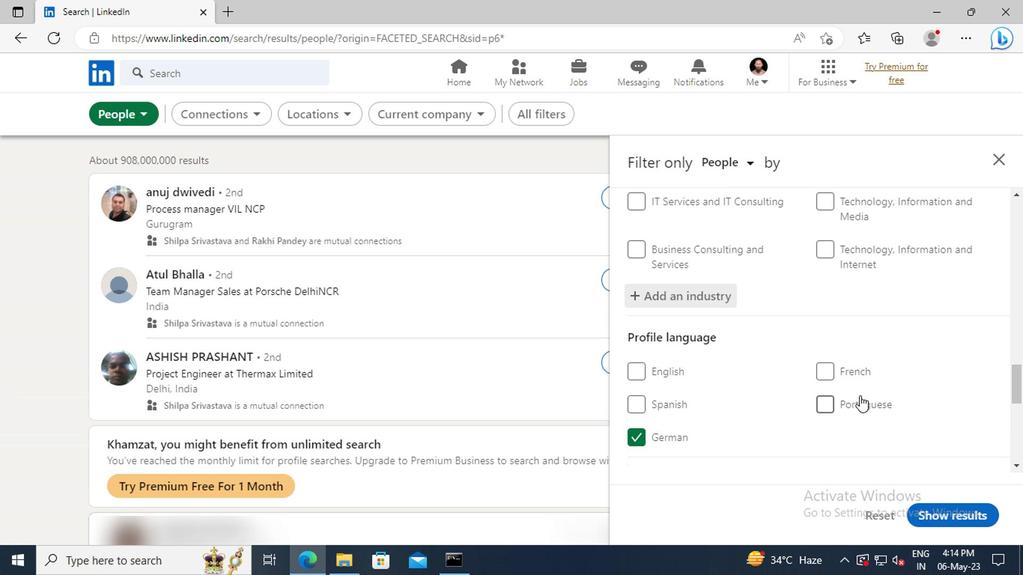 
Action: Mouse scrolled (856, 382) with delta (0, 0)
Screenshot: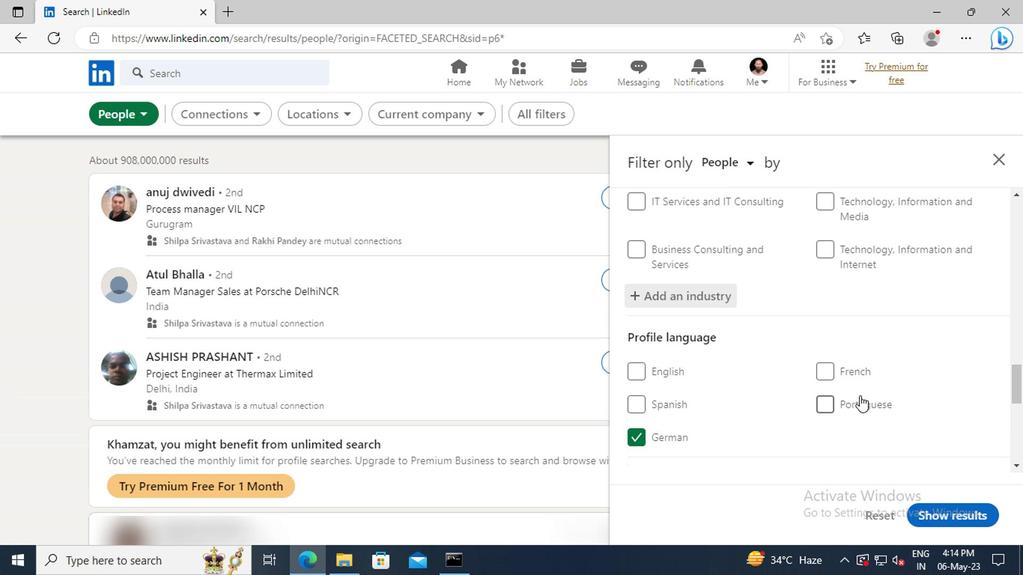 
Action: Mouse moved to (856, 381)
Screenshot: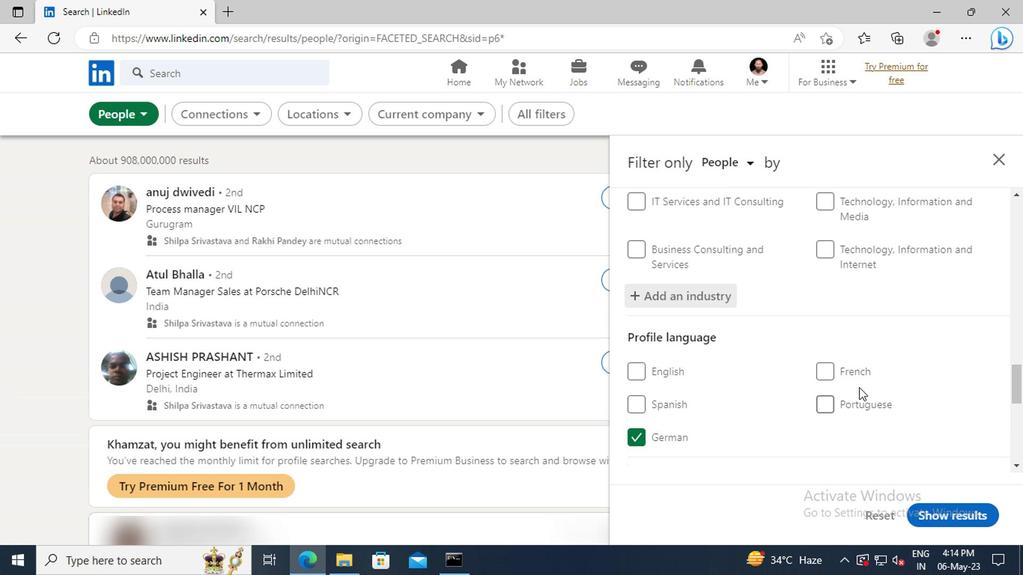 
Action: Mouse scrolled (856, 380) with delta (0, 0)
Screenshot: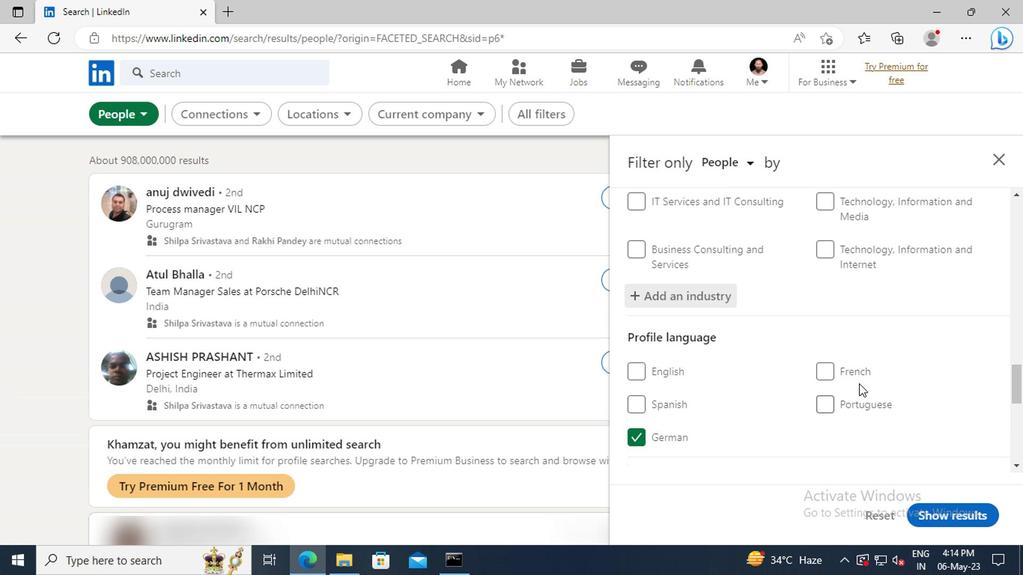 
Action: Mouse moved to (854, 357)
Screenshot: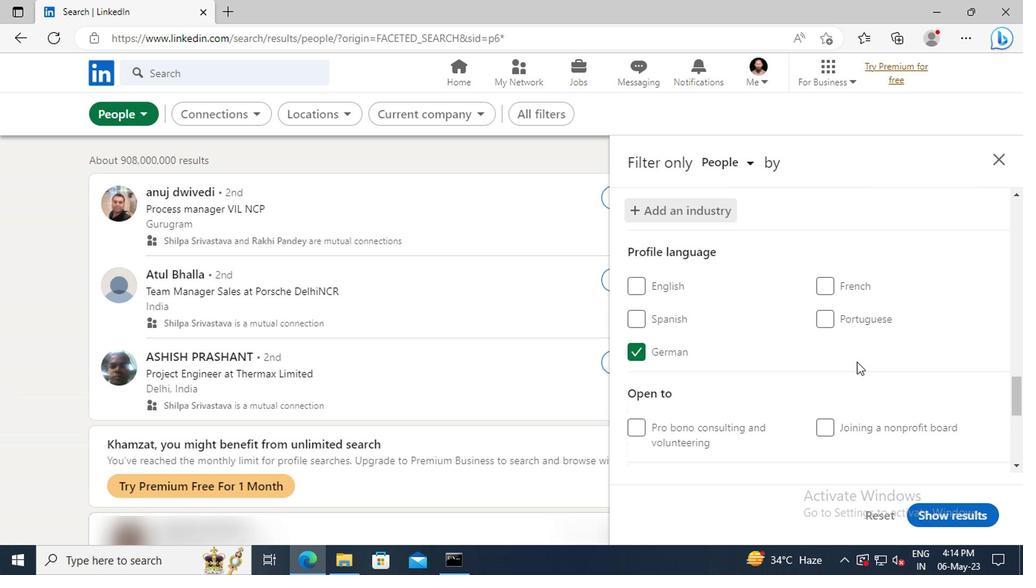 
Action: Mouse scrolled (854, 356) with delta (0, 0)
Screenshot: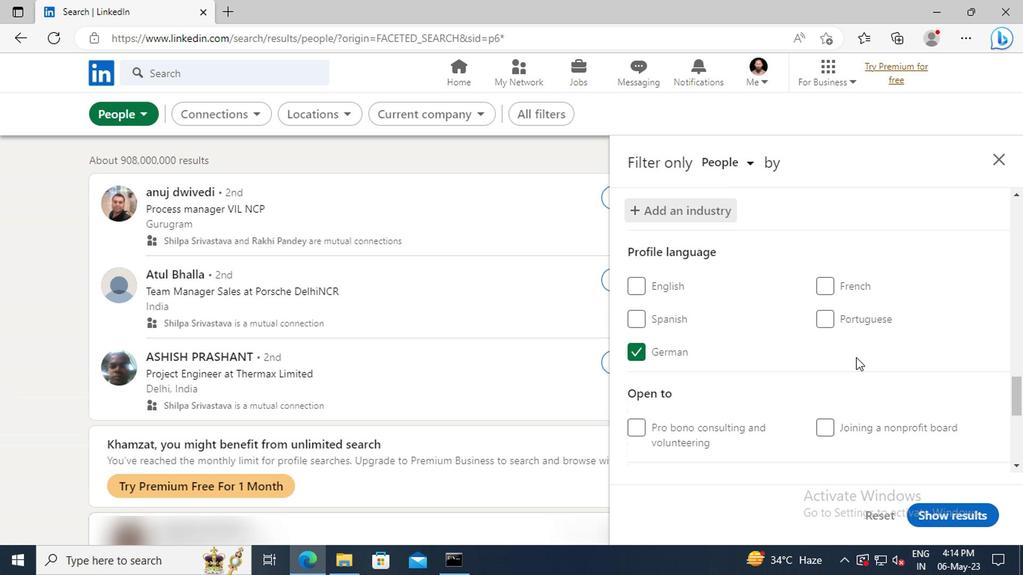 
Action: Mouse moved to (853, 355)
Screenshot: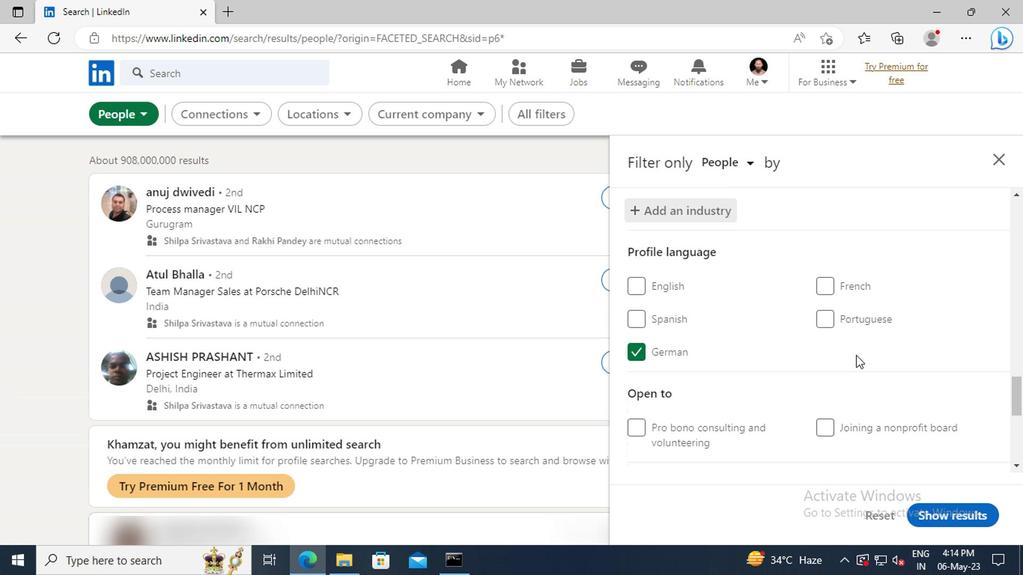 
Action: Mouse scrolled (853, 354) with delta (0, 0)
Screenshot: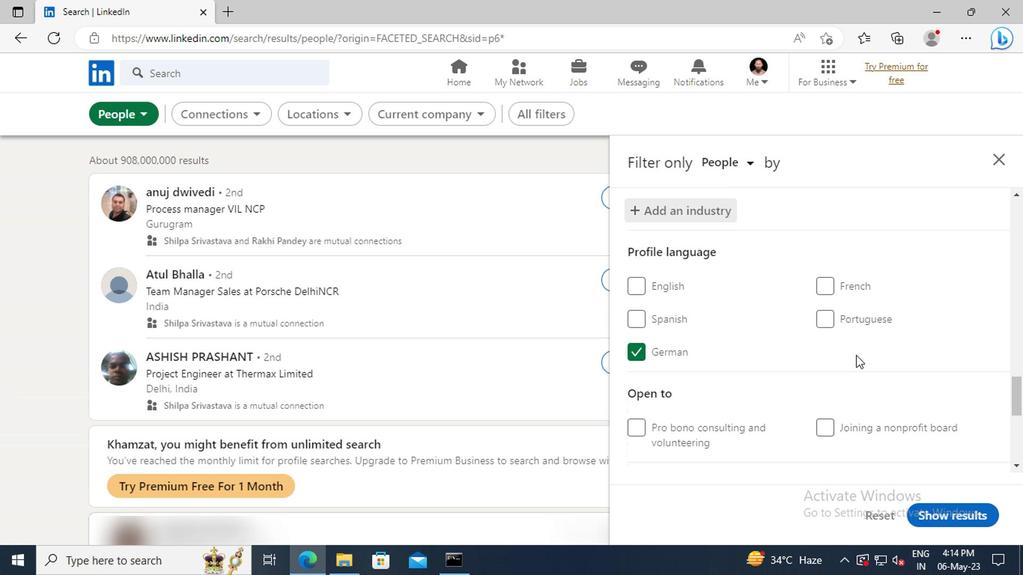 
Action: Mouse moved to (852, 343)
Screenshot: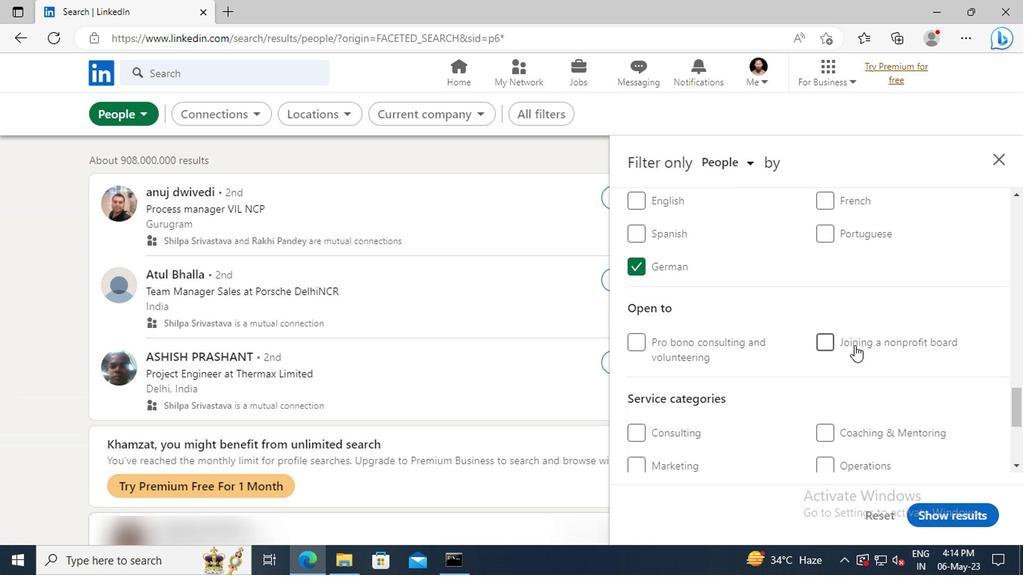 
Action: Mouse scrolled (852, 342) with delta (0, -1)
Screenshot: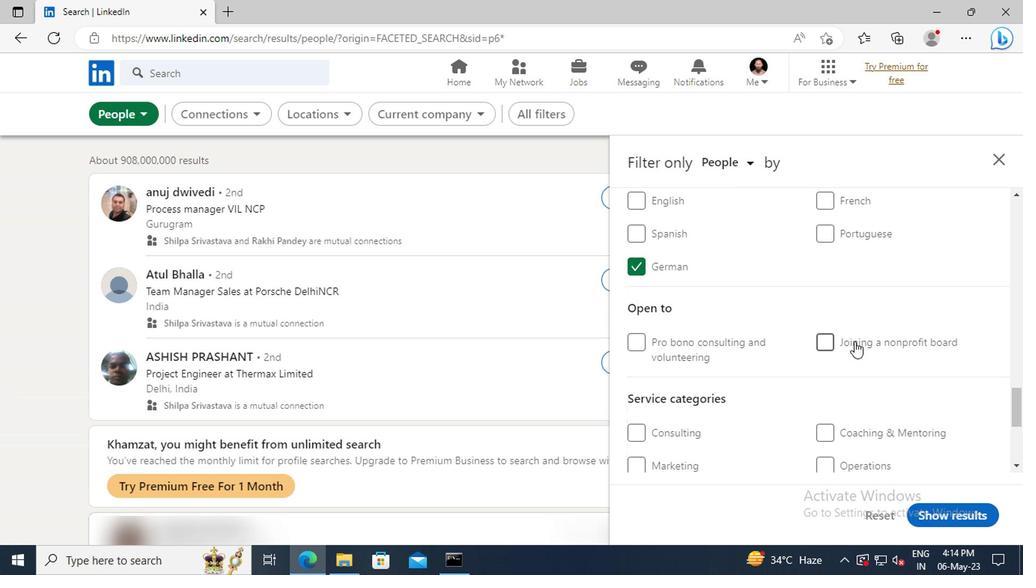 
Action: Mouse scrolled (852, 342) with delta (0, -1)
Screenshot: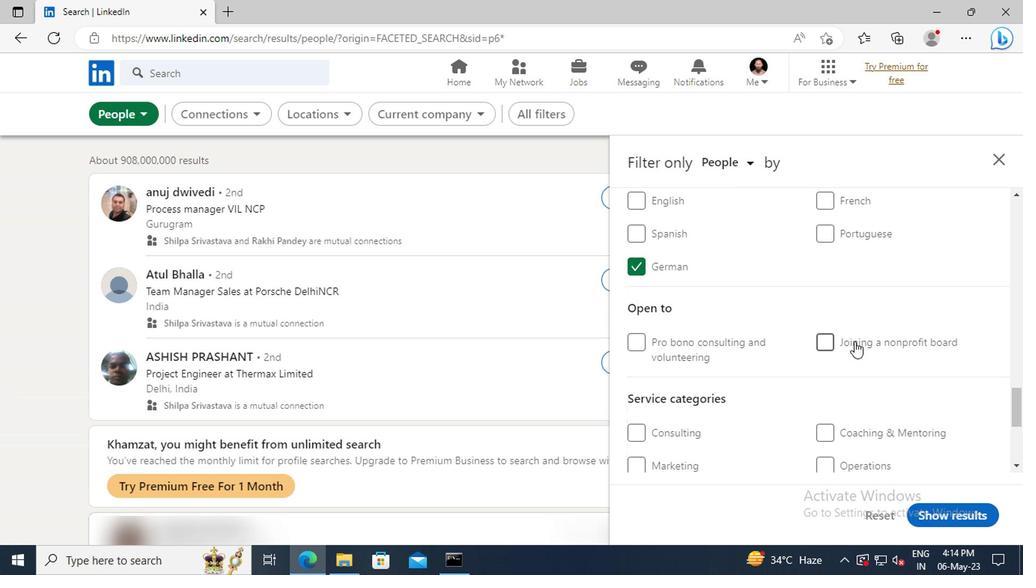 
Action: Mouse scrolled (852, 342) with delta (0, -1)
Screenshot: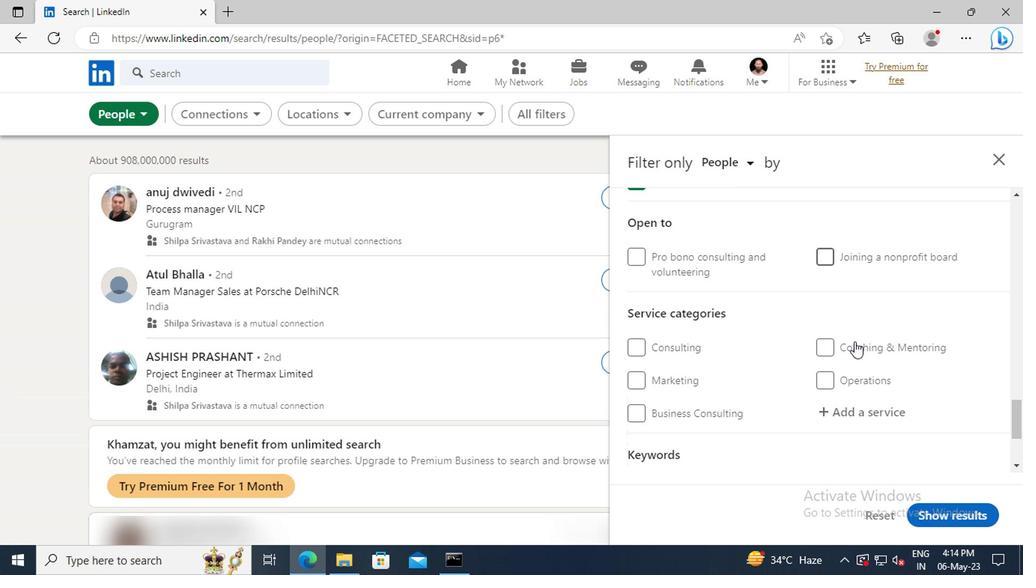 
Action: Mouse scrolled (852, 342) with delta (0, -1)
Screenshot: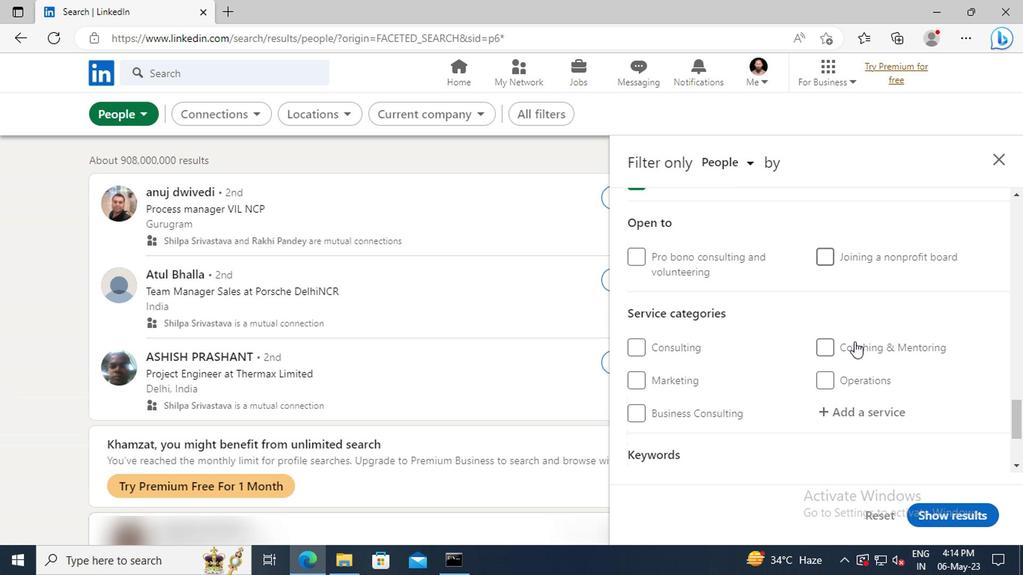 
Action: Mouse moved to (850, 330)
Screenshot: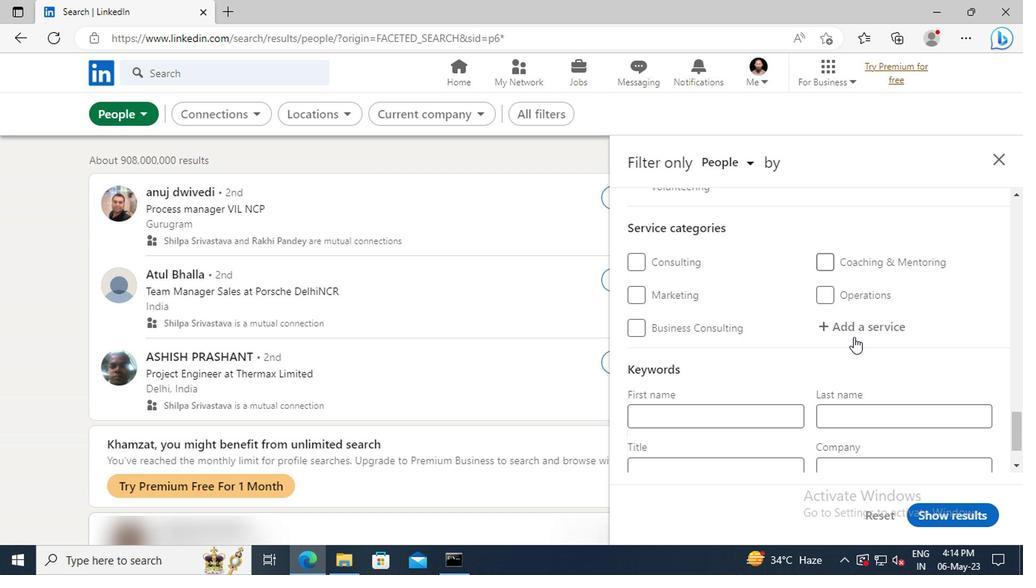 
Action: Mouse pressed left at (850, 330)
Screenshot: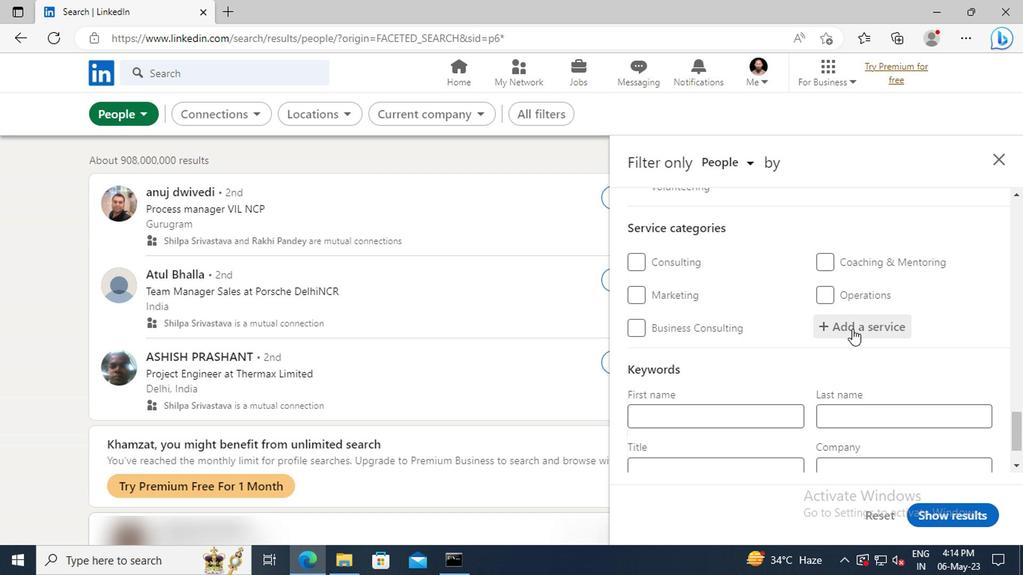 
Action: Key pressed <Key.shift>EVENT<Key.space><Key.shift>PL
Screenshot: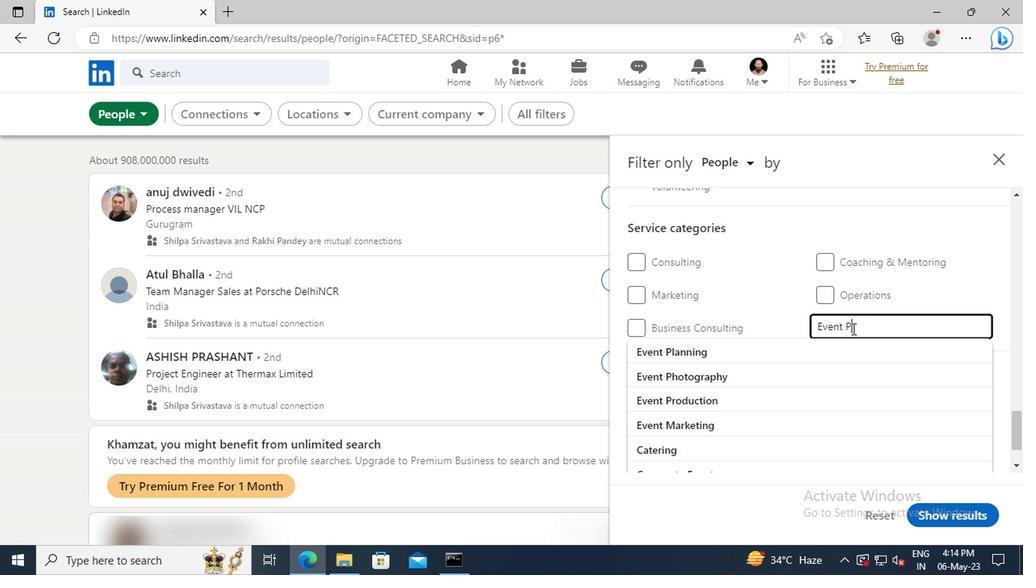 
Action: Mouse moved to (848, 348)
Screenshot: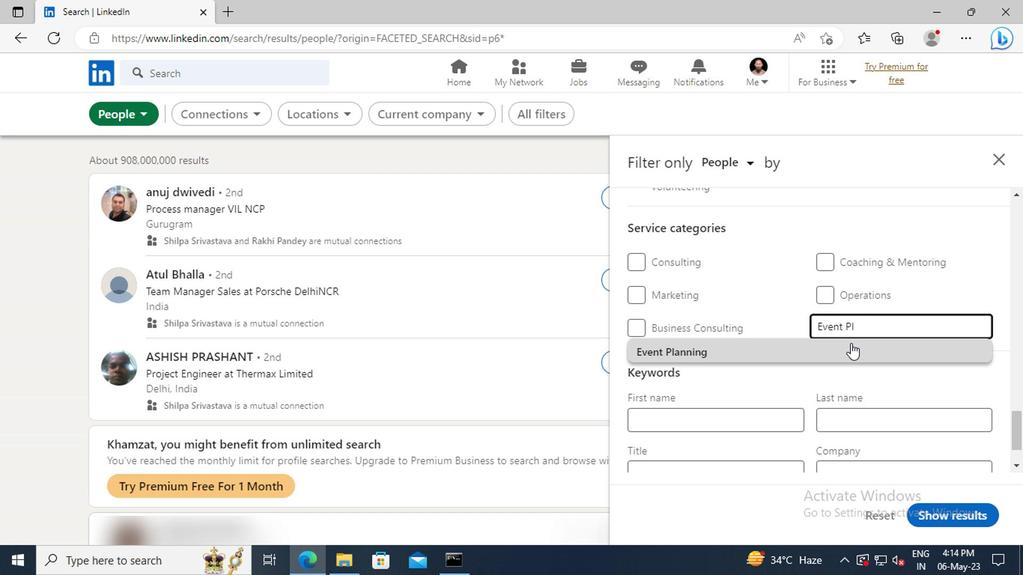 
Action: Mouse pressed left at (848, 348)
Screenshot: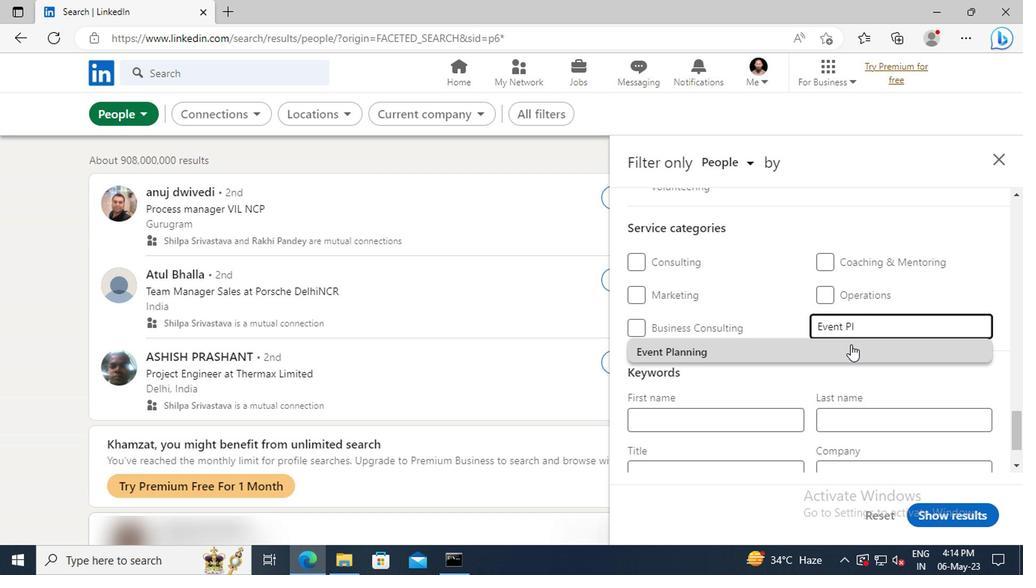 
Action: Mouse moved to (848, 349)
Screenshot: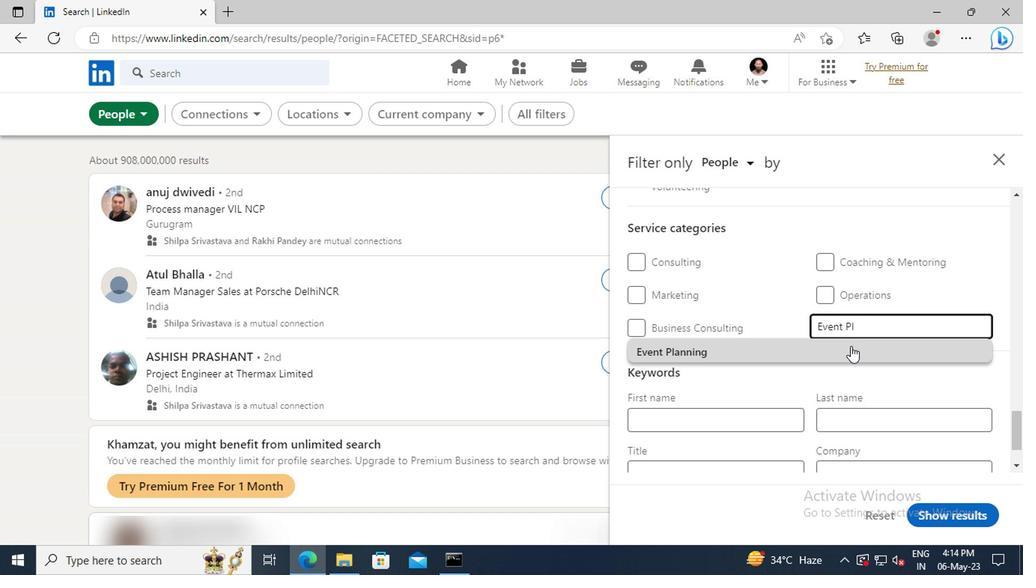 
Action: Mouse scrolled (848, 348) with delta (0, -1)
Screenshot: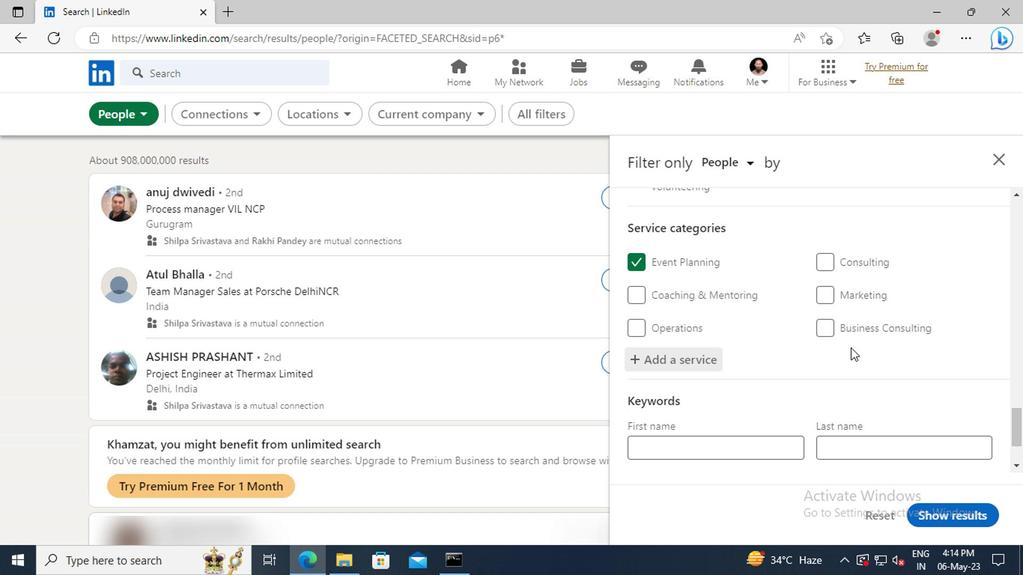 
Action: Mouse scrolled (848, 348) with delta (0, -1)
Screenshot: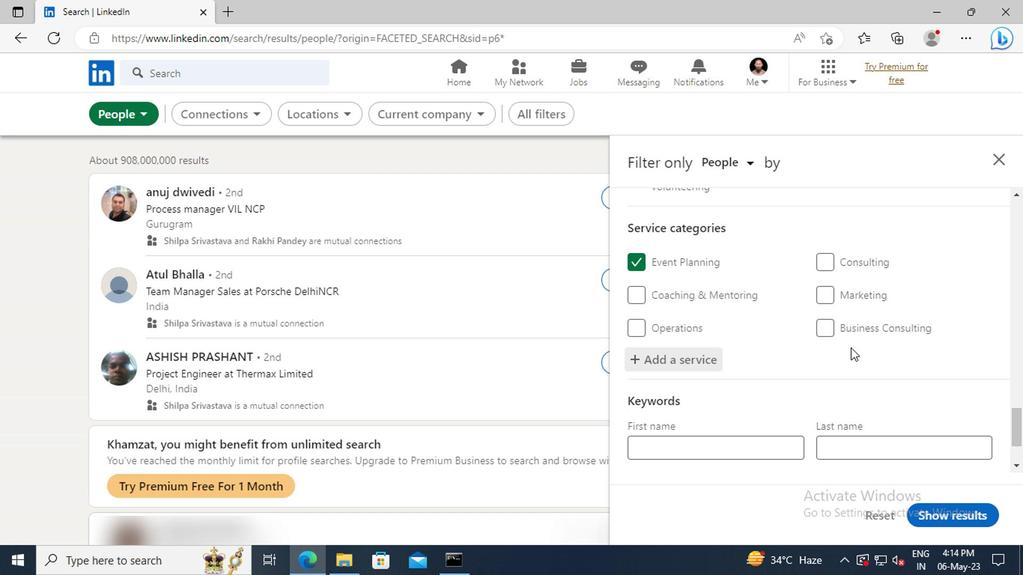 
Action: Mouse scrolled (848, 348) with delta (0, -1)
Screenshot: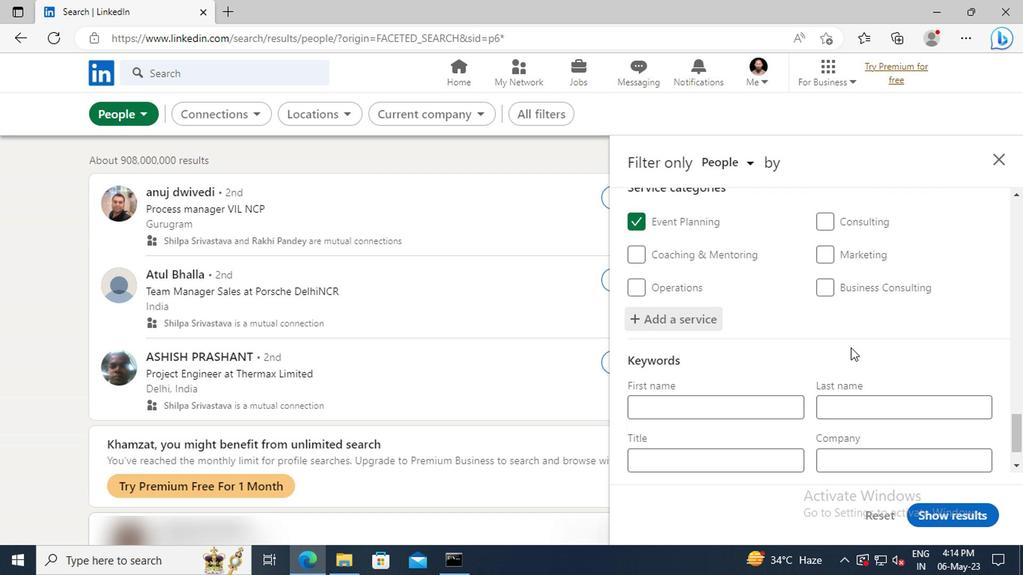 
Action: Mouse scrolled (848, 348) with delta (0, -1)
Screenshot: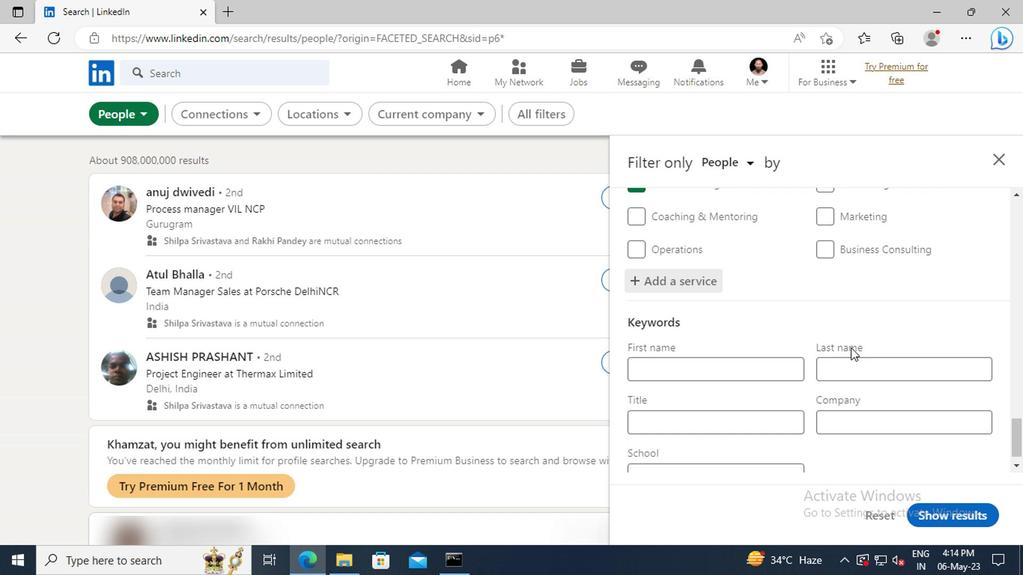 
Action: Mouse moved to (734, 405)
Screenshot: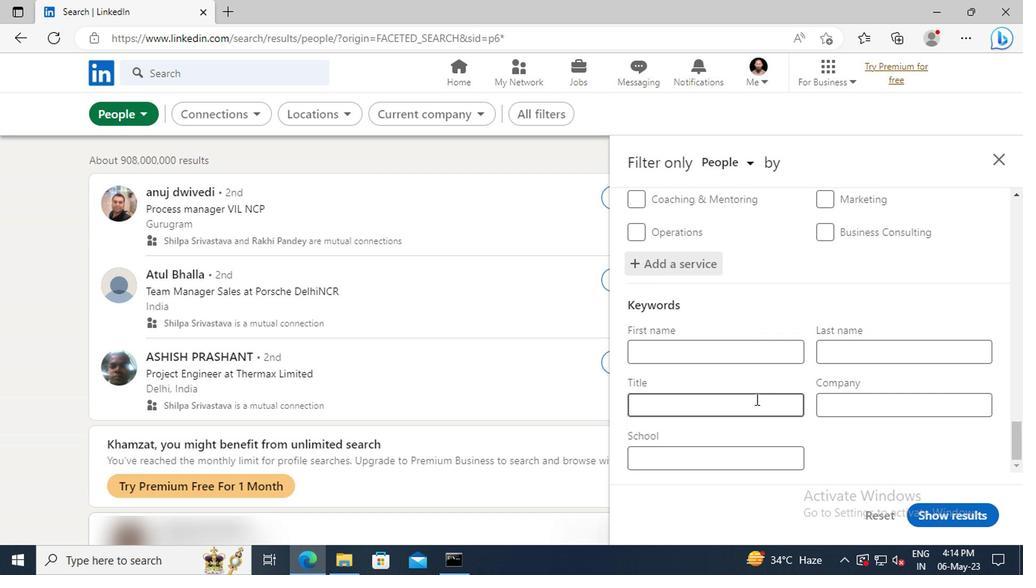 
Action: Mouse pressed left at (734, 405)
Screenshot: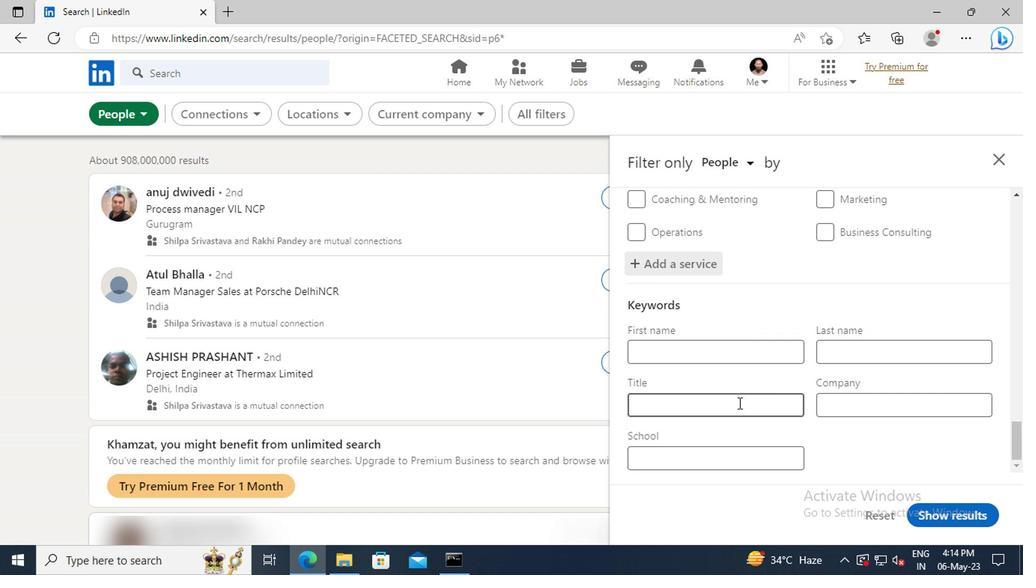 
Action: Key pressed <Key.shift>CREDIT<Key.space><Key.shift>AUTHORIZER<Key.enter>
Screenshot: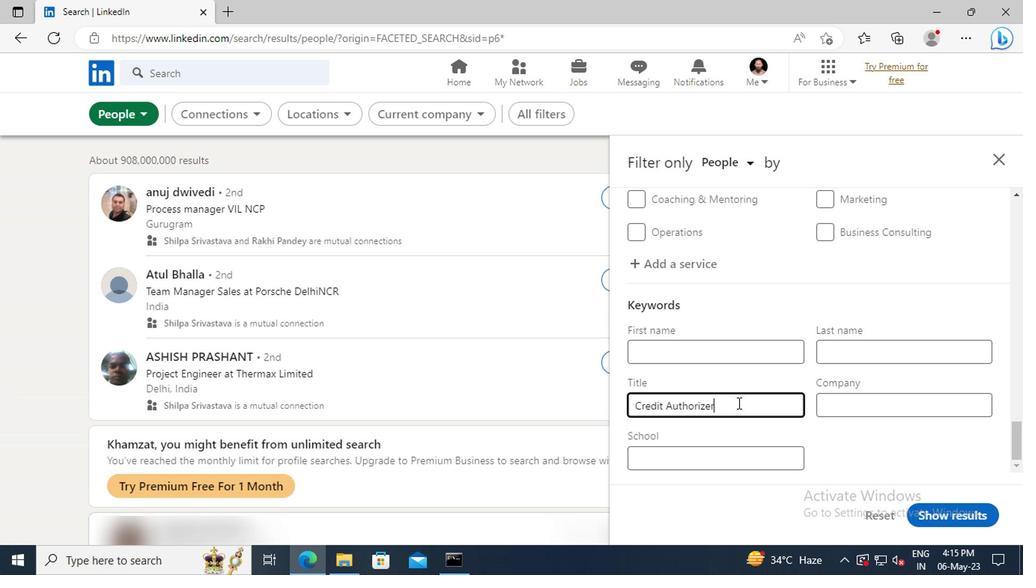 
Action: Mouse moved to (927, 514)
Screenshot: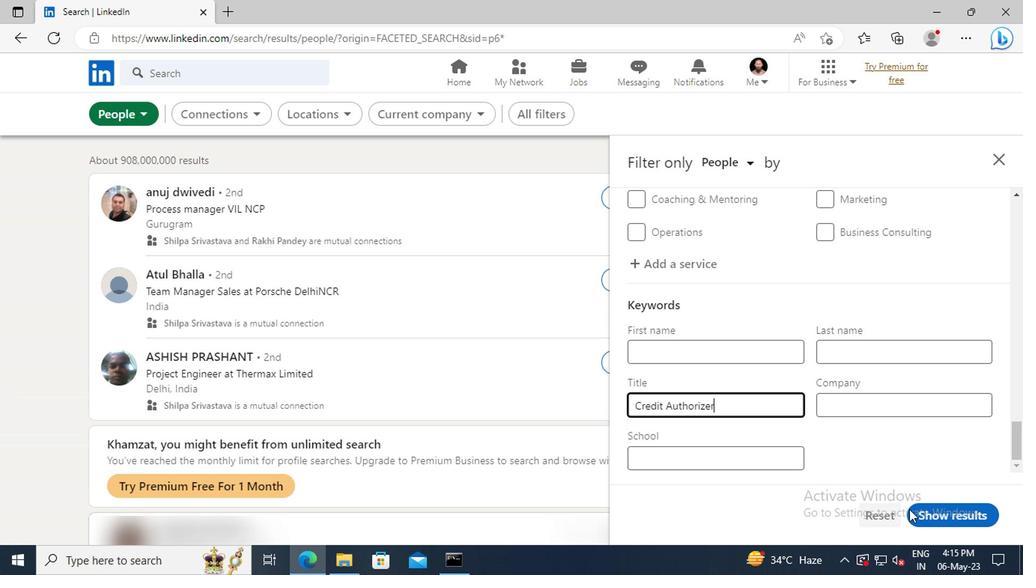 
Action: Mouse pressed left at (927, 514)
Screenshot: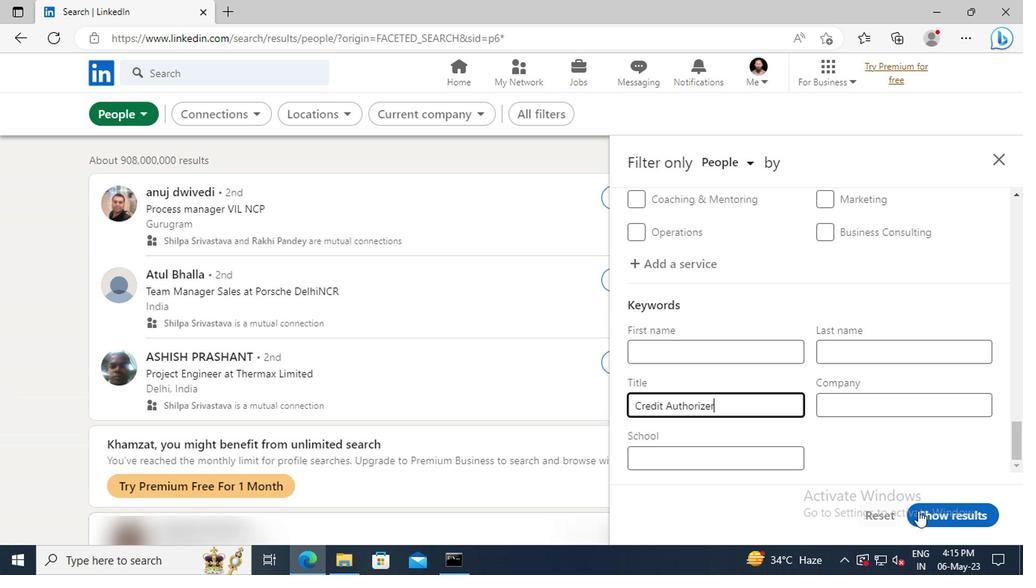 
